 Task: Look for space in Shiraoka, Japan from 15th June, 2023 to 21st June, 2023 for 5 adults in price range Rs.14000 to Rs.25000. Place can be entire place with 3 bedrooms having 3 beds and 3 bathrooms. Property type can be house, flat, guest house. Booking option can be shelf check-in. Required host language is English.
Action: Mouse moved to (541, 106)
Screenshot: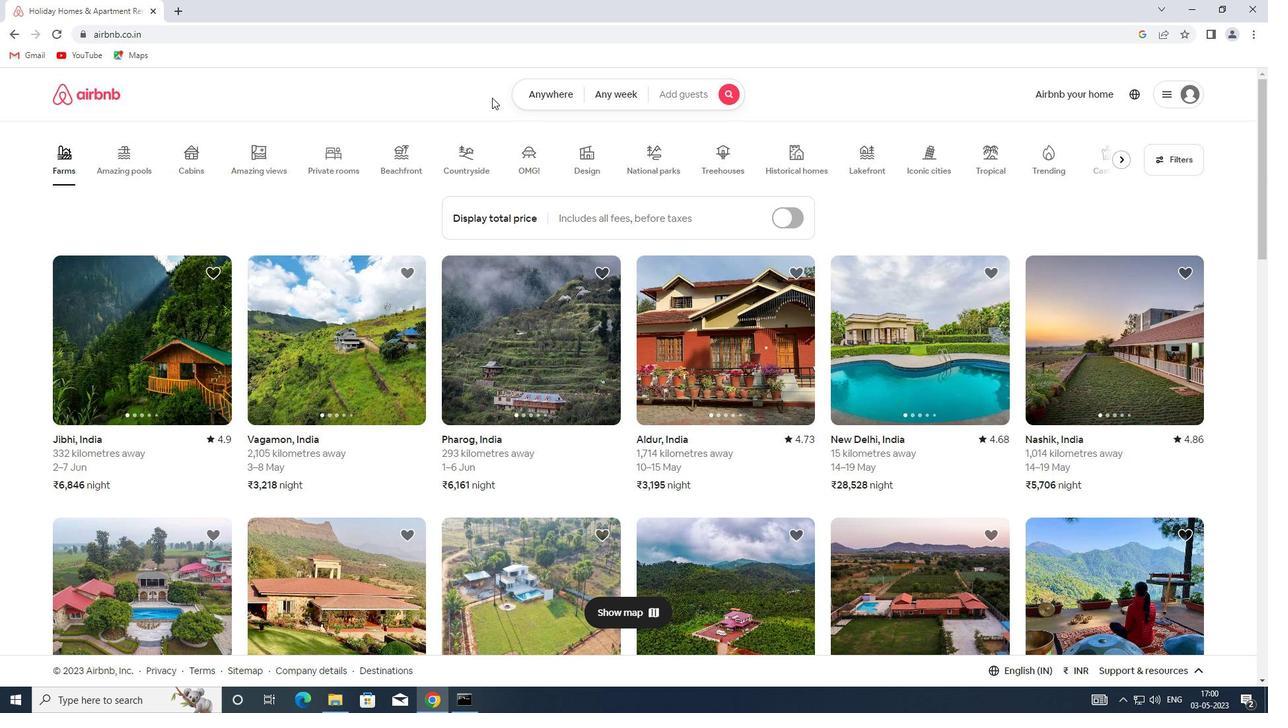 
Action: Mouse pressed left at (541, 106)
Screenshot: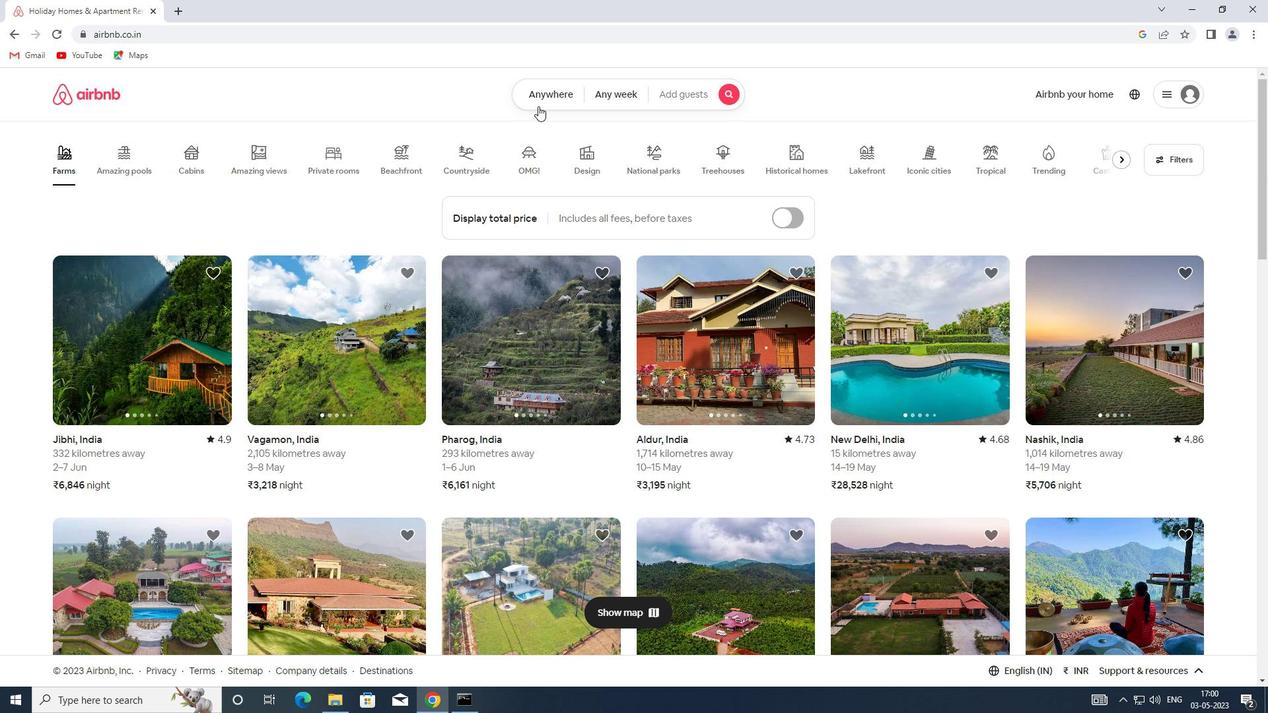 
Action: Mouse moved to (486, 146)
Screenshot: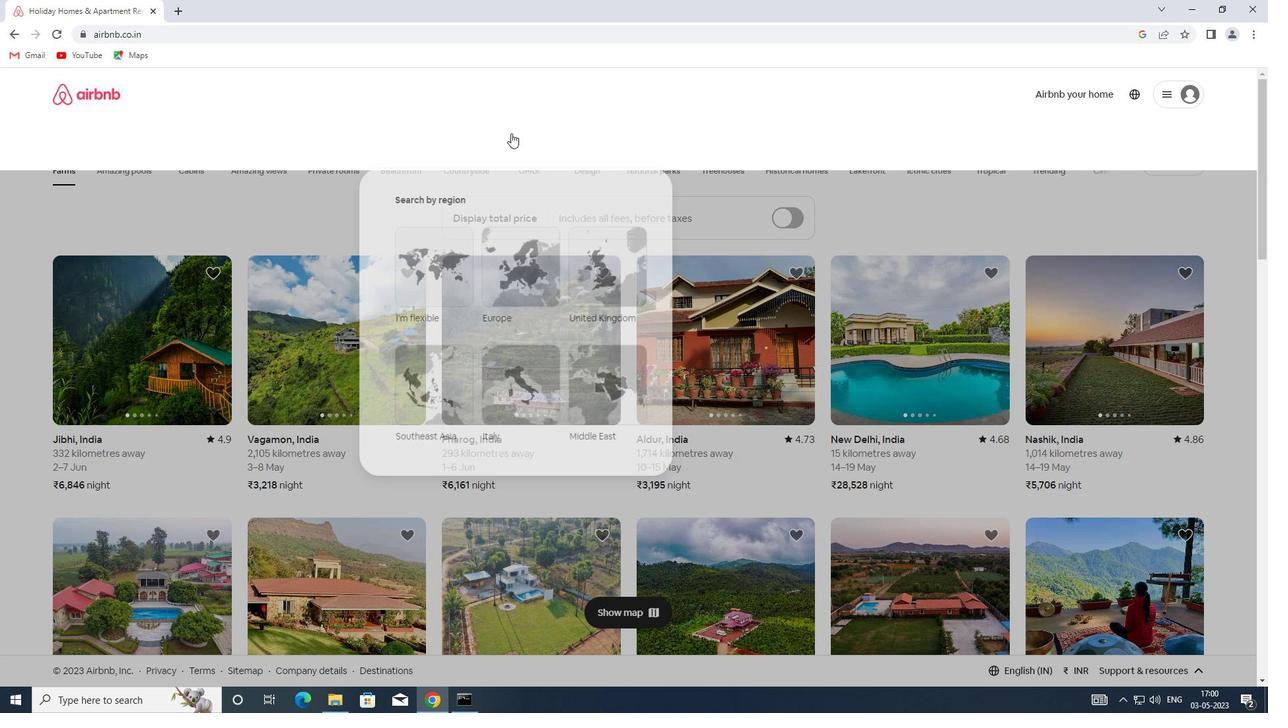 
Action: Mouse pressed left at (486, 146)
Screenshot: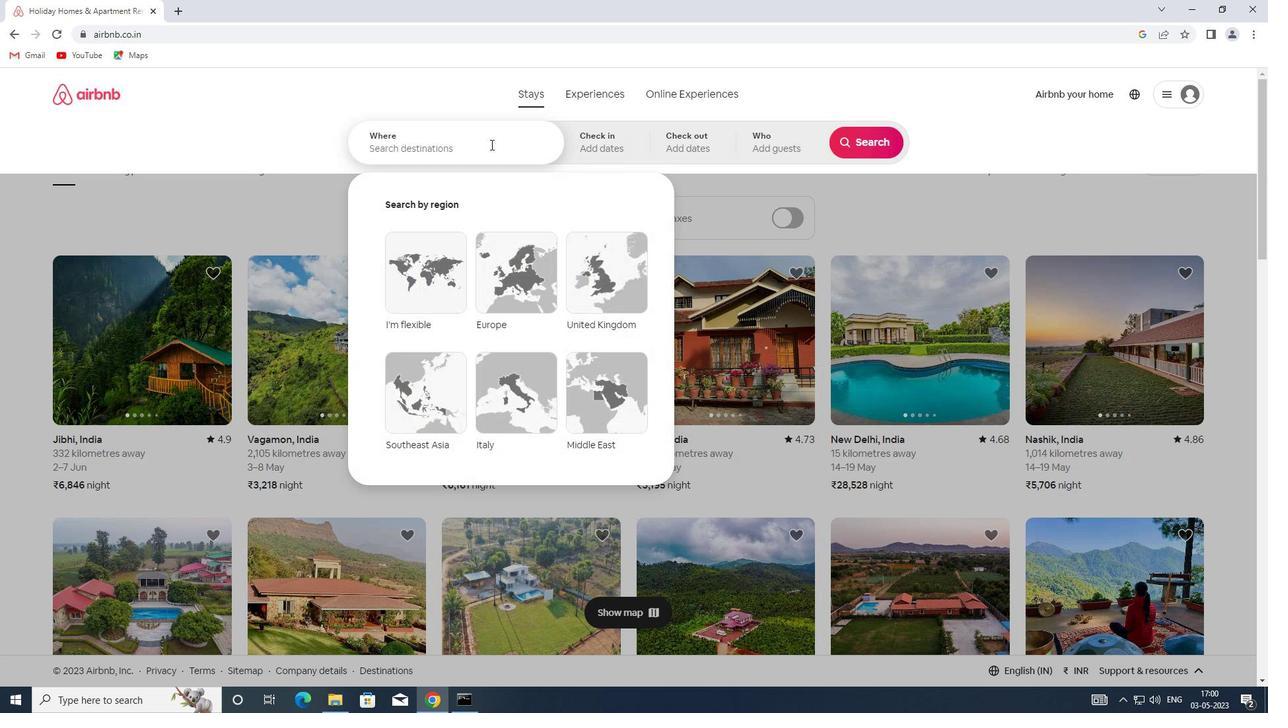 
Action: Key pressed <Key.shift>SHIRAOKA,<Key.shift>JAPAN
Screenshot: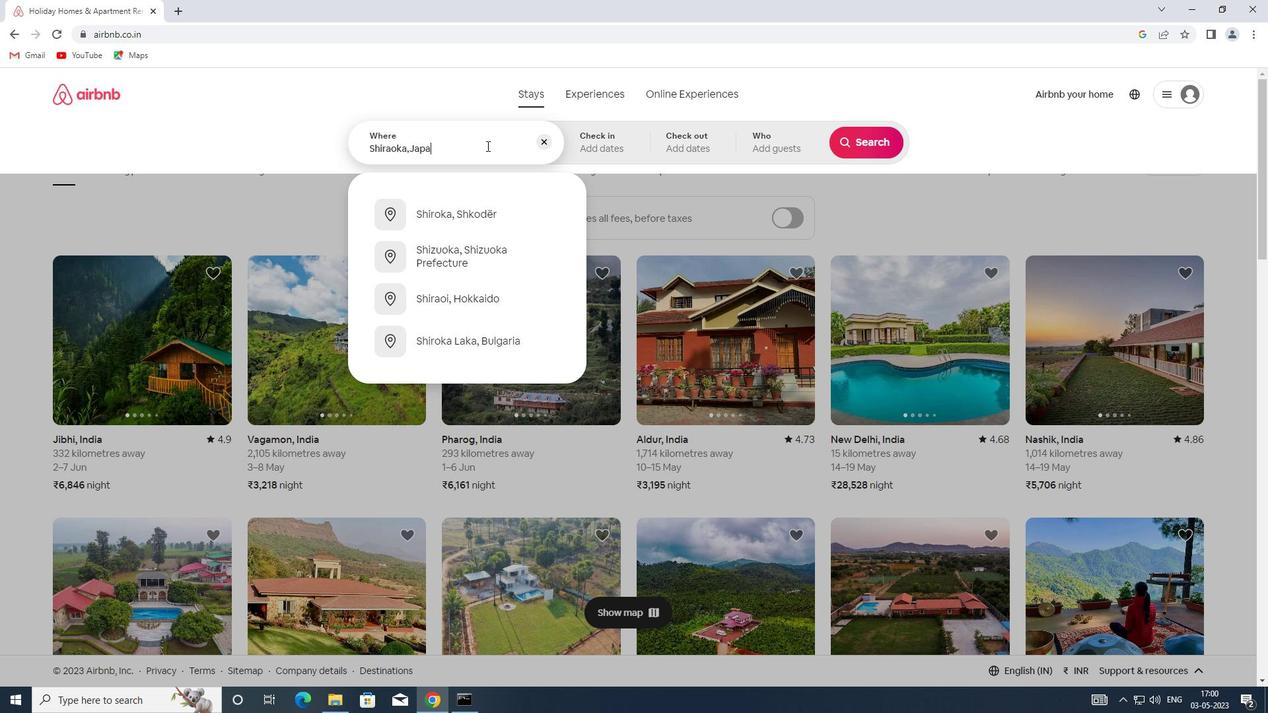 
Action: Mouse moved to (599, 142)
Screenshot: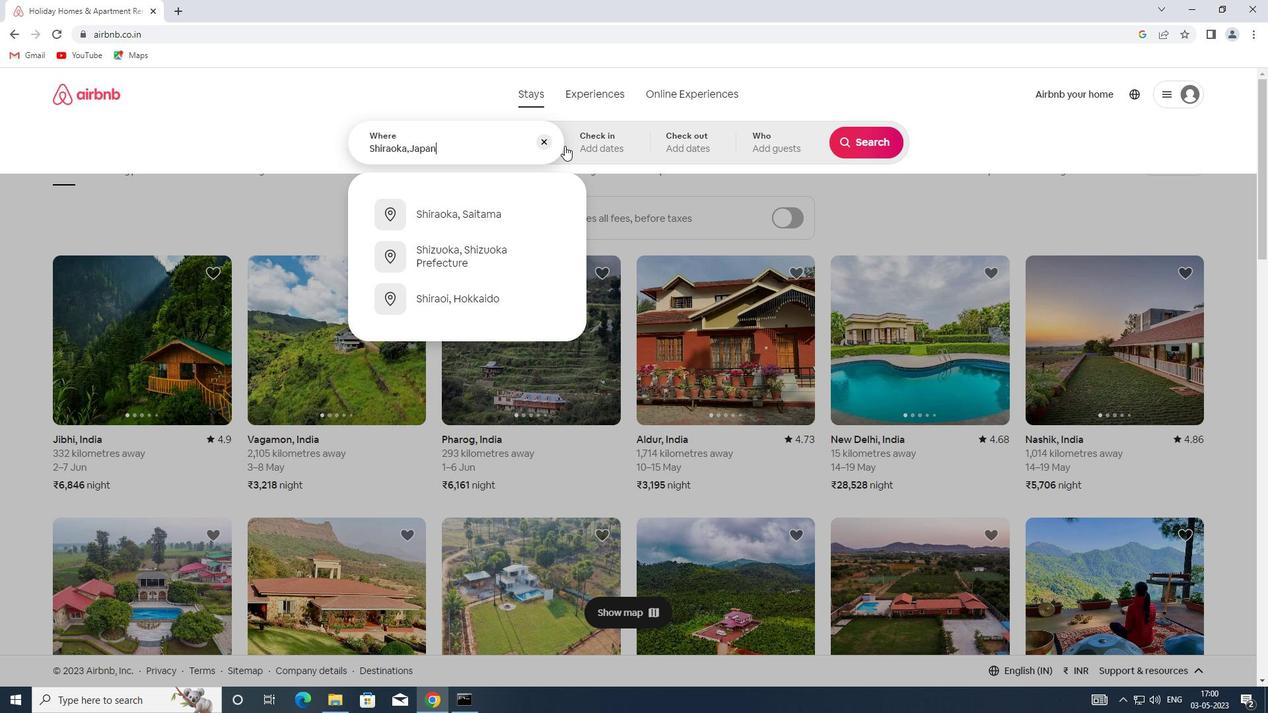 
Action: Mouse pressed left at (599, 142)
Screenshot: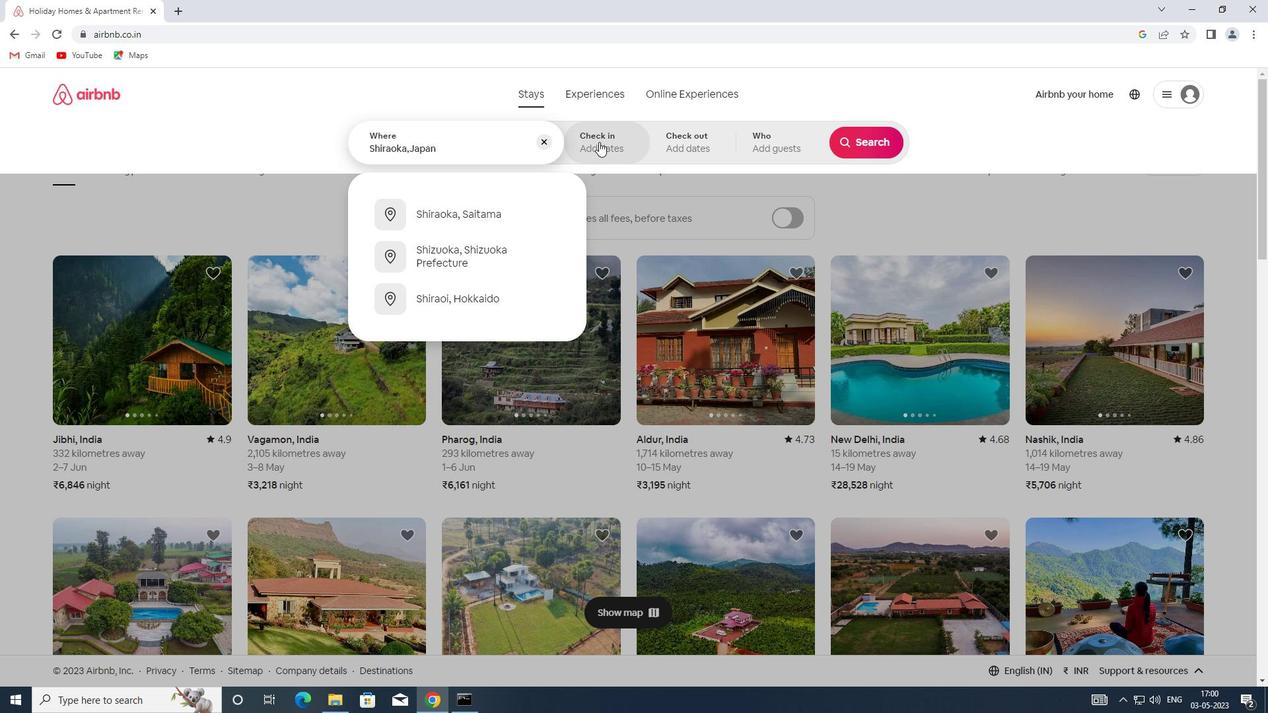 
Action: Mouse moved to (787, 356)
Screenshot: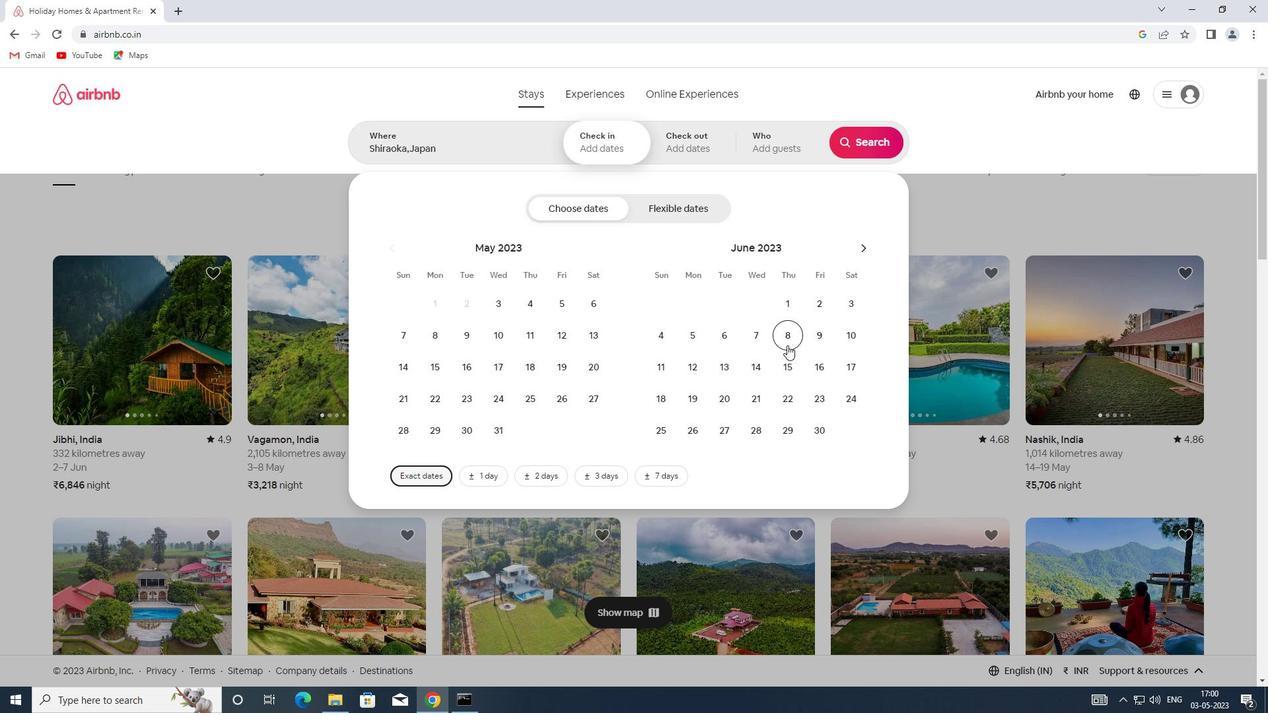 
Action: Mouse pressed left at (787, 356)
Screenshot: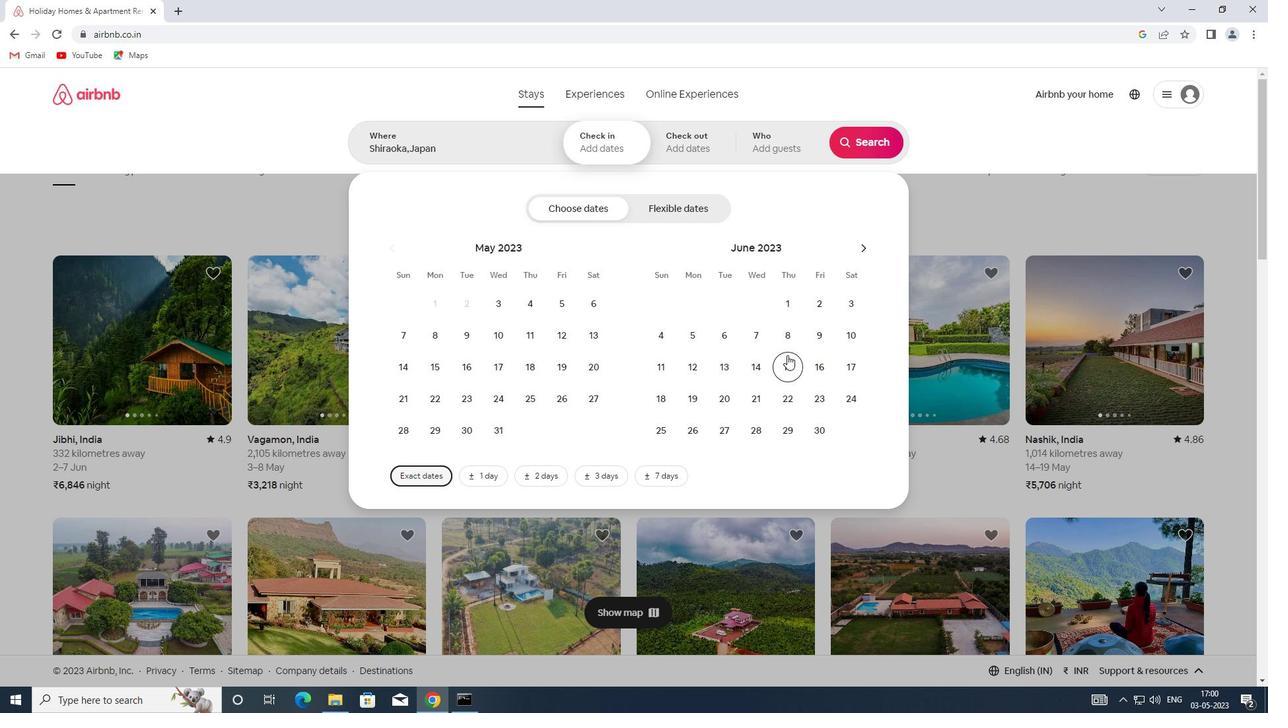 
Action: Mouse moved to (756, 397)
Screenshot: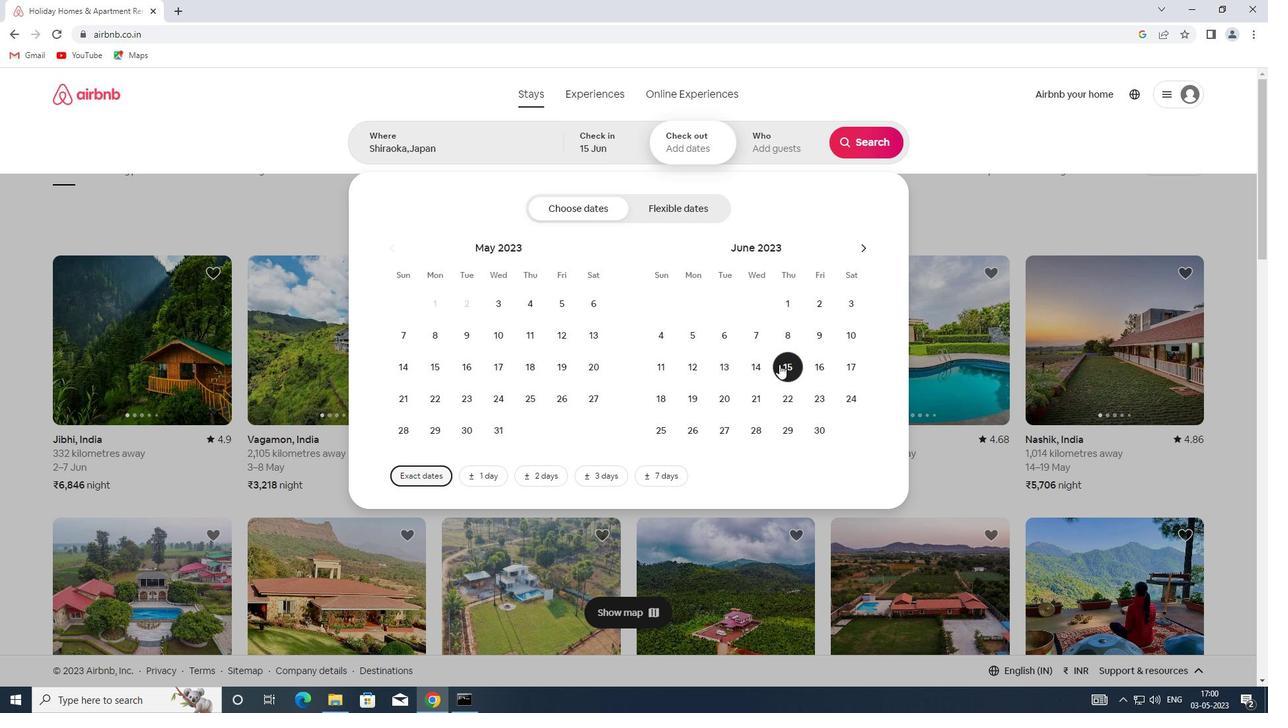 
Action: Mouse pressed left at (756, 397)
Screenshot: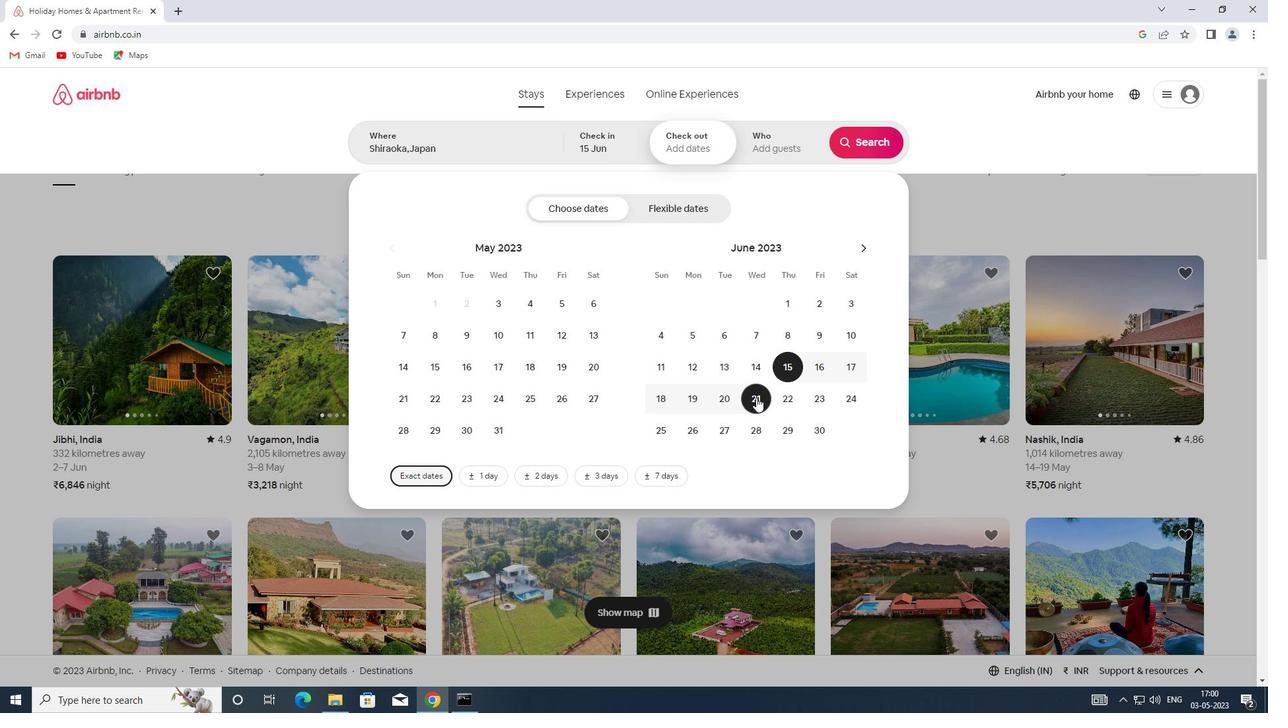 
Action: Mouse moved to (771, 147)
Screenshot: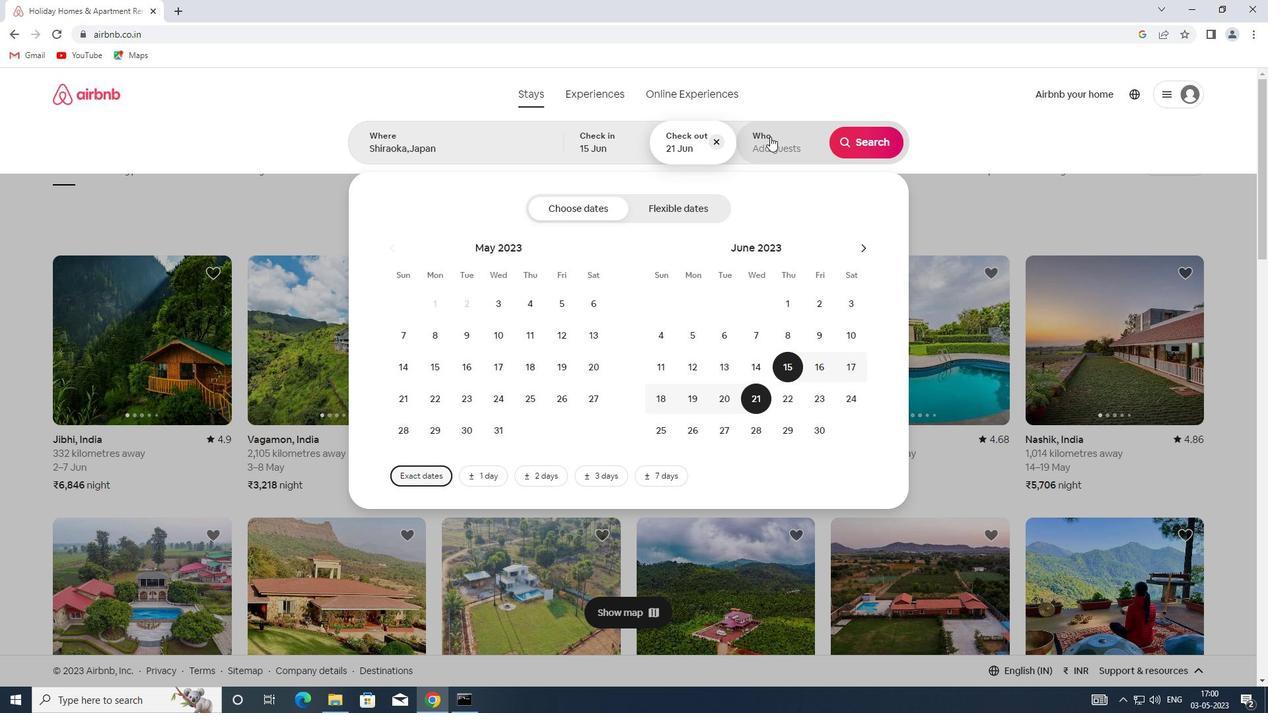 
Action: Mouse pressed left at (771, 147)
Screenshot: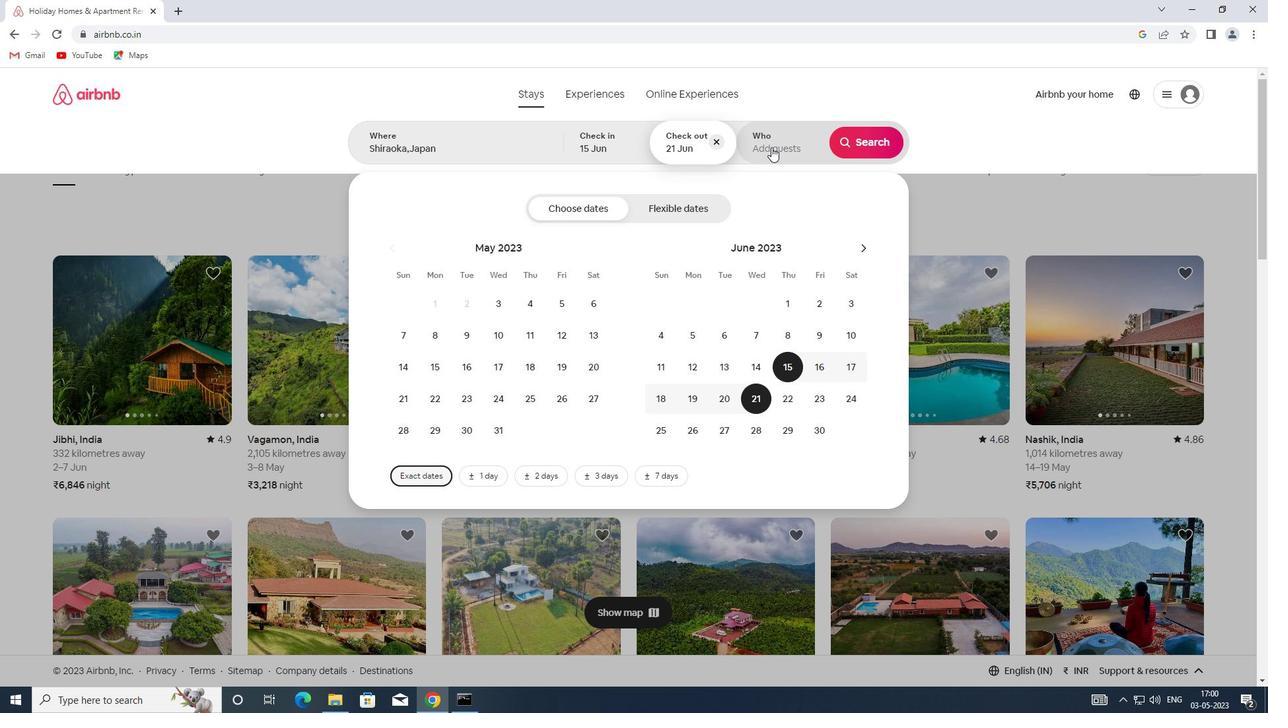 
Action: Mouse moved to (863, 216)
Screenshot: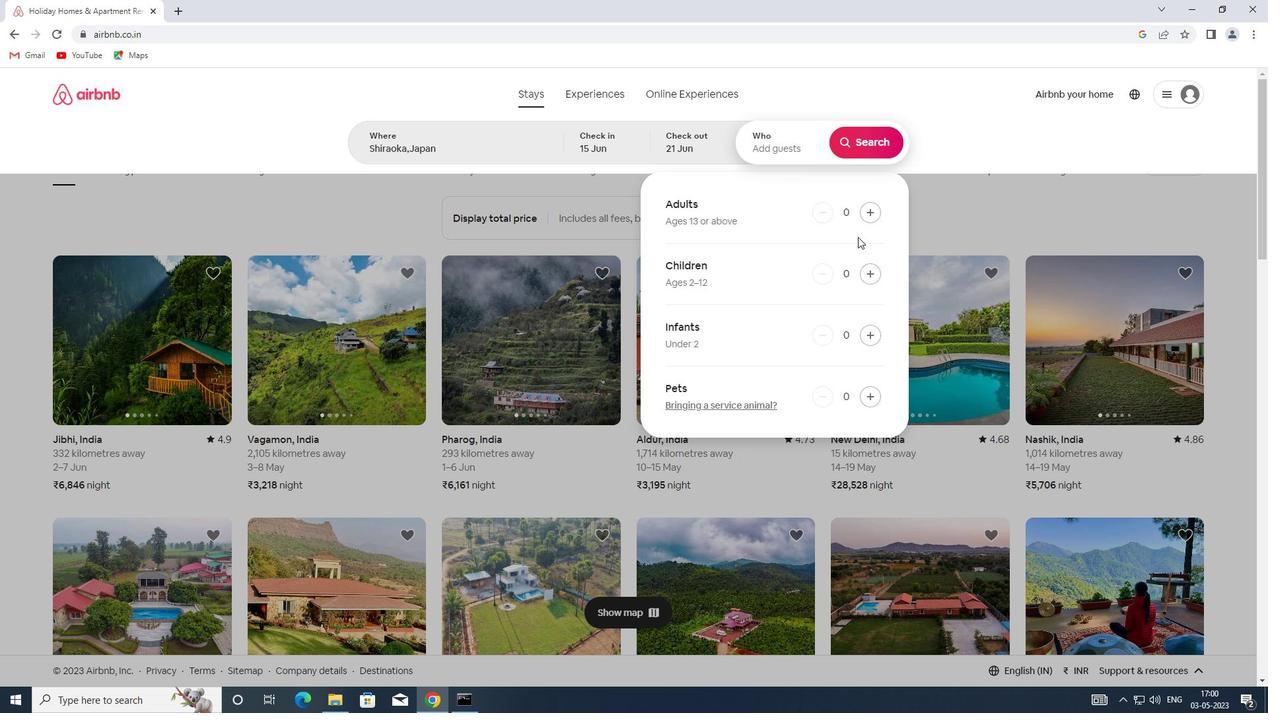 
Action: Mouse pressed left at (863, 216)
Screenshot: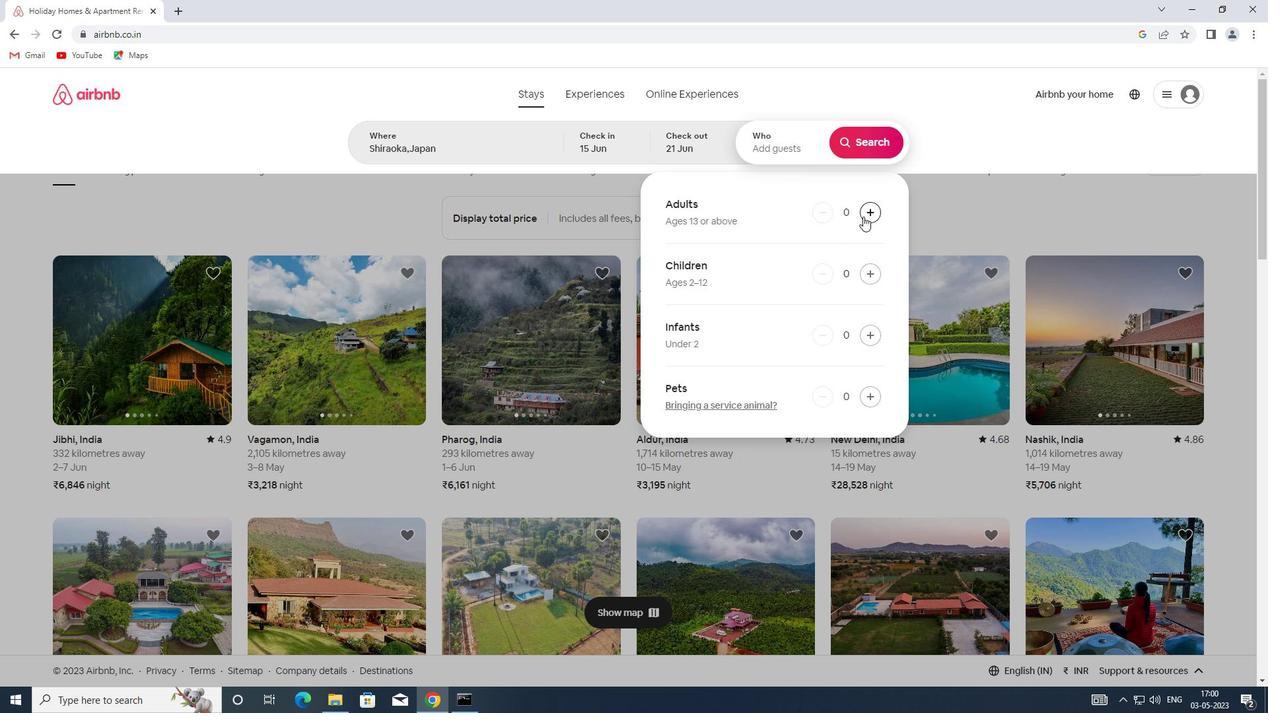 
Action: Mouse pressed left at (863, 216)
Screenshot: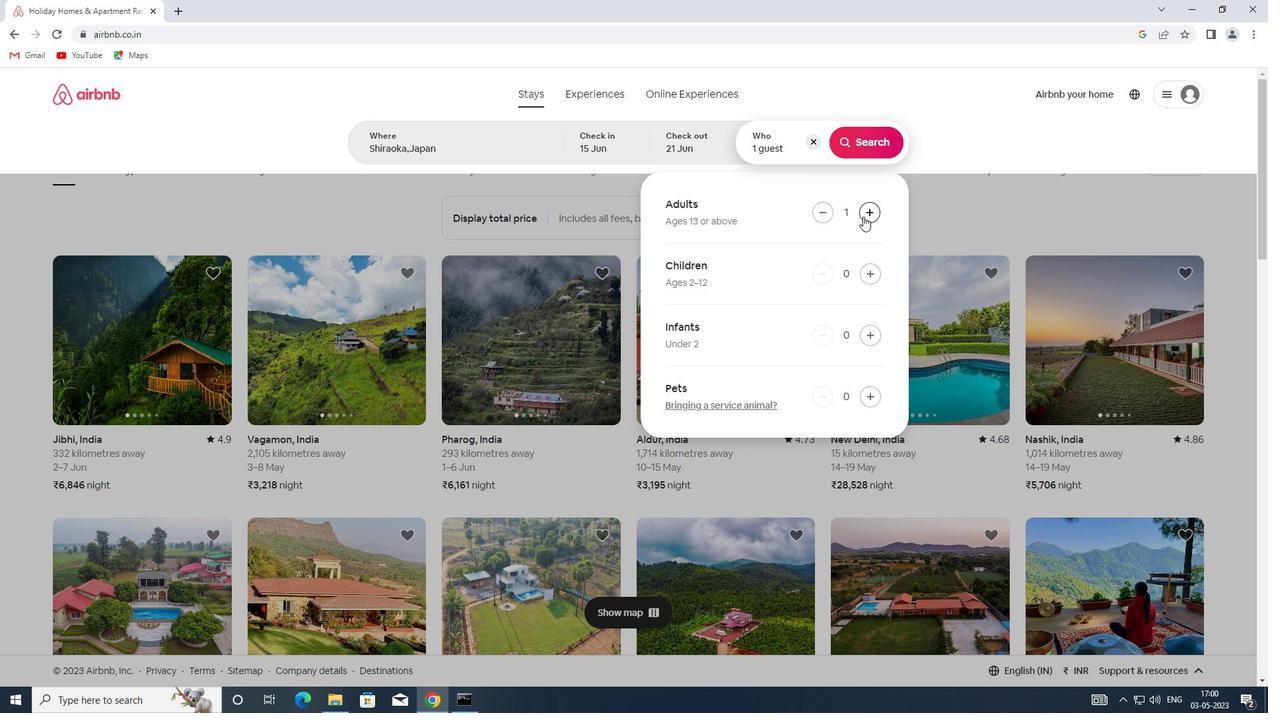 
Action: Mouse pressed left at (863, 216)
Screenshot: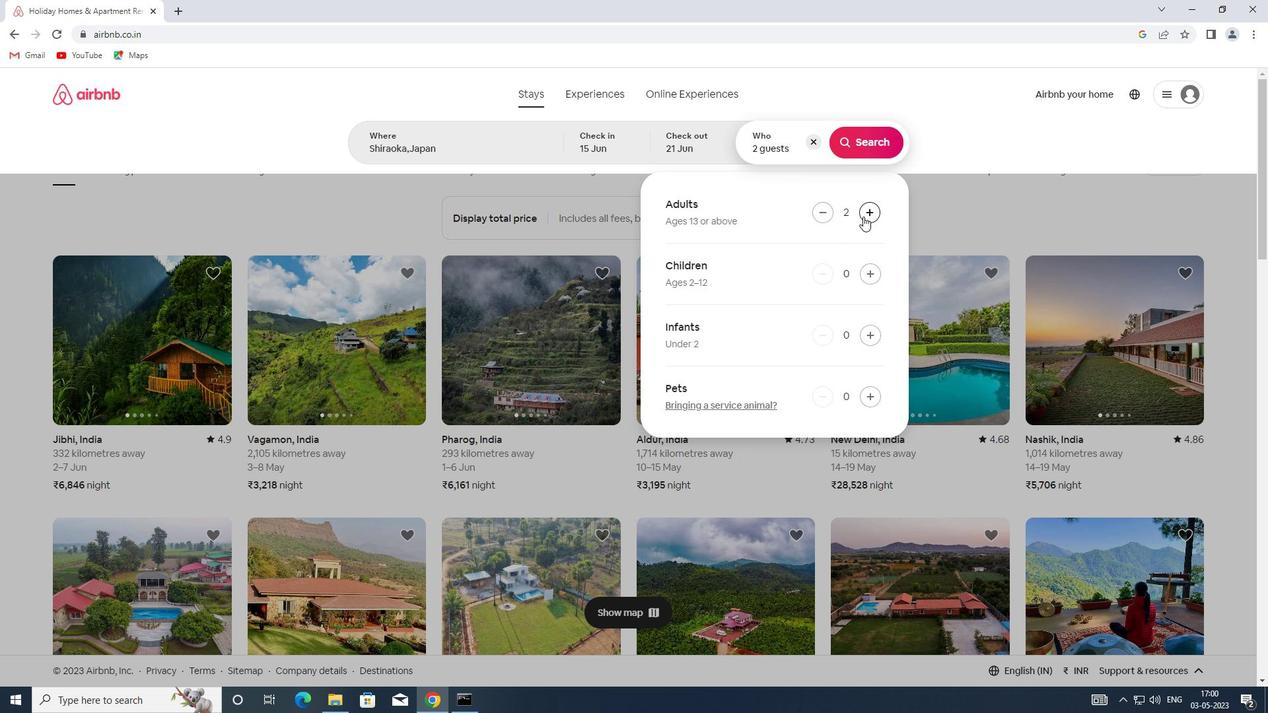 
Action: Mouse pressed left at (863, 216)
Screenshot: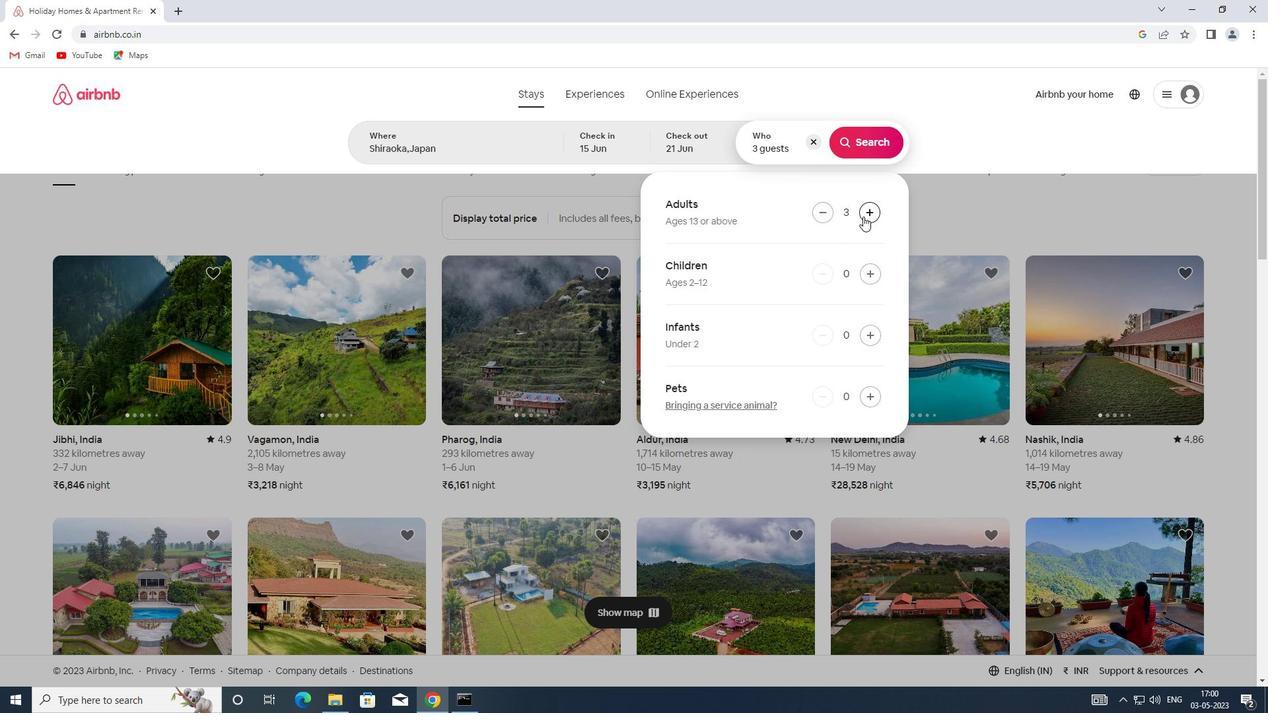 
Action: Mouse pressed left at (863, 216)
Screenshot: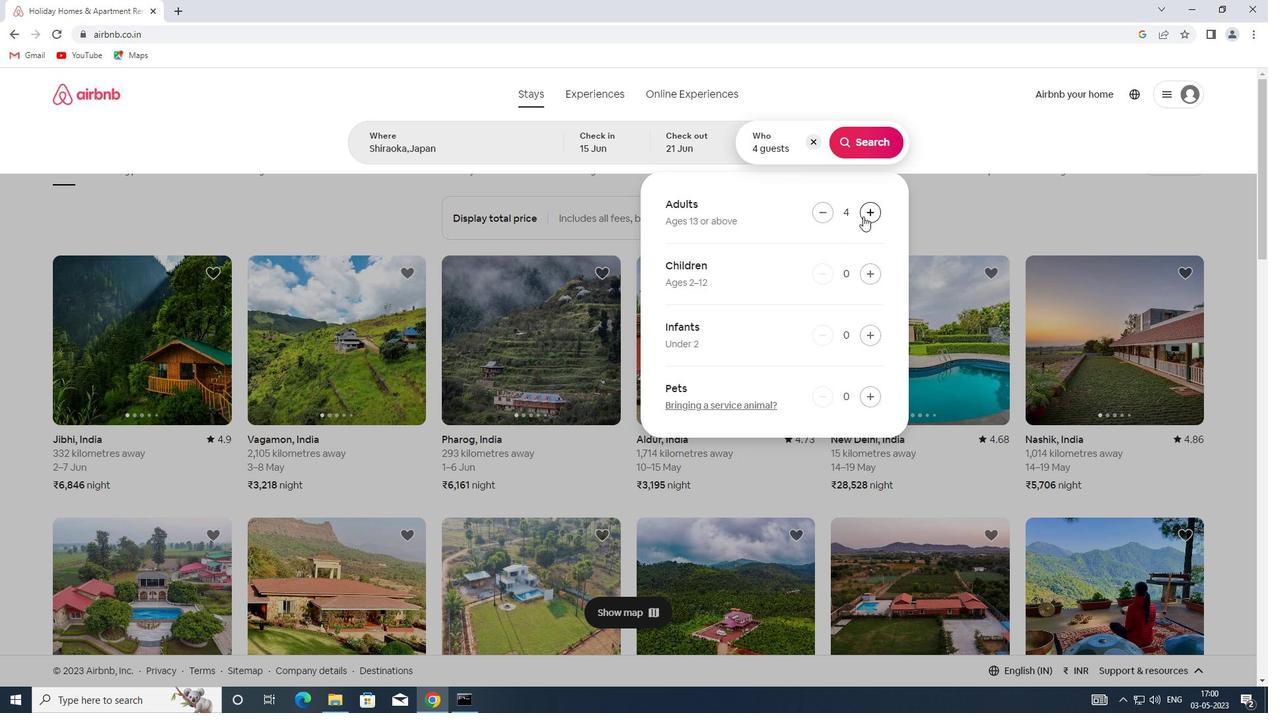 
Action: Mouse moved to (859, 149)
Screenshot: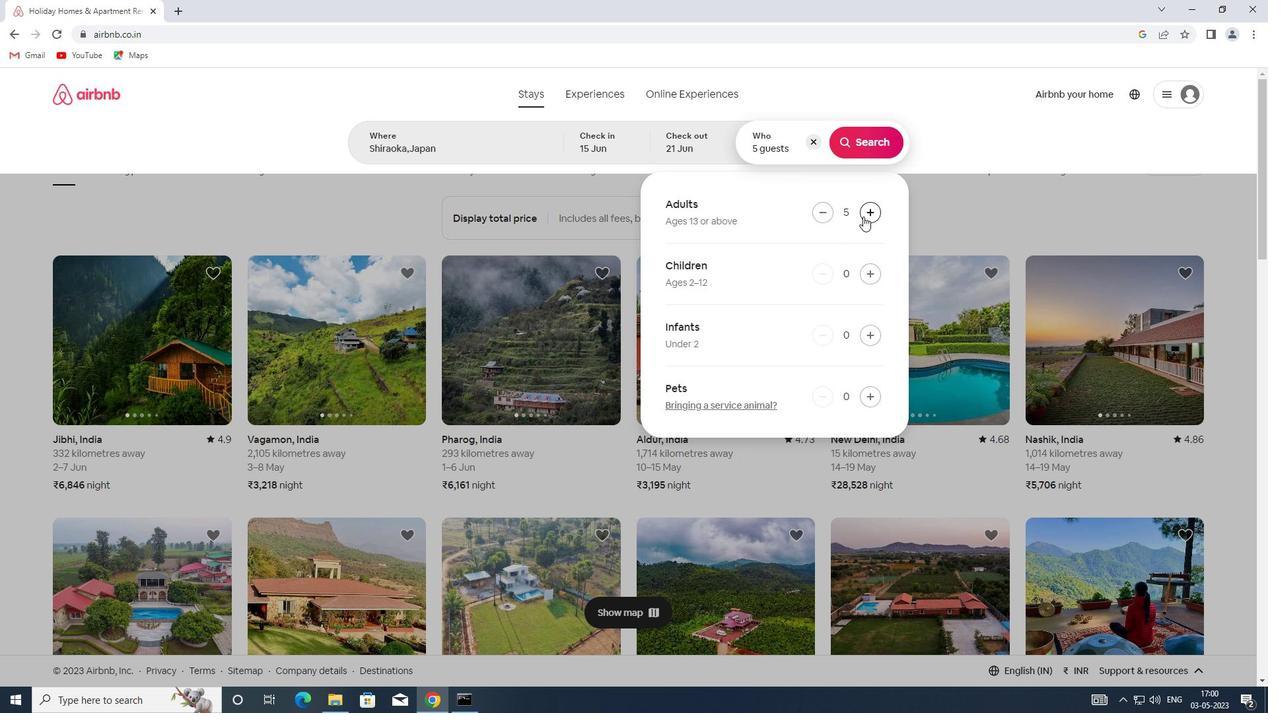 
Action: Mouse pressed left at (859, 149)
Screenshot: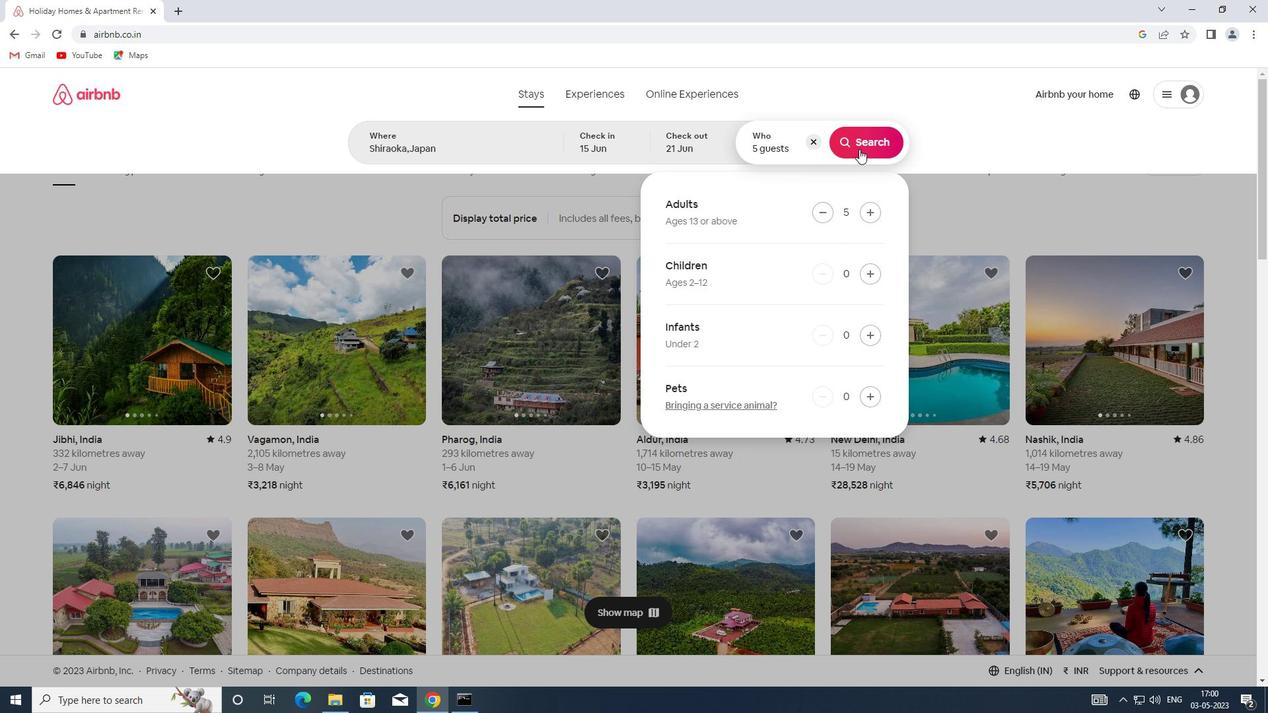 
Action: Mouse moved to (1202, 146)
Screenshot: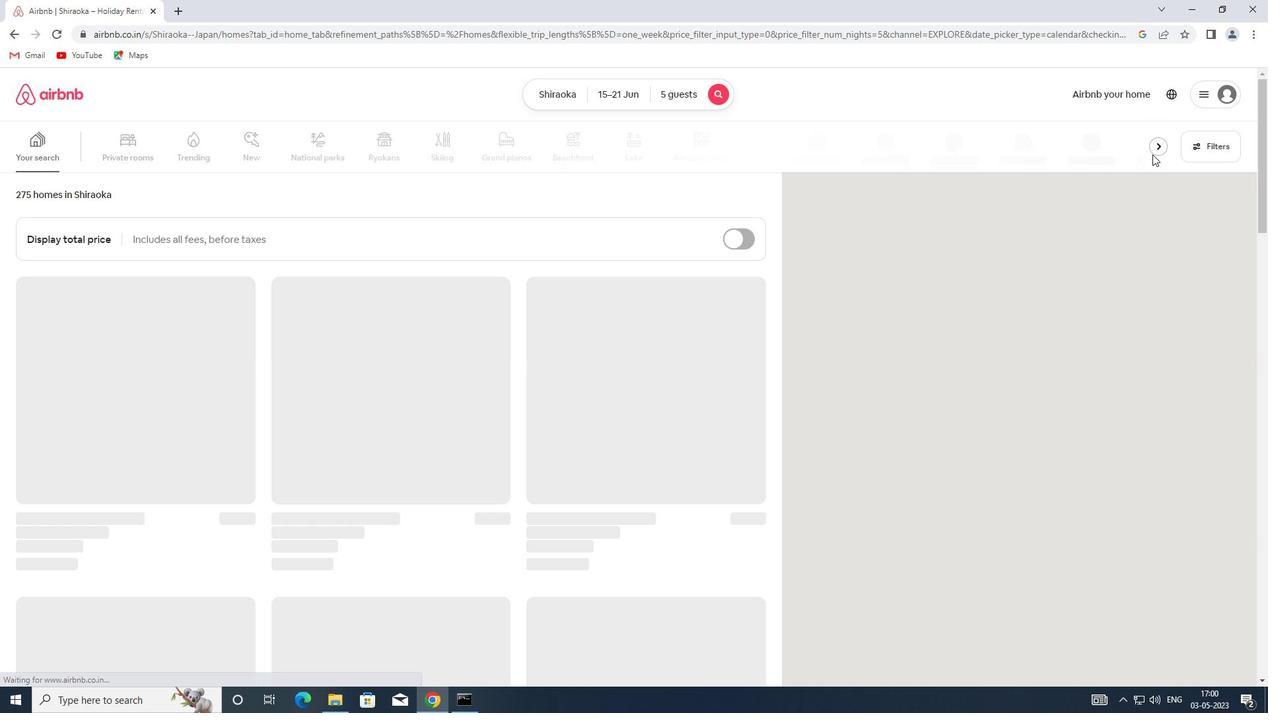 
Action: Mouse pressed left at (1202, 146)
Screenshot: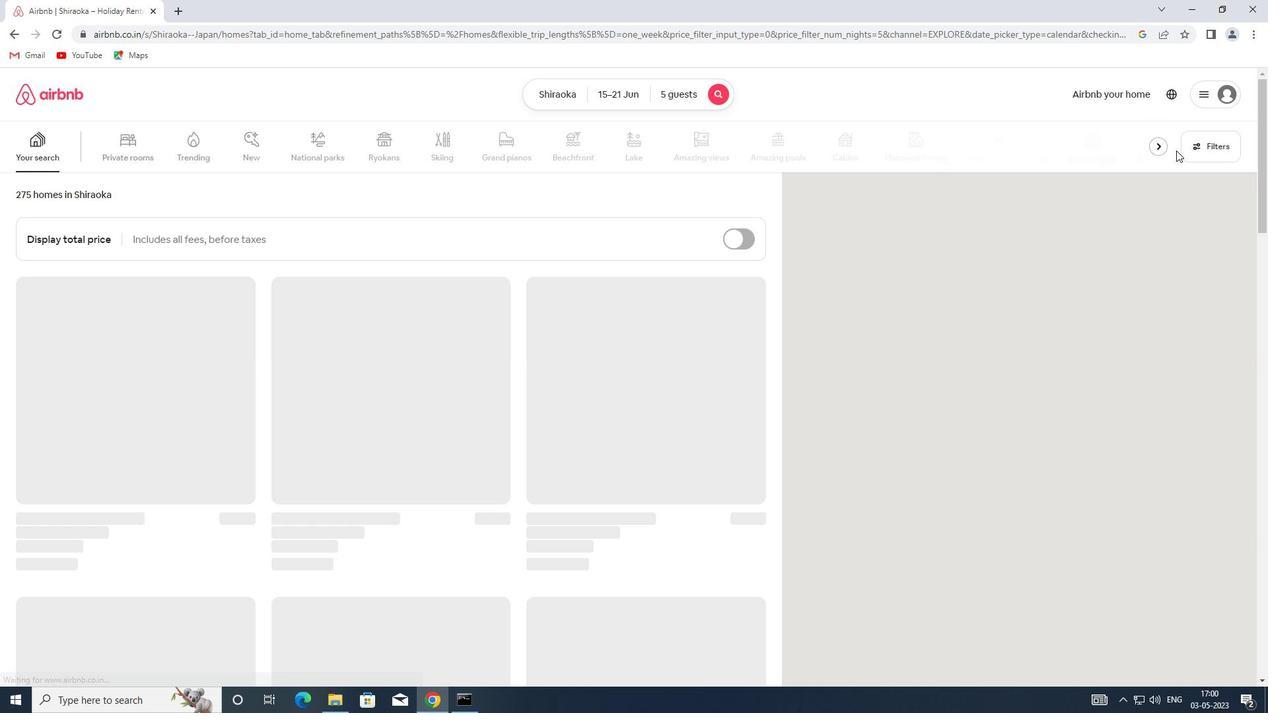 
Action: Mouse moved to (475, 311)
Screenshot: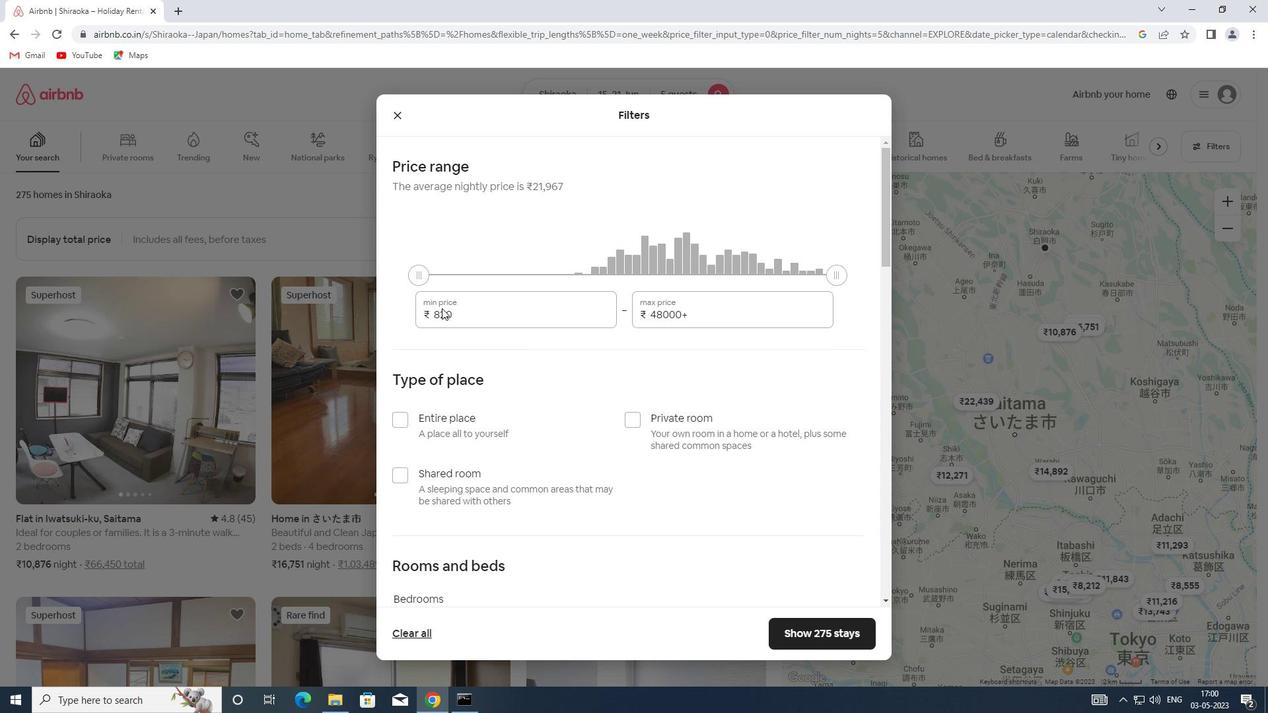
Action: Mouse pressed left at (475, 311)
Screenshot: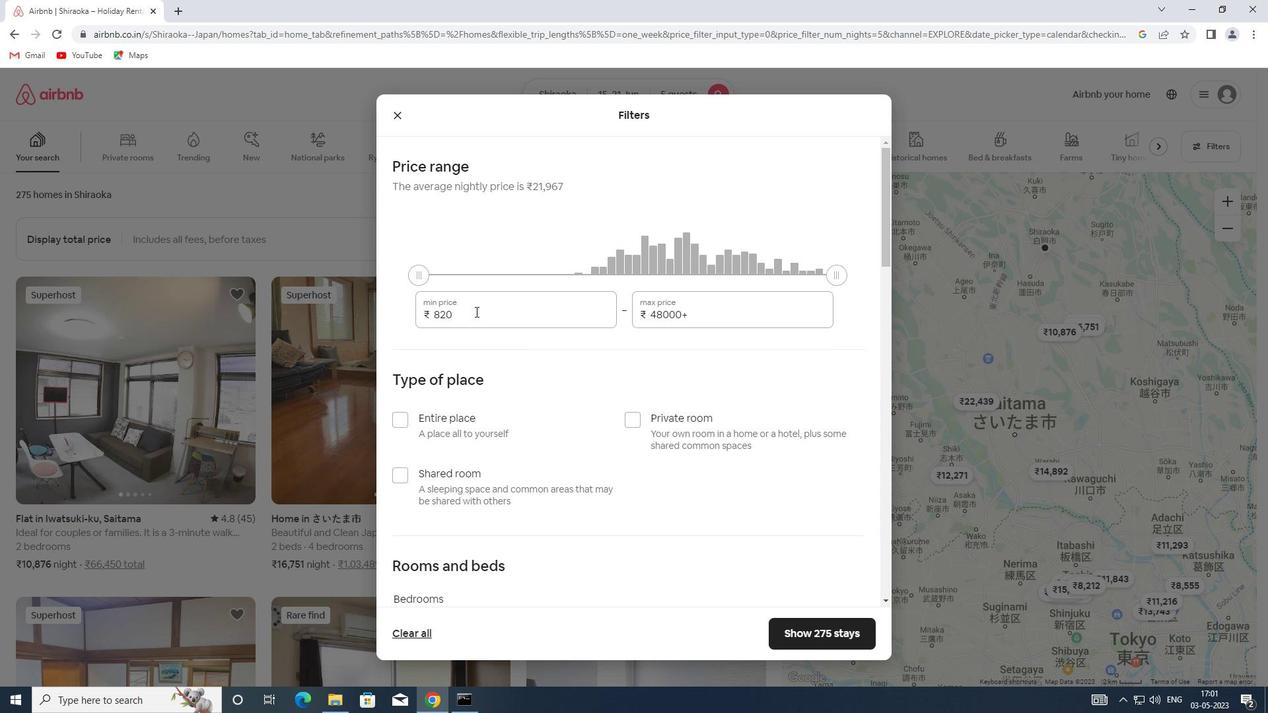
Action: Mouse moved to (417, 311)
Screenshot: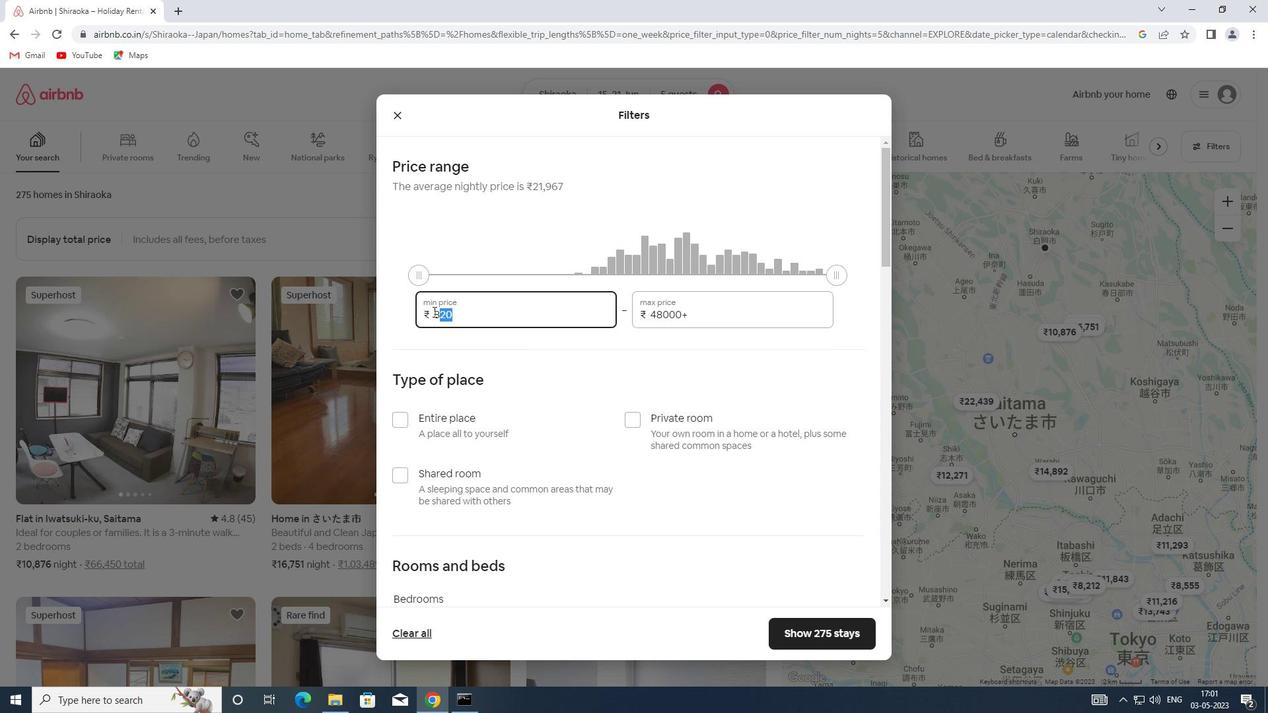 
Action: Key pressed 14000
Screenshot: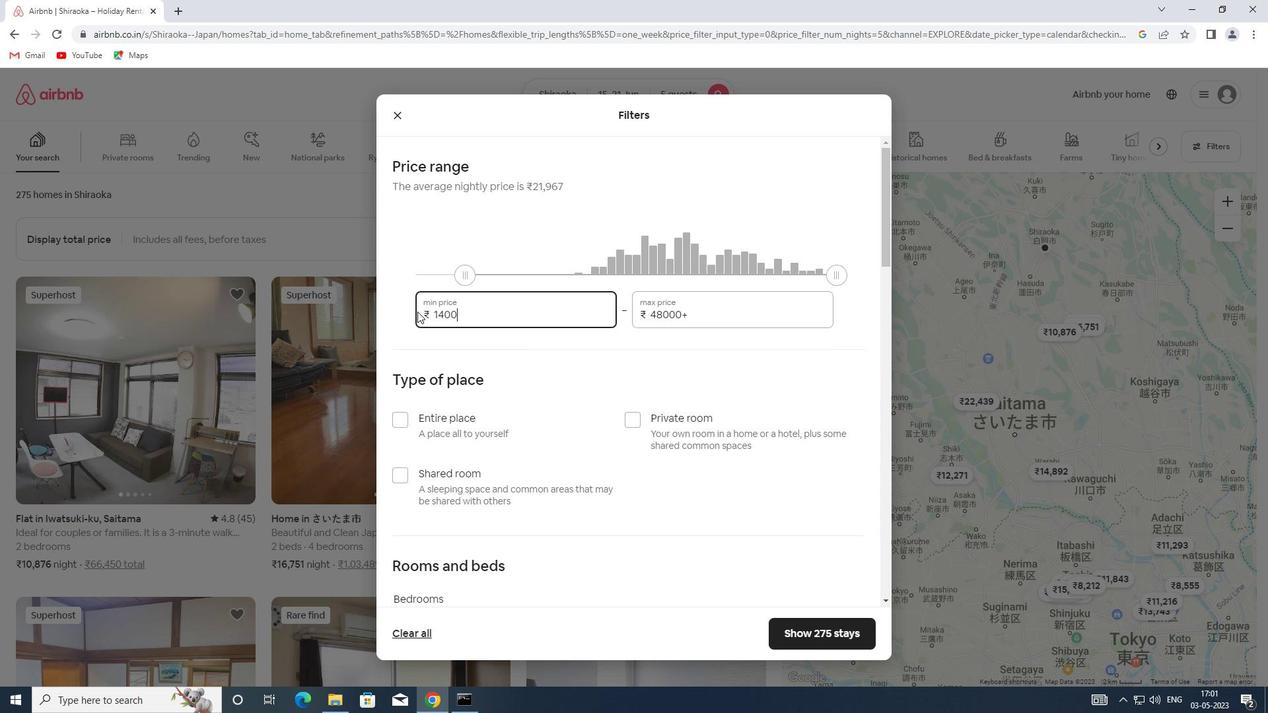 
Action: Mouse moved to (704, 311)
Screenshot: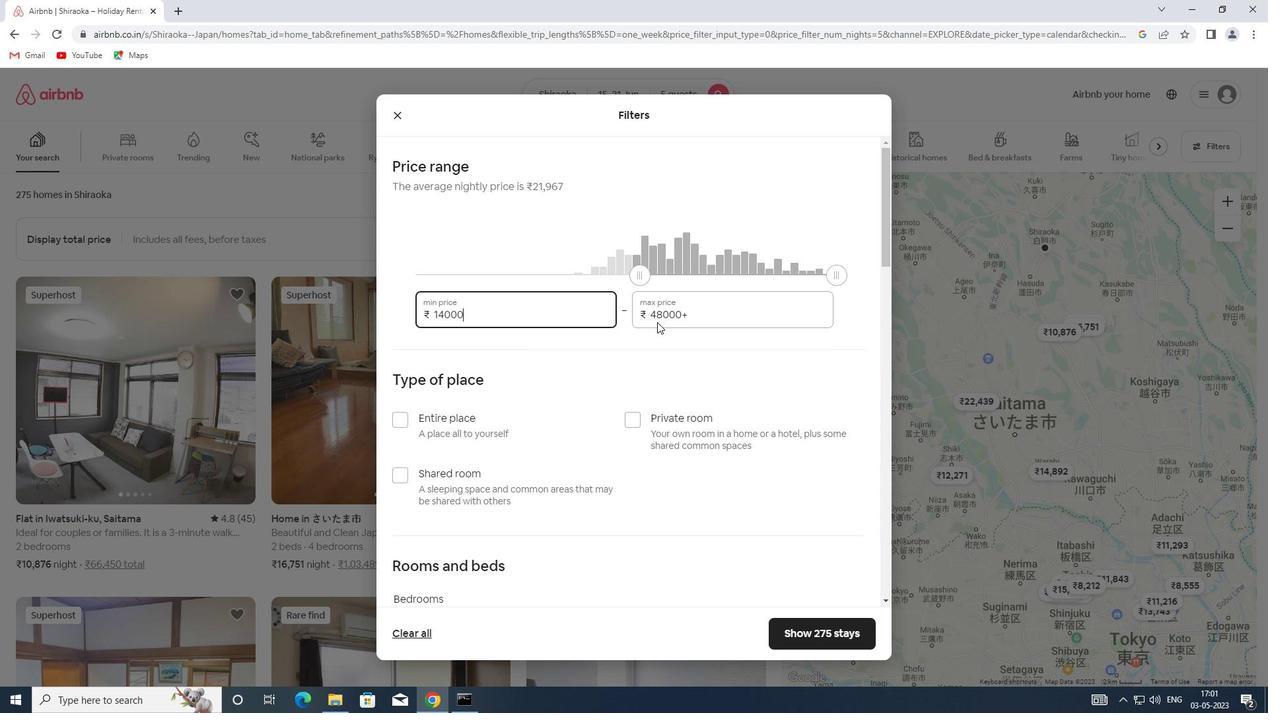
Action: Mouse pressed left at (704, 311)
Screenshot: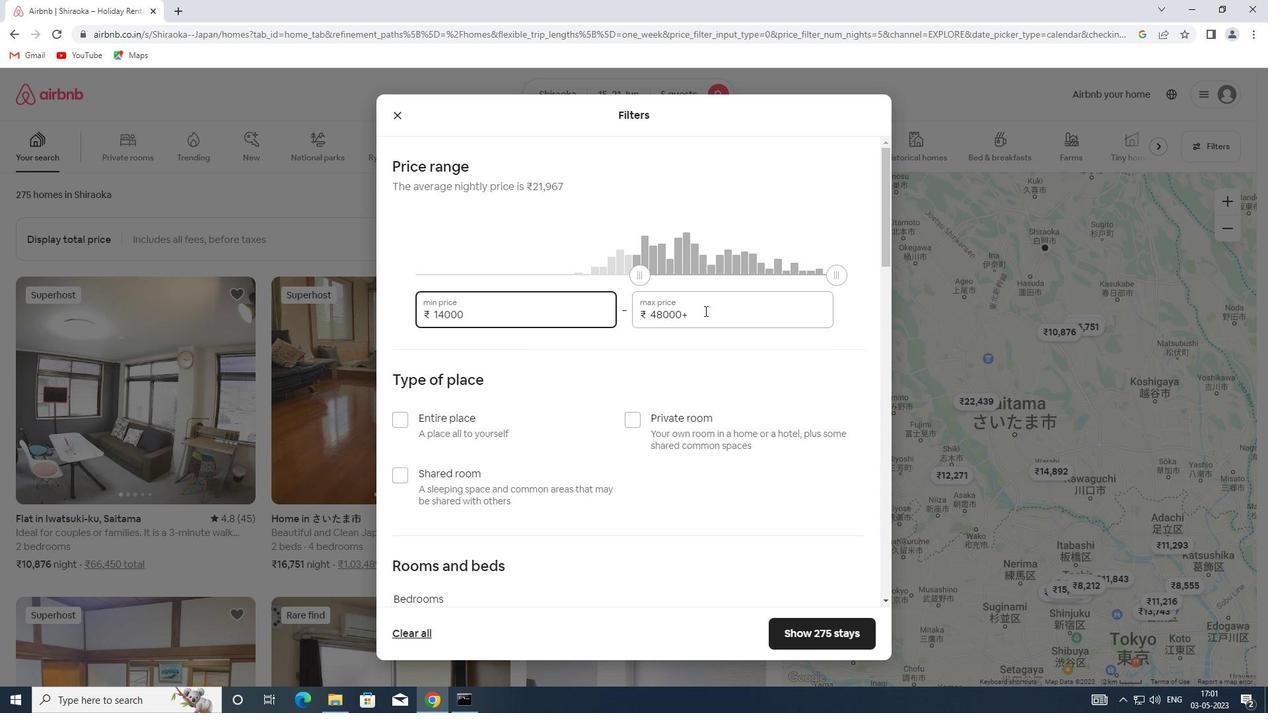 
Action: Mouse moved to (611, 311)
Screenshot: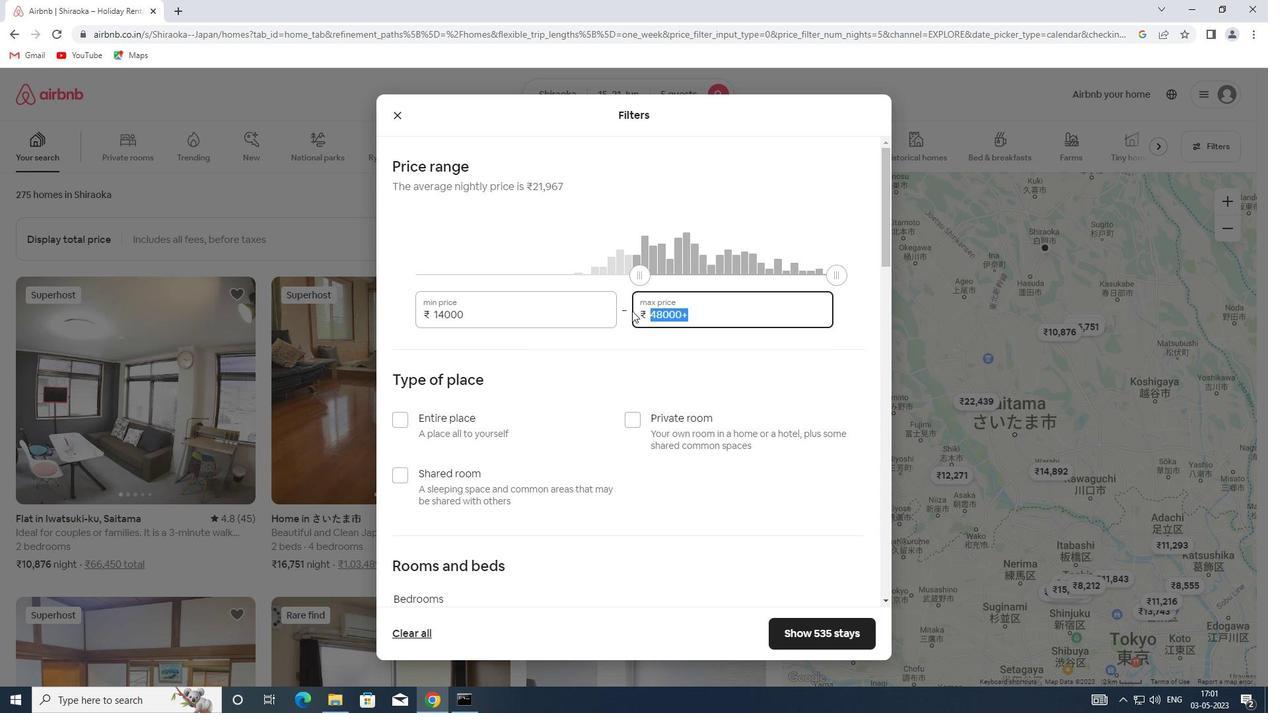 
Action: Key pressed 25
Screenshot: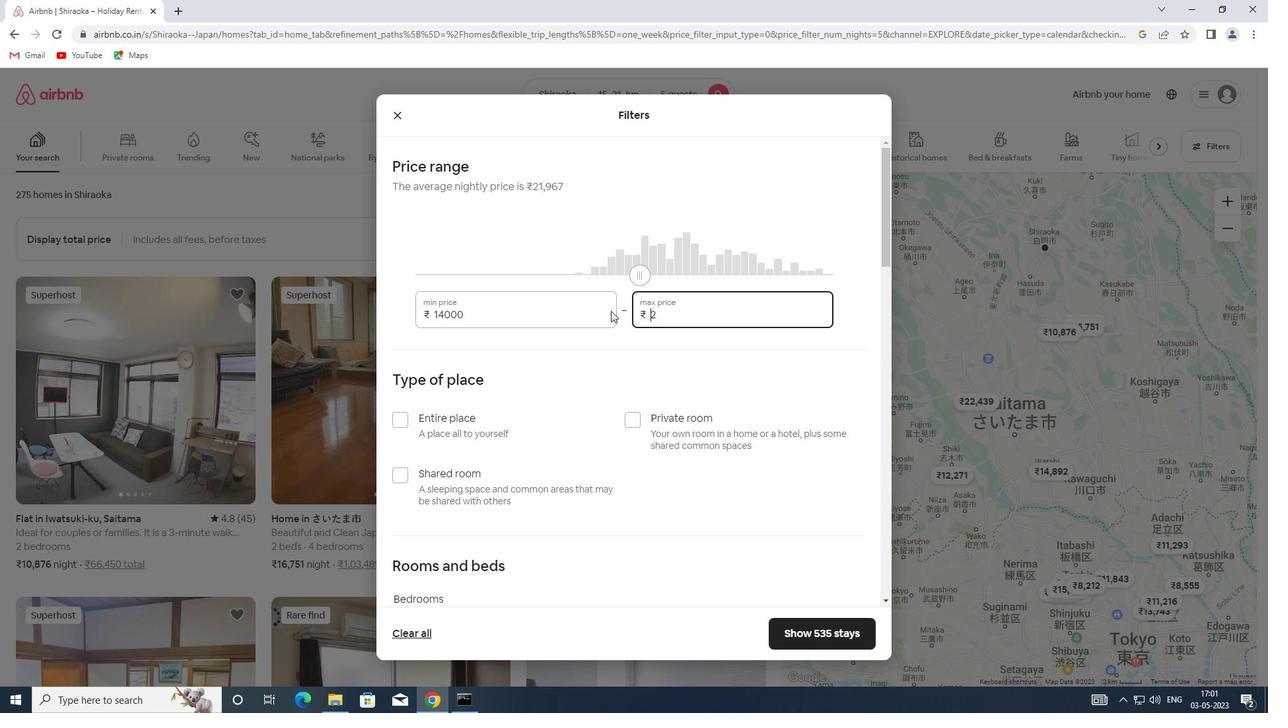 
Action: Mouse moved to (669, 310)
Screenshot: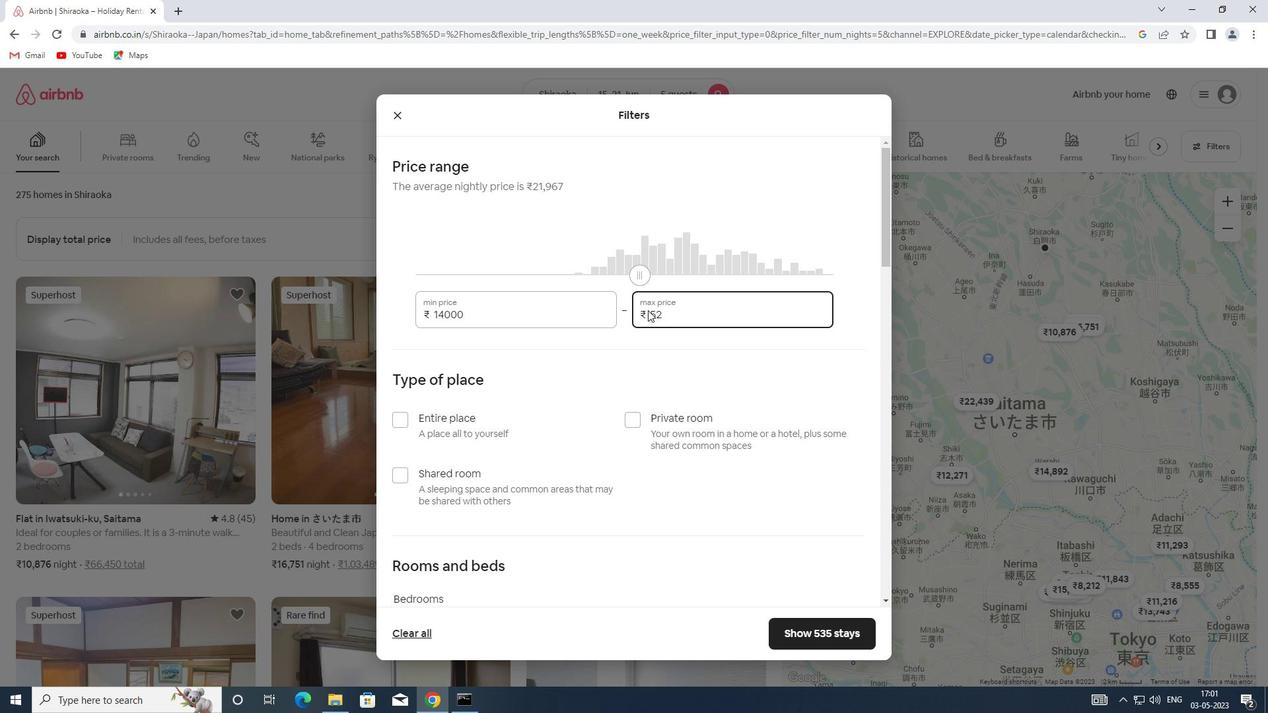 
Action: Mouse pressed left at (669, 310)
Screenshot: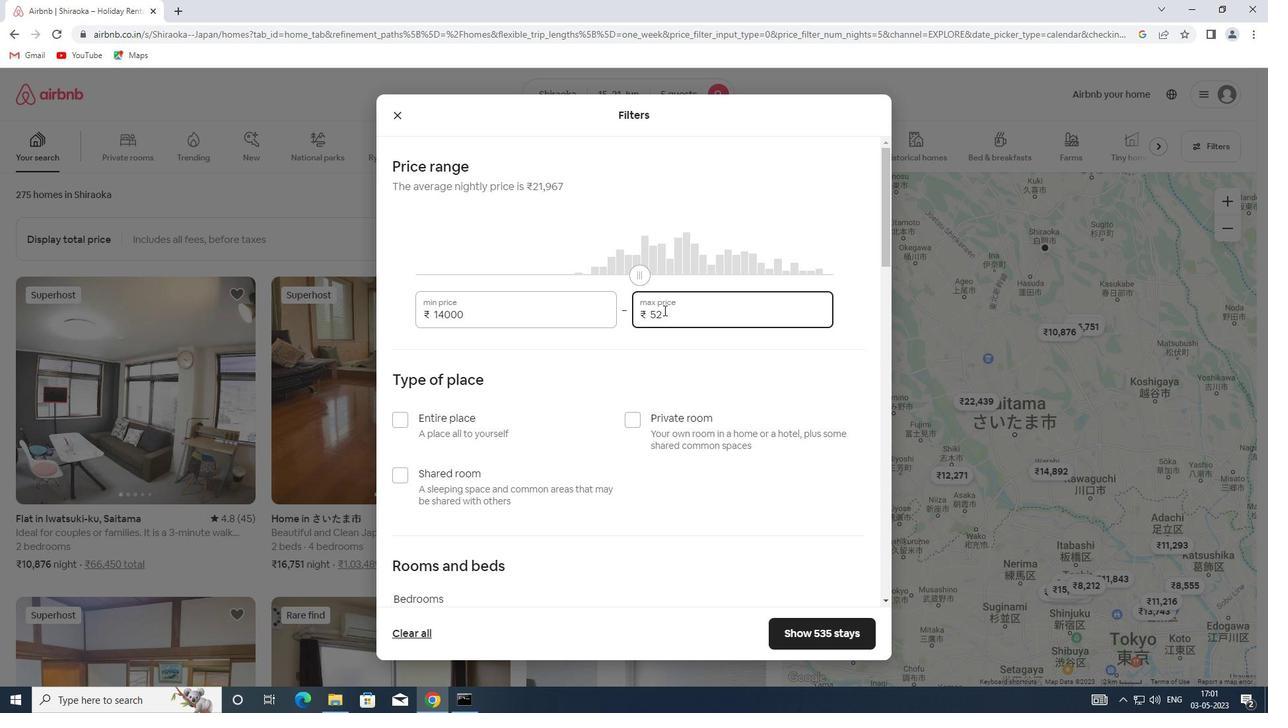 
Action: Mouse moved to (629, 312)
Screenshot: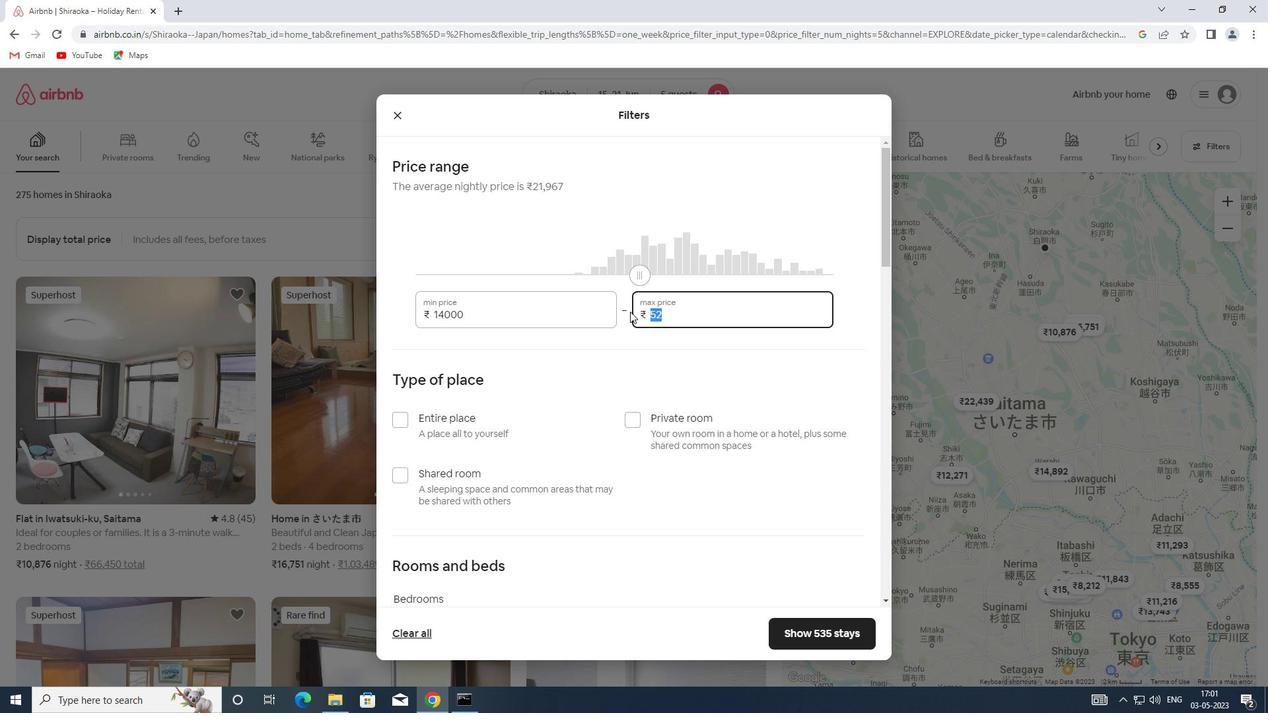 
Action: Key pressed 25000
Screenshot: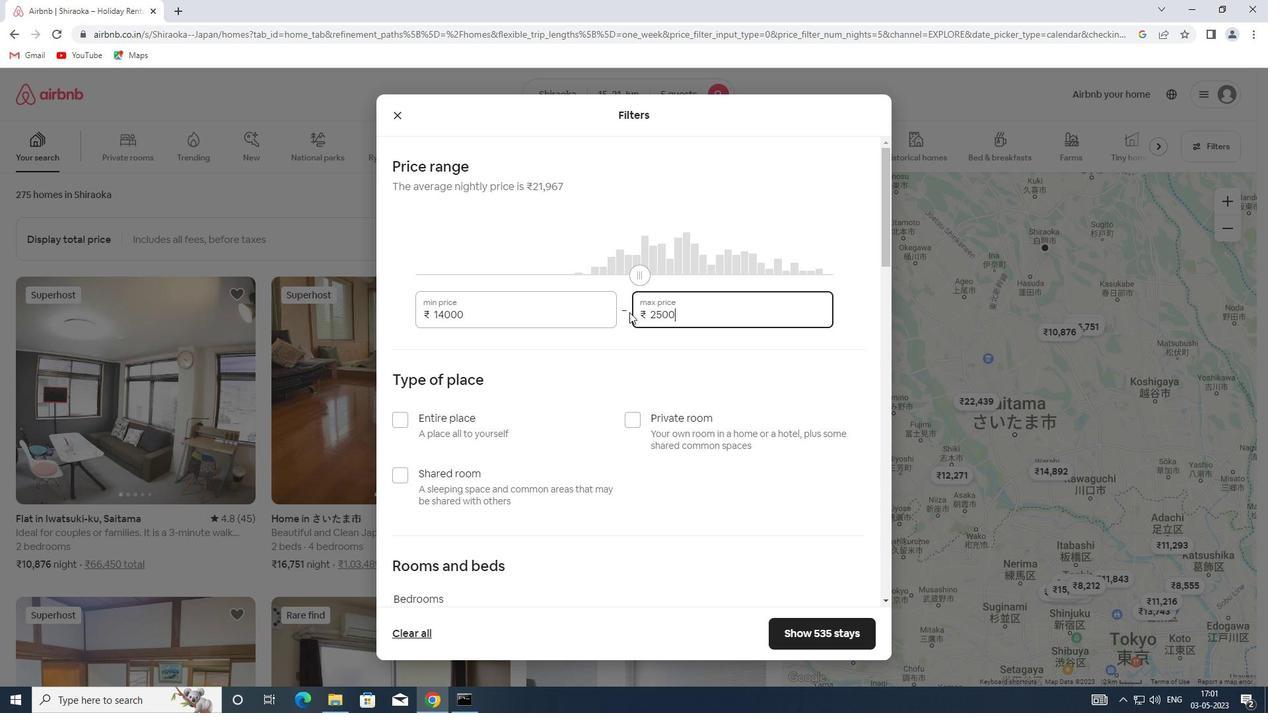 
Action: Mouse moved to (467, 421)
Screenshot: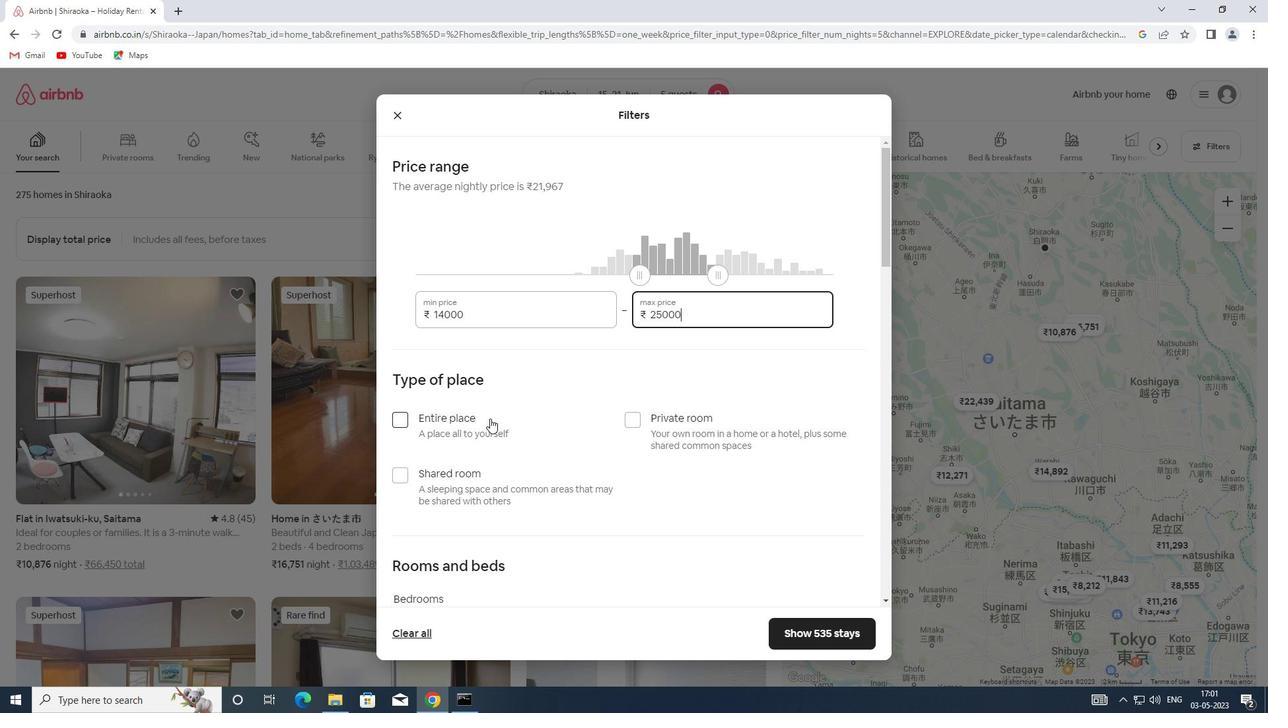 
Action: Mouse pressed left at (467, 421)
Screenshot: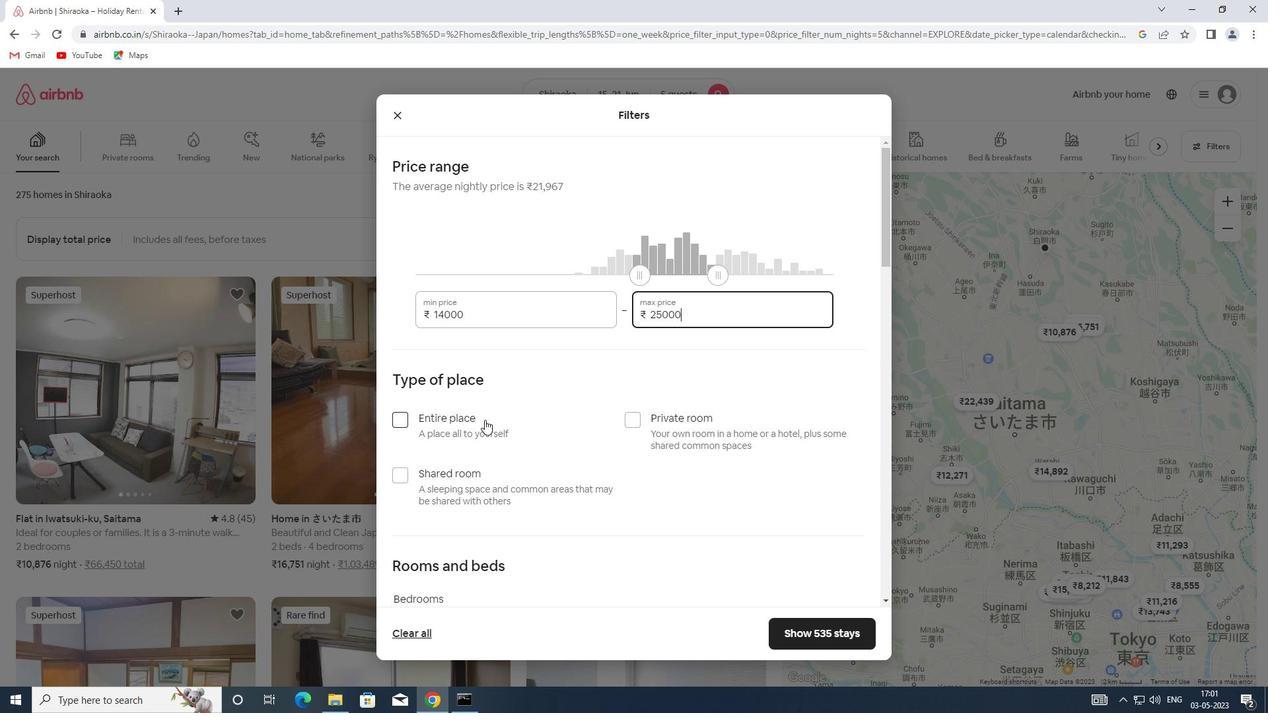 
Action: Mouse scrolled (467, 420) with delta (0, 0)
Screenshot: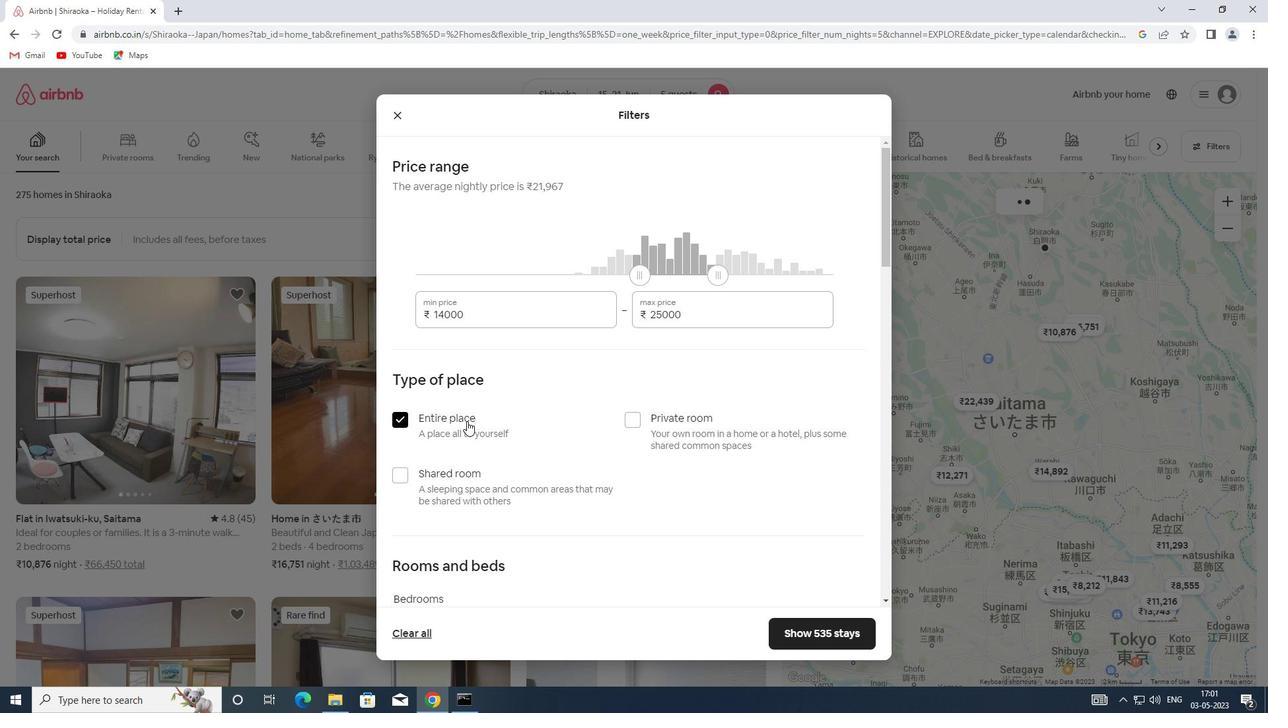 
Action: Mouse scrolled (467, 420) with delta (0, 0)
Screenshot: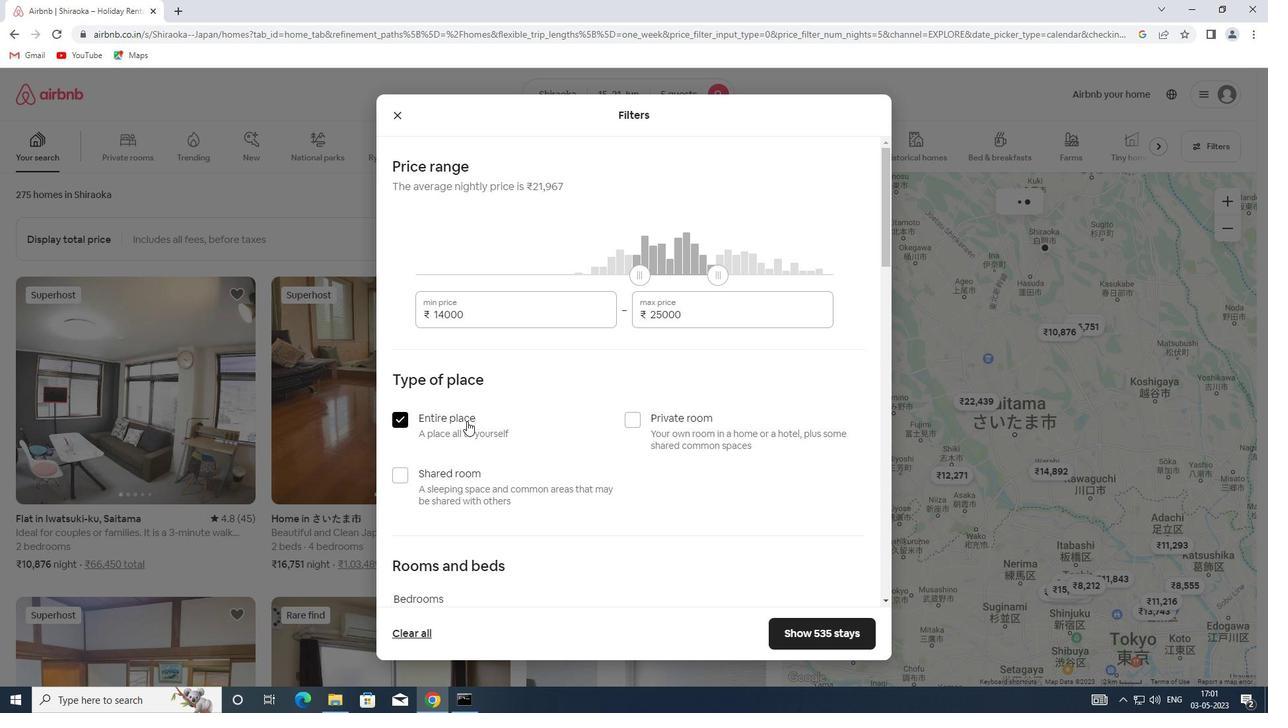 
Action: Mouse scrolled (467, 420) with delta (0, 0)
Screenshot: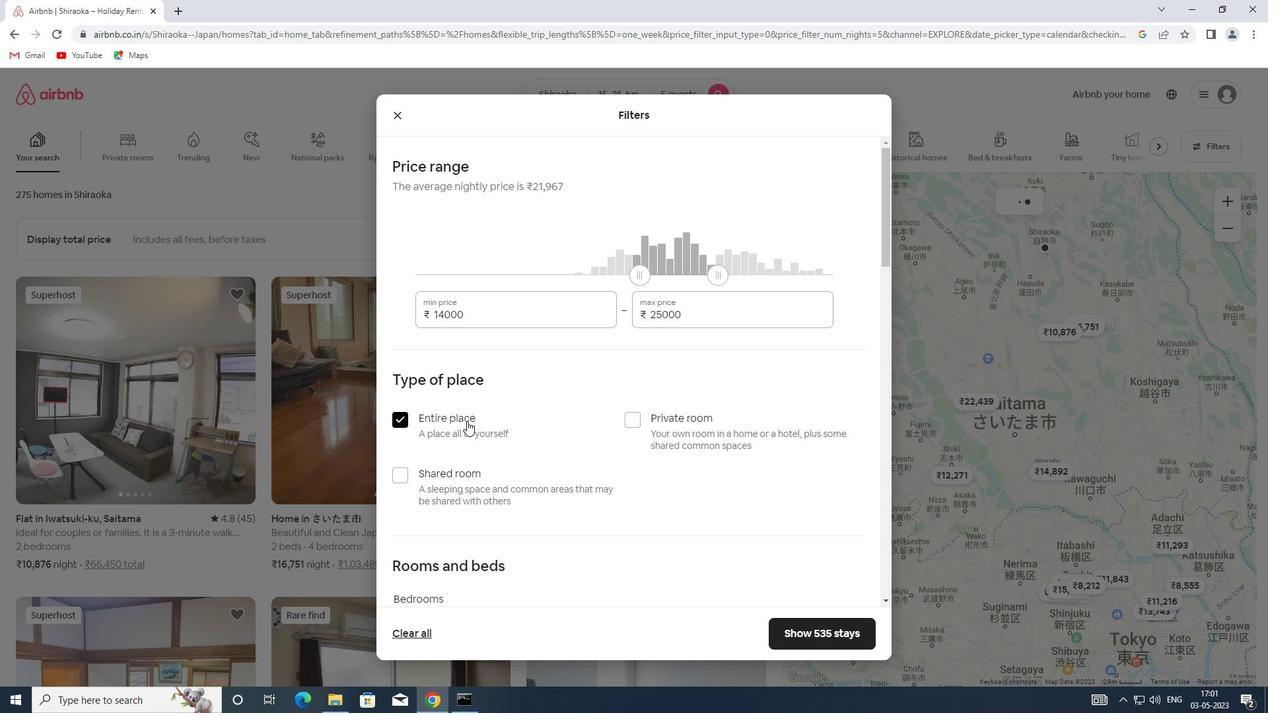 
Action: Mouse moved to (568, 432)
Screenshot: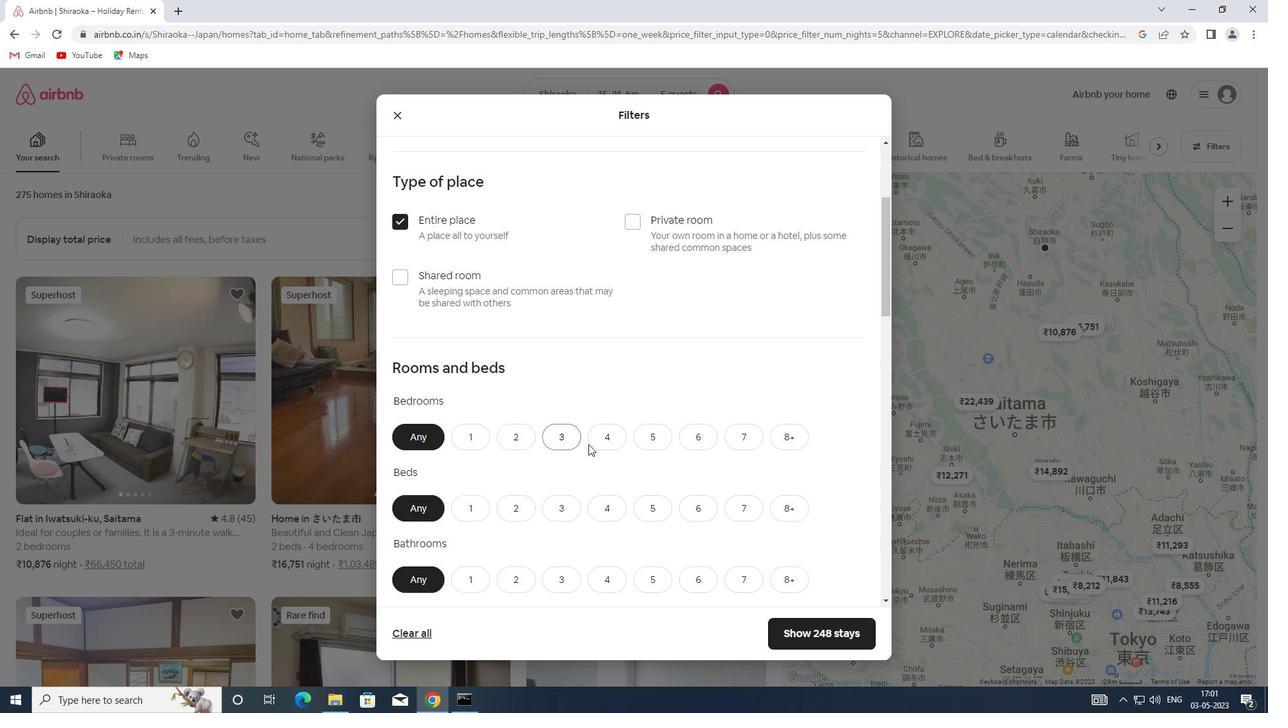 
Action: Mouse pressed left at (568, 432)
Screenshot: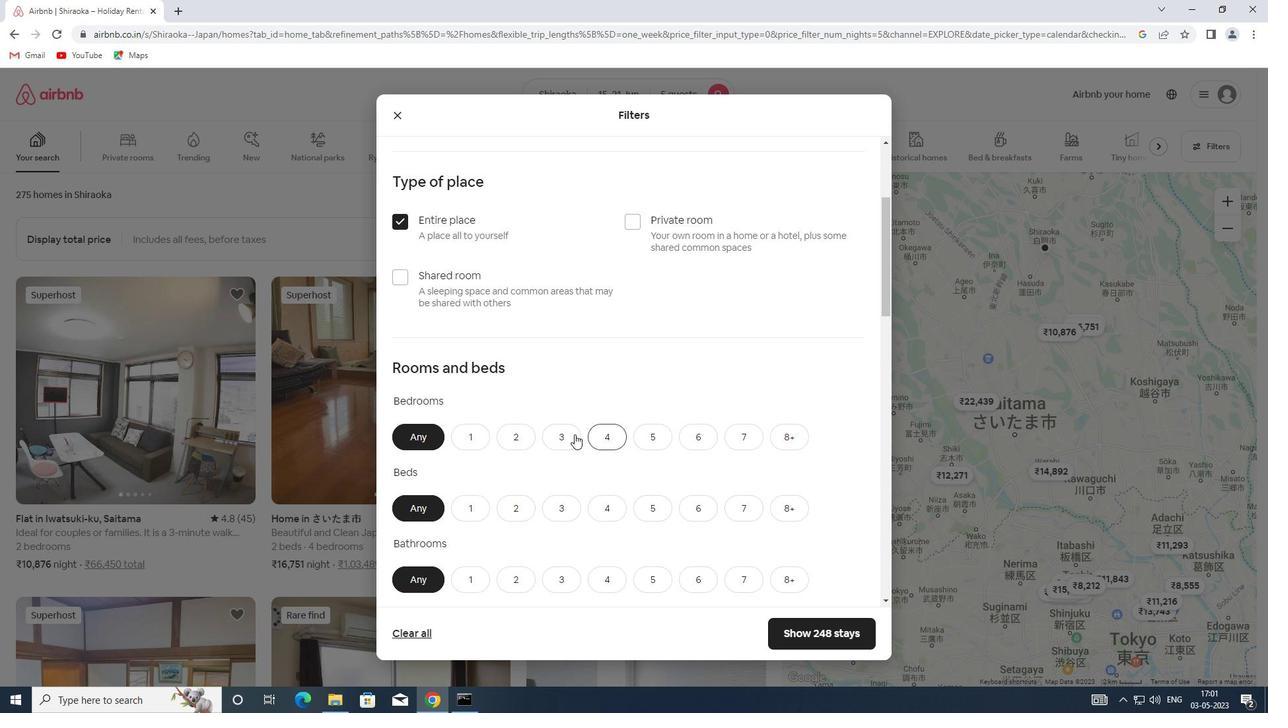 
Action: Mouse moved to (573, 512)
Screenshot: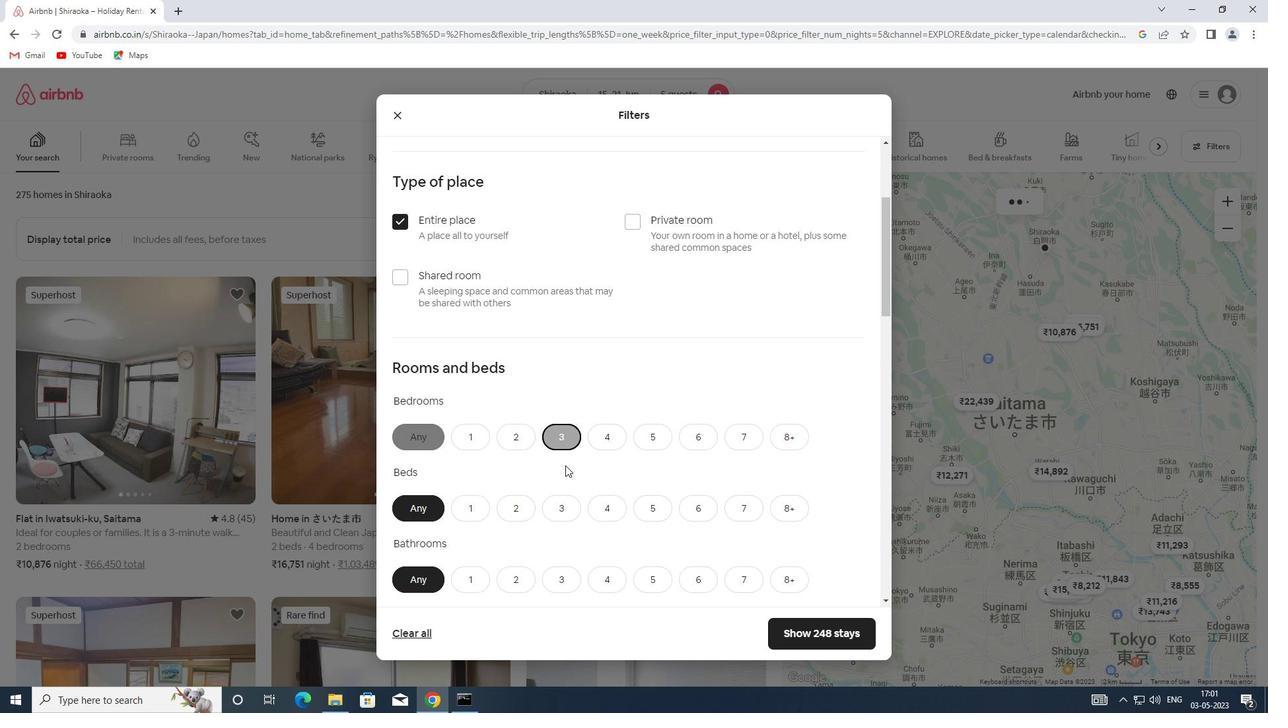 
Action: Mouse pressed left at (573, 512)
Screenshot: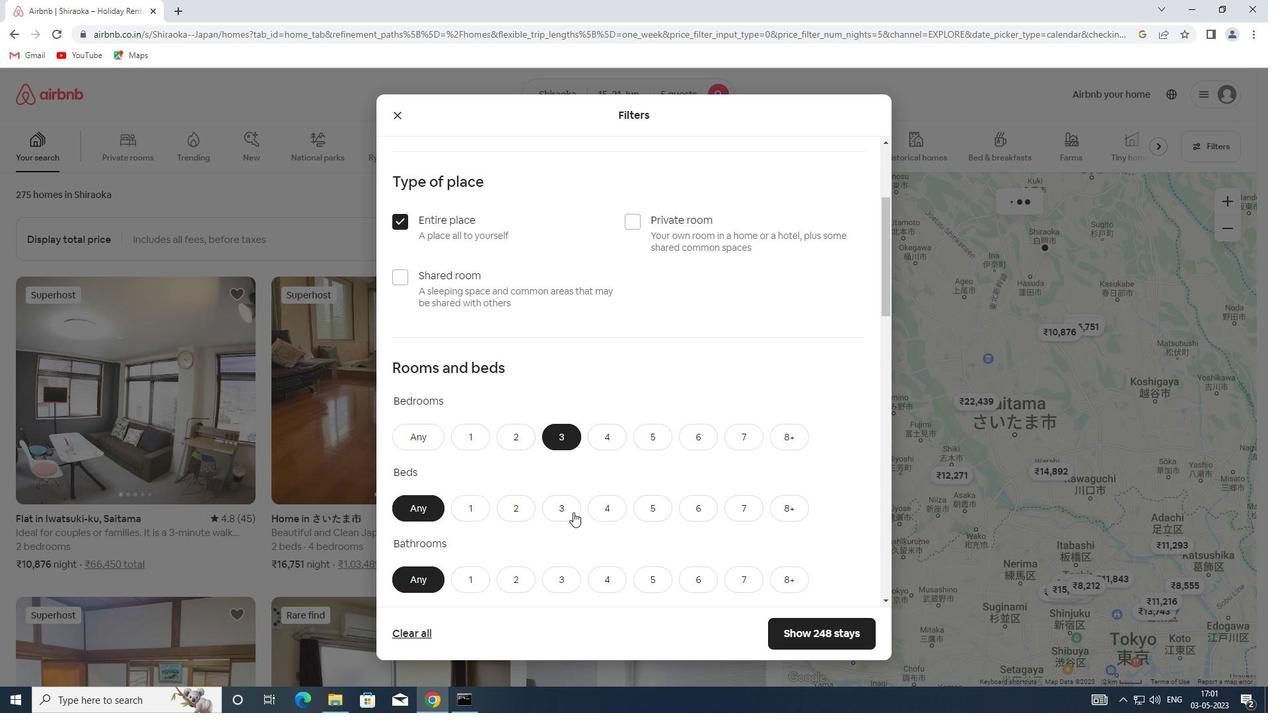 
Action: Mouse moved to (573, 510)
Screenshot: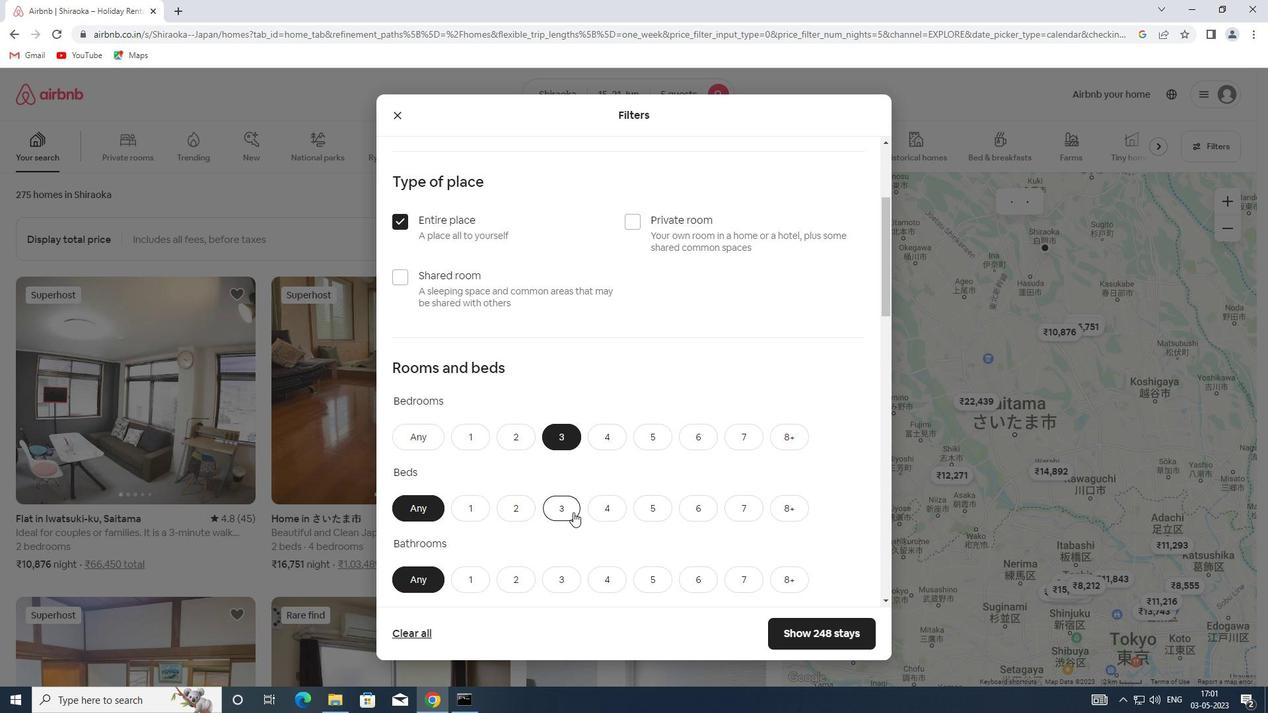 
Action: Mouse scrolled (573, 510) with delta (0, 0)
Screenshot: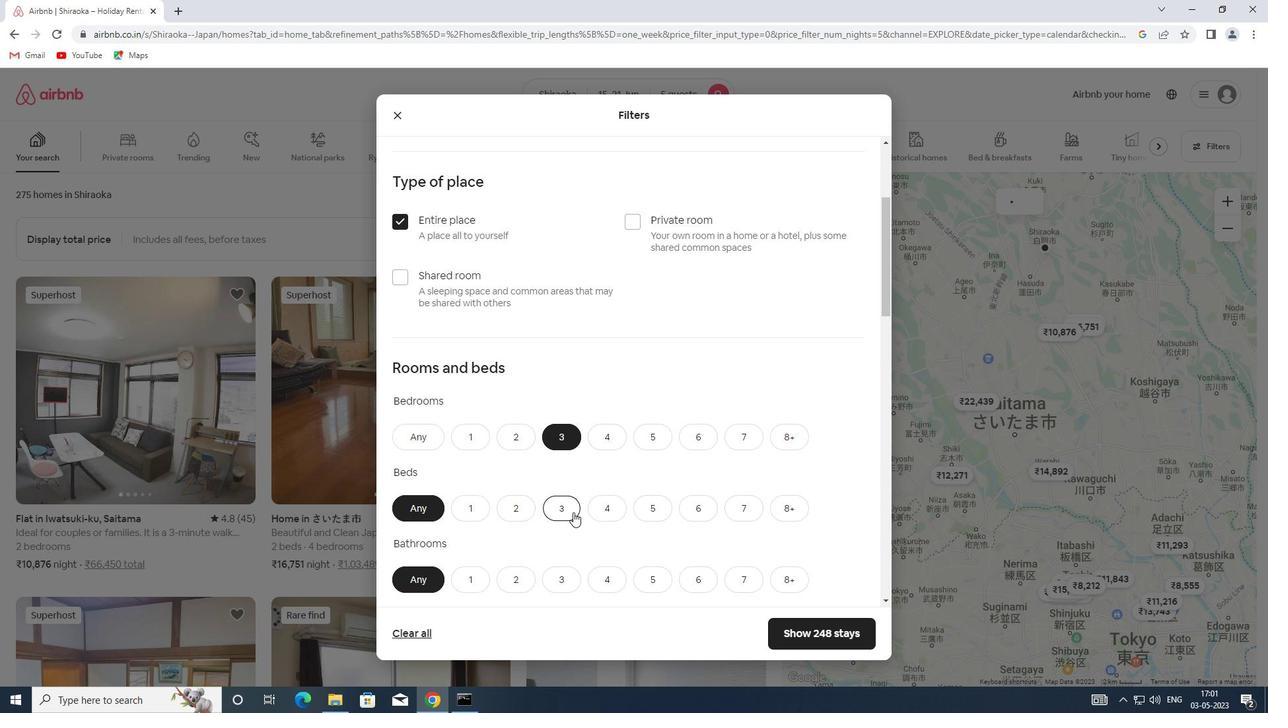 
Action: Mouse scrolled (573, 510) with delta (0, 0)
Screenshot: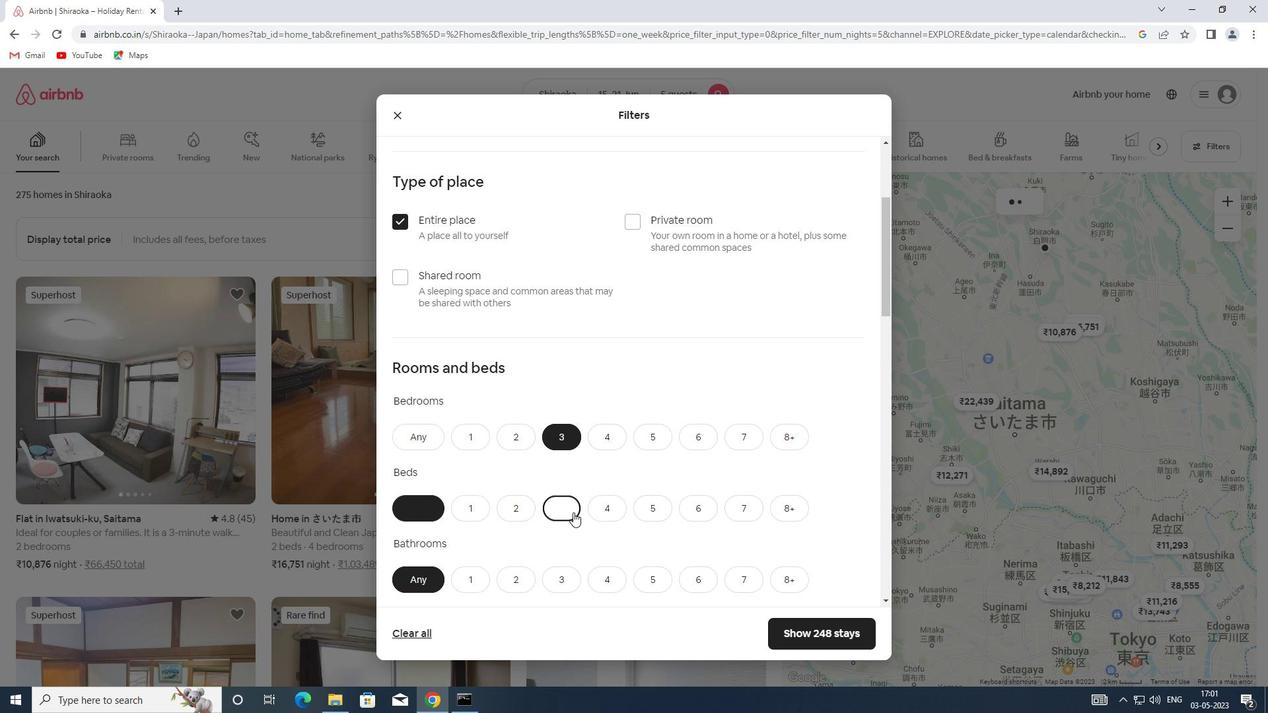 
Action: Mouse moved to (564, 446)
Screenshot: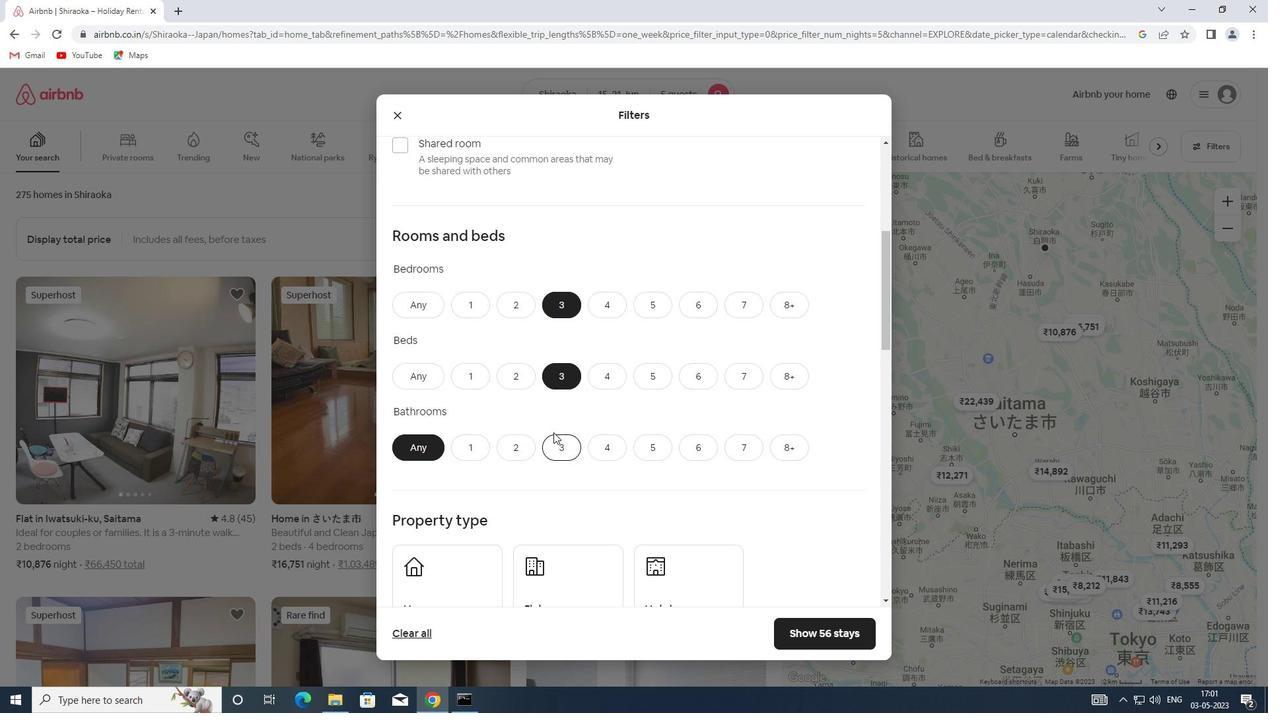 
Action: Mouse pressed left at (564, 446)
Screenshot: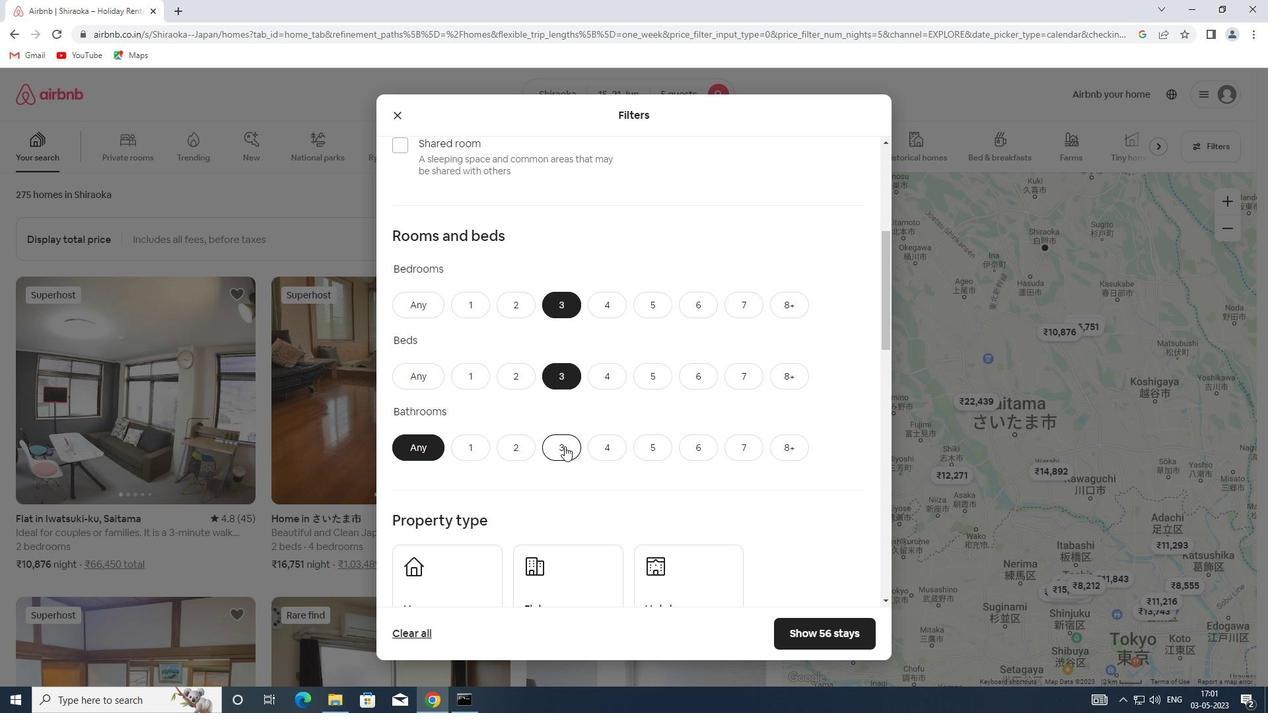 
Action: Mouse scrolled (564, 445) with delta (0, 0)
Screenshot: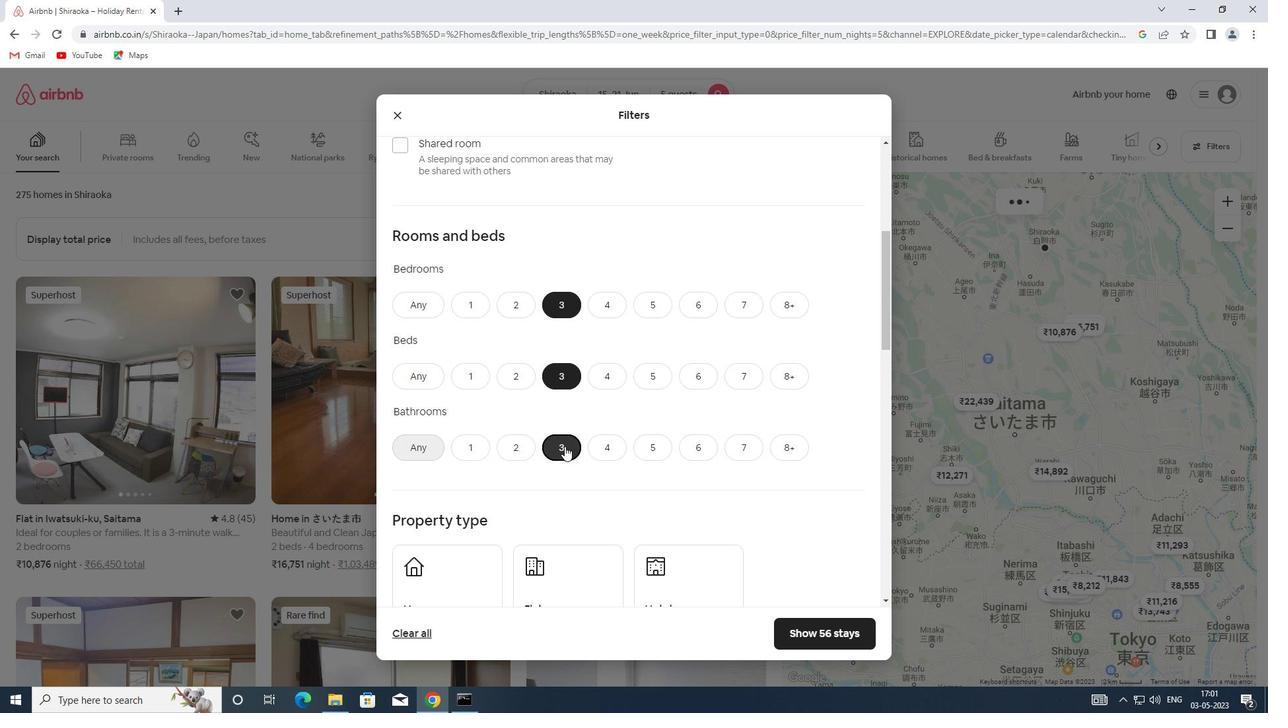 
Action: Mouse scrolled (564, 445) with delta (0, 0)
Screenshot: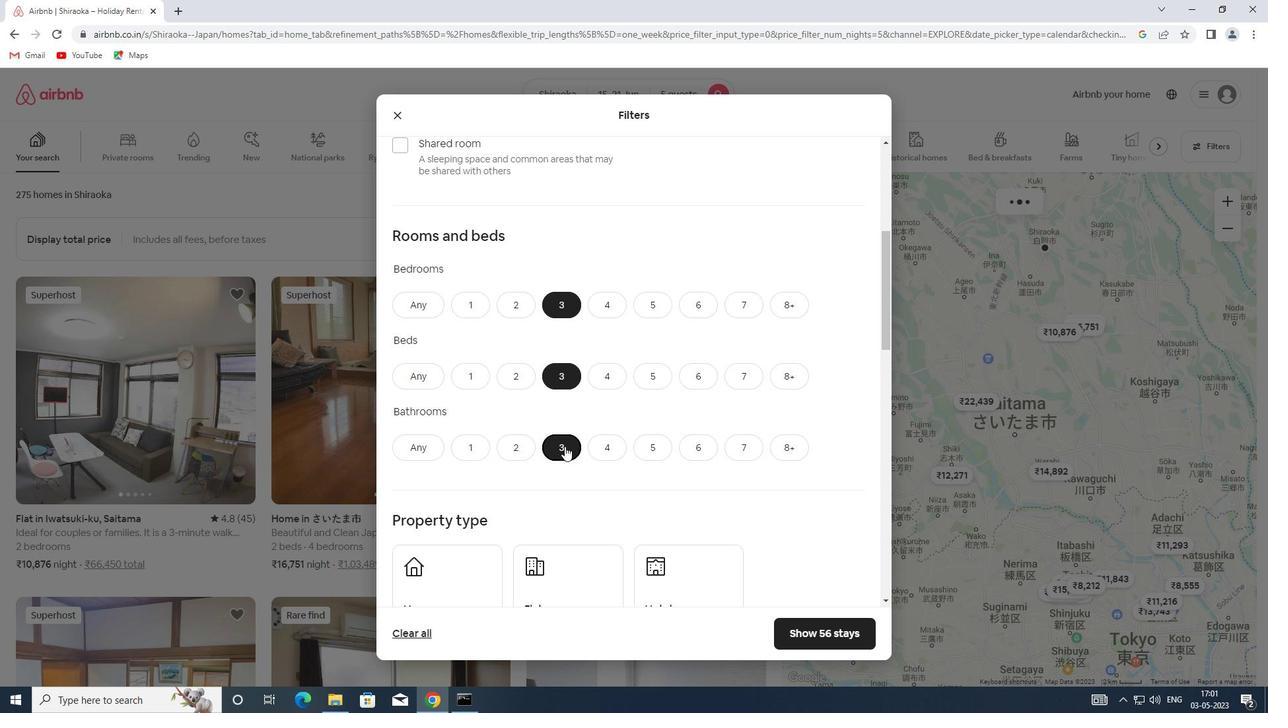 
Action: Mouse scrolled (564, 445) with delta (0, 0)
Screenshot: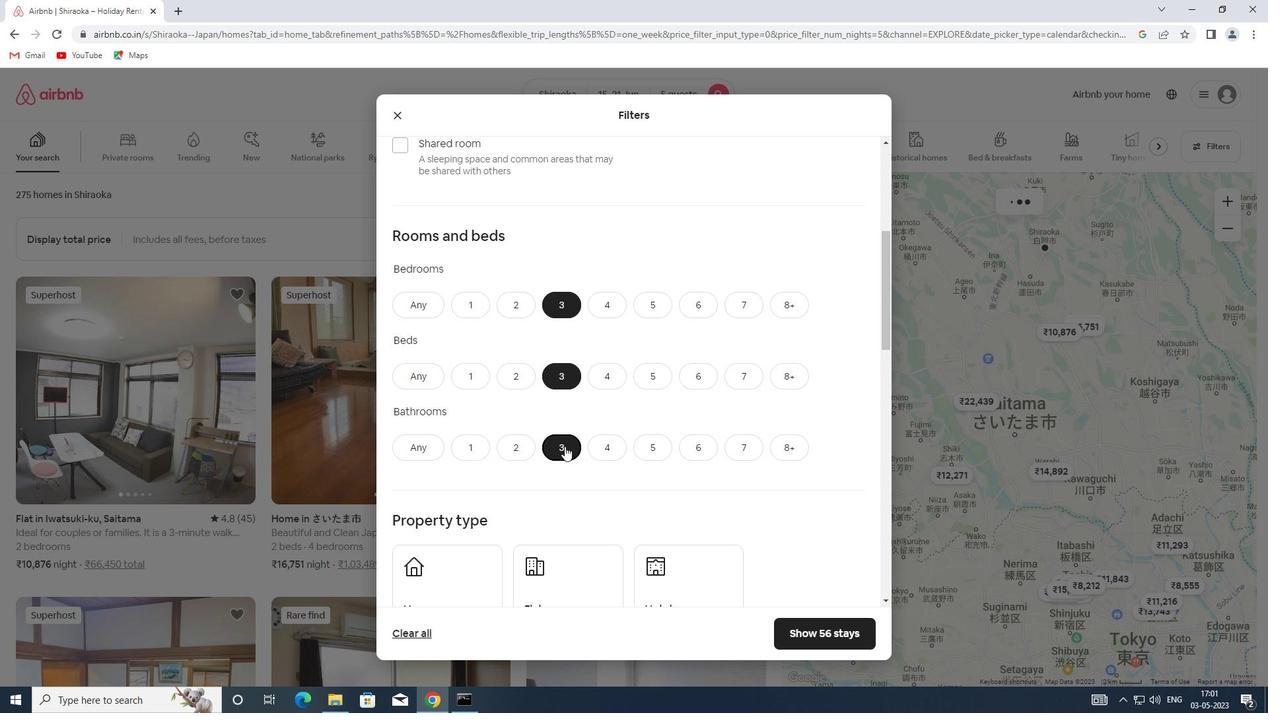 
Action: Mouse moved to (461, 410)
Screenshot: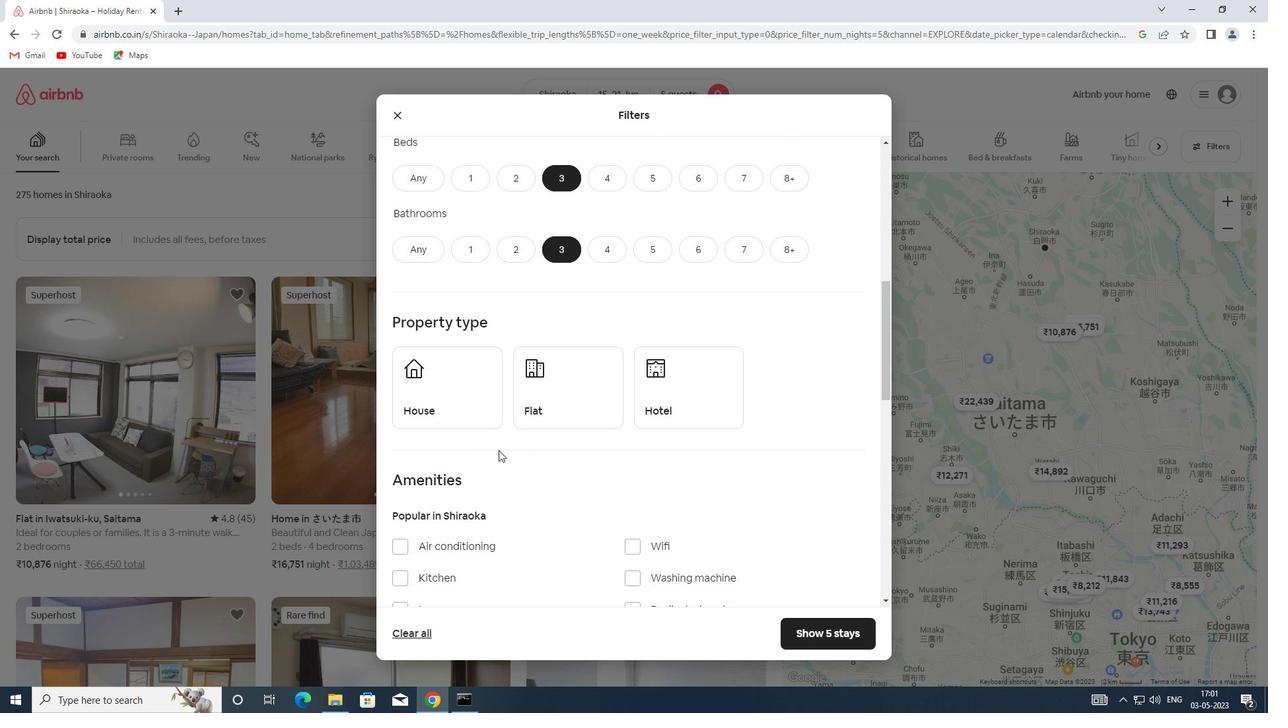 
Action: Mouse pressed left at (461, 410)
Screenshot: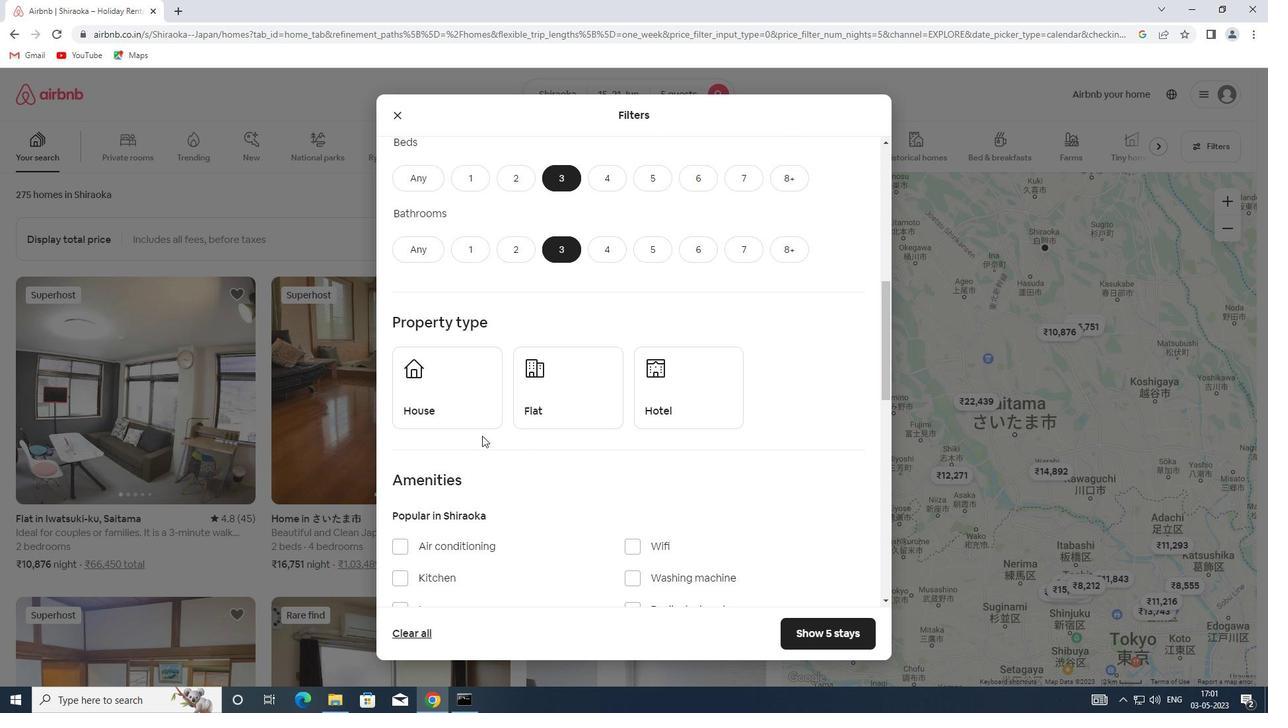 
Action: Mouse moved to (534, 407)
Screenshot: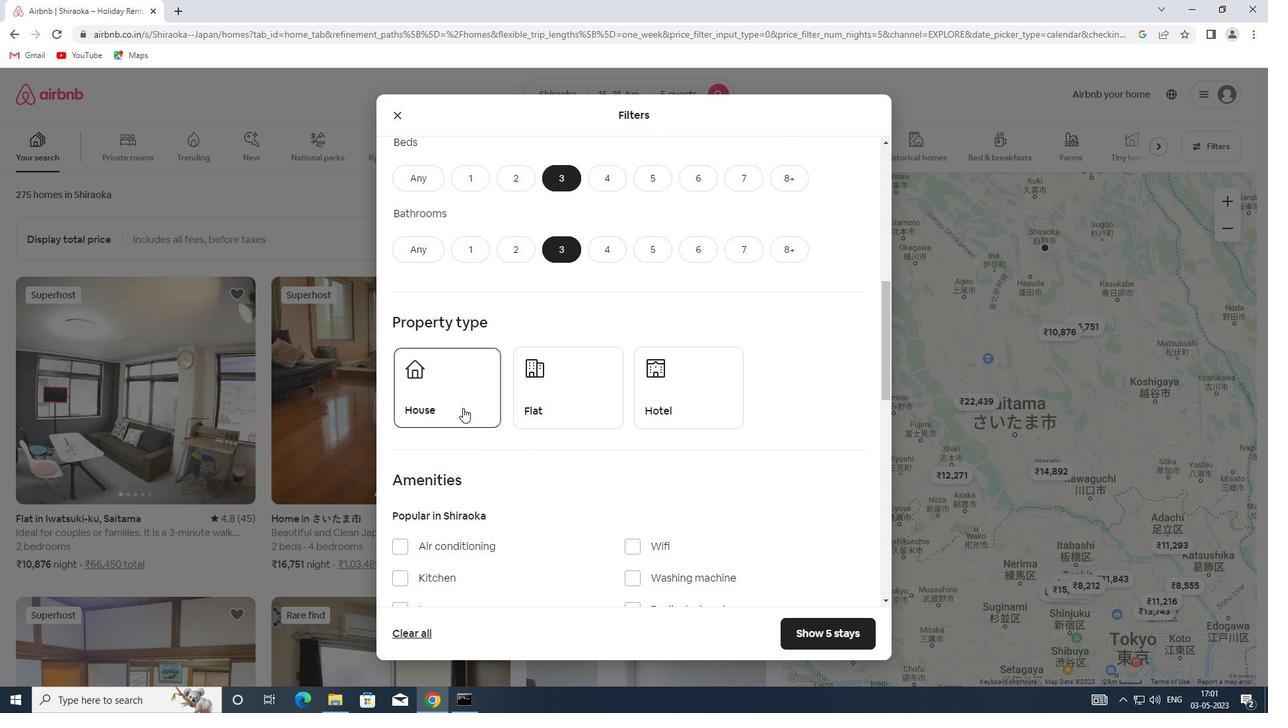 
Action: Mouse pressed left at (534, 407)
Screenshot: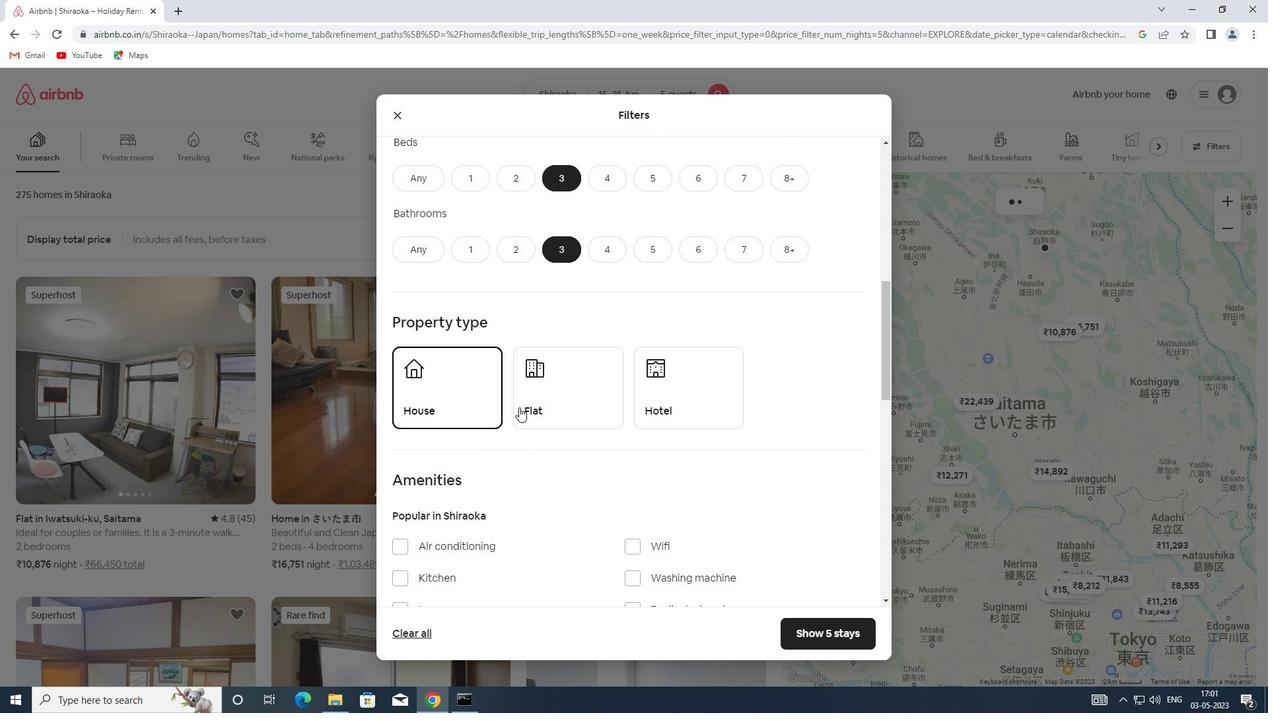 
Action: Mouse scrolled (534, 406) with delta (0, 0)
Screenshot: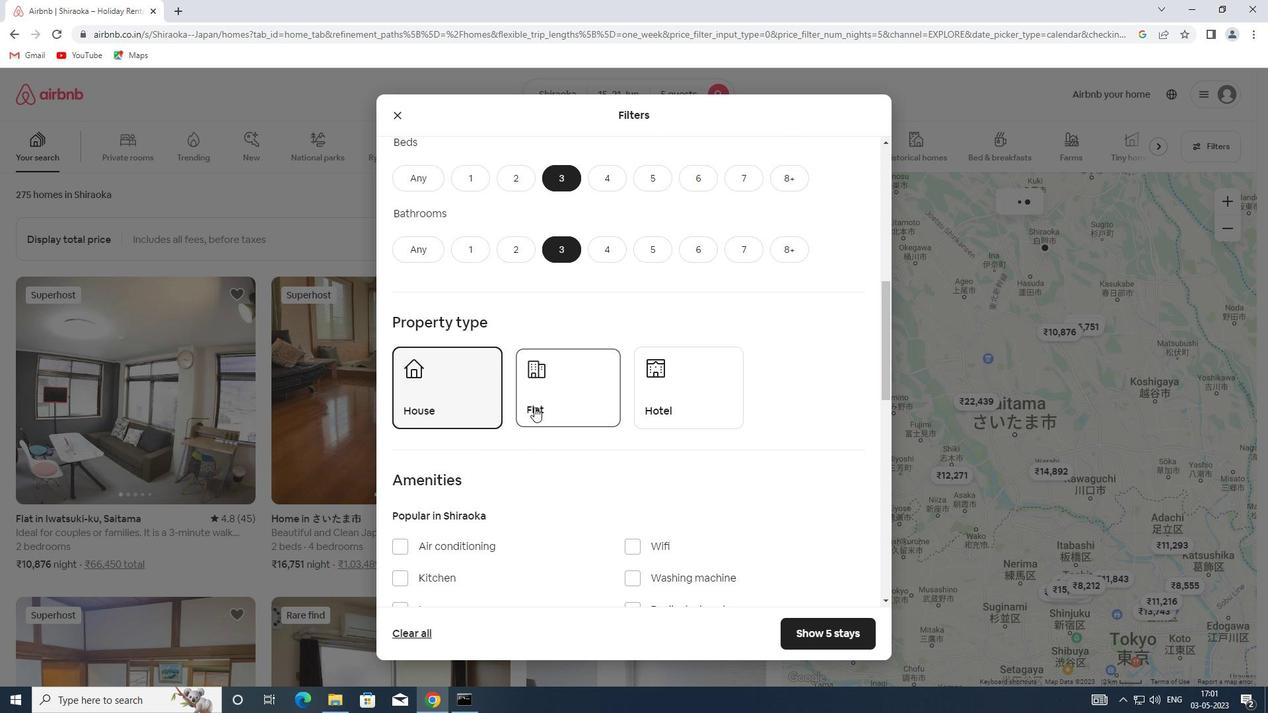 
Action: Mouse scrolled (534, 406) with delta (0, 0)
Screenshot: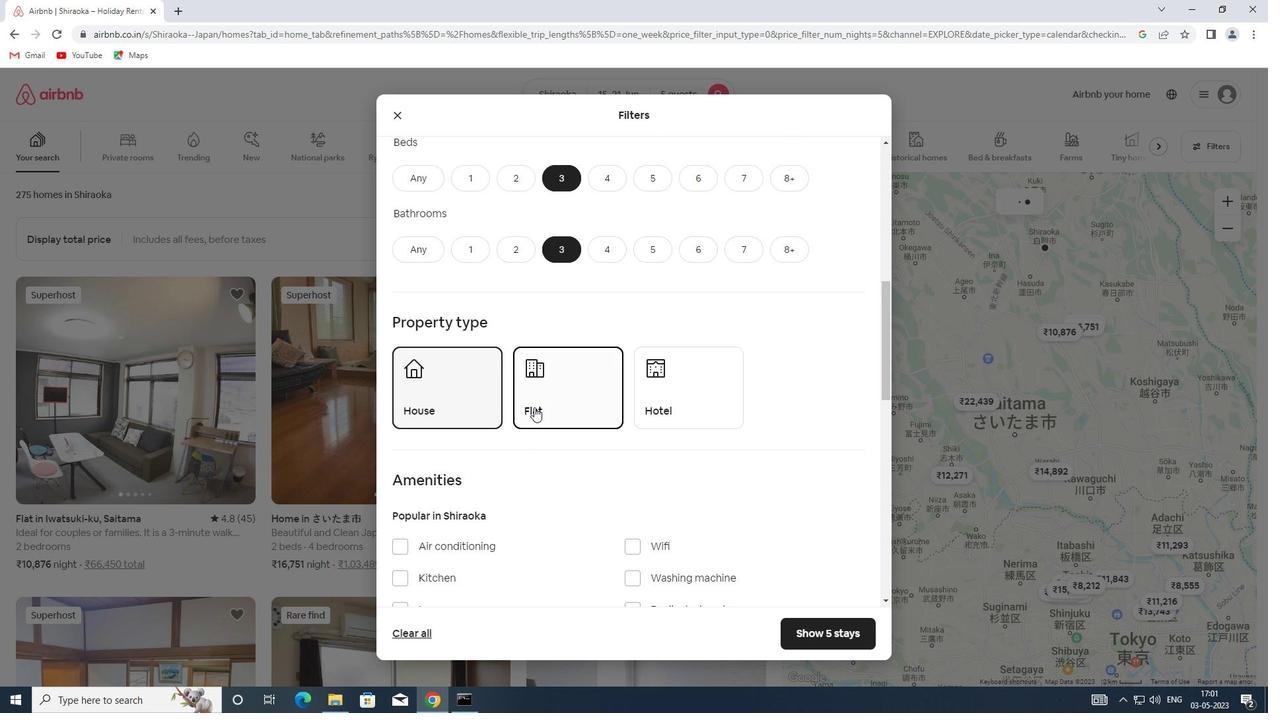 
Action: Mouse scrolled (534, 406) with delta (0, 0)
Screenshot: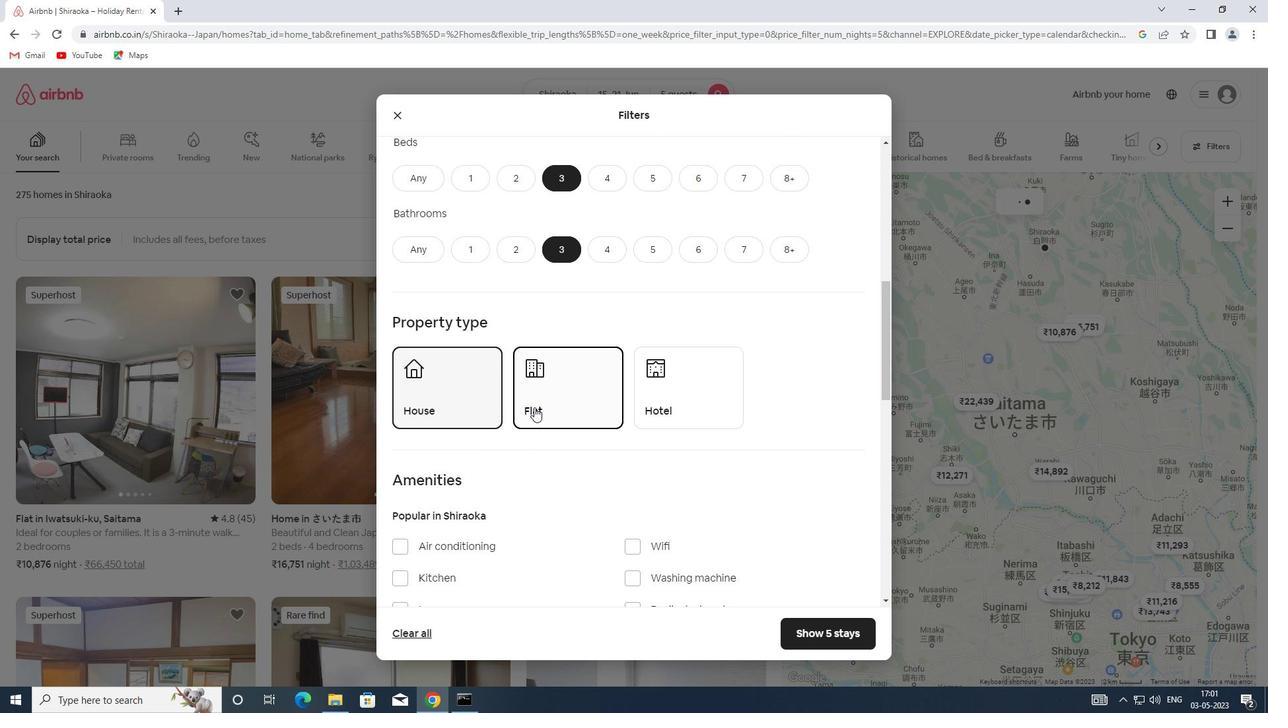 
Action: Mouse moved to (537, 405)
Screenshot: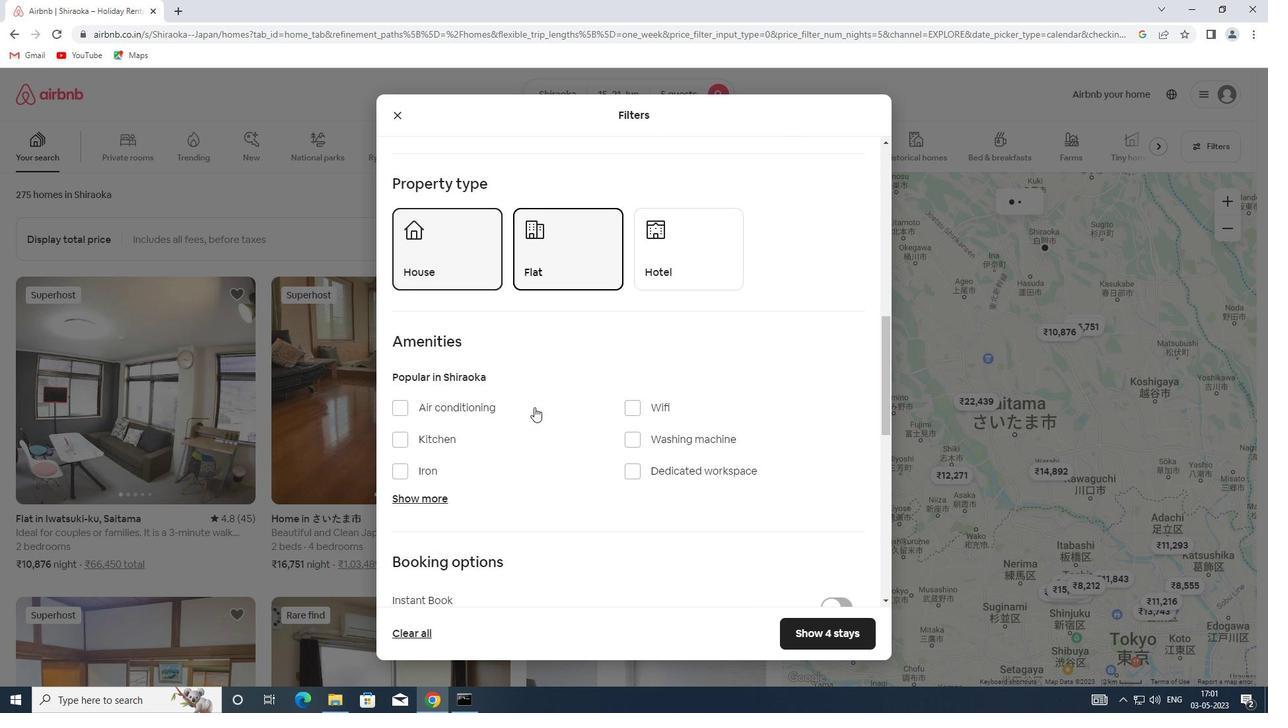 
Action: Mouse scrolled (537, 404) with delta (0, 0)
Screenshot: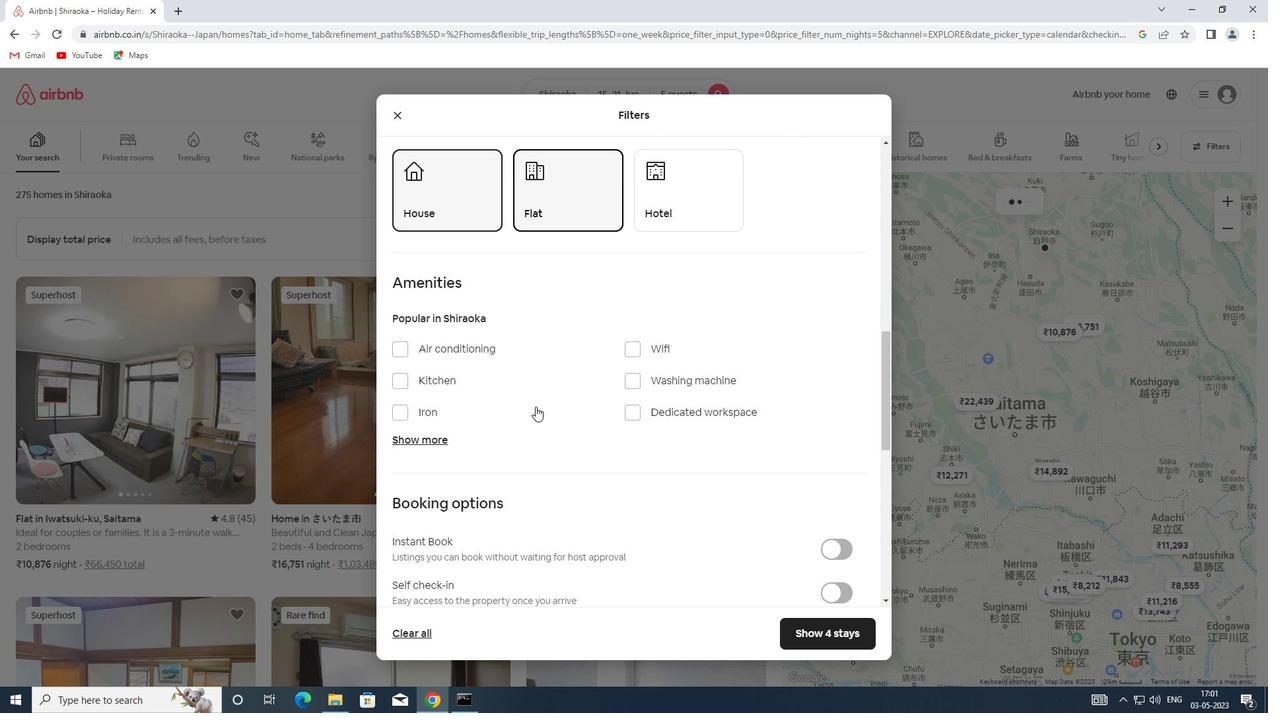 
Action: Mouse scrolled (537, 404) with delta (0, 0)
Screenshot: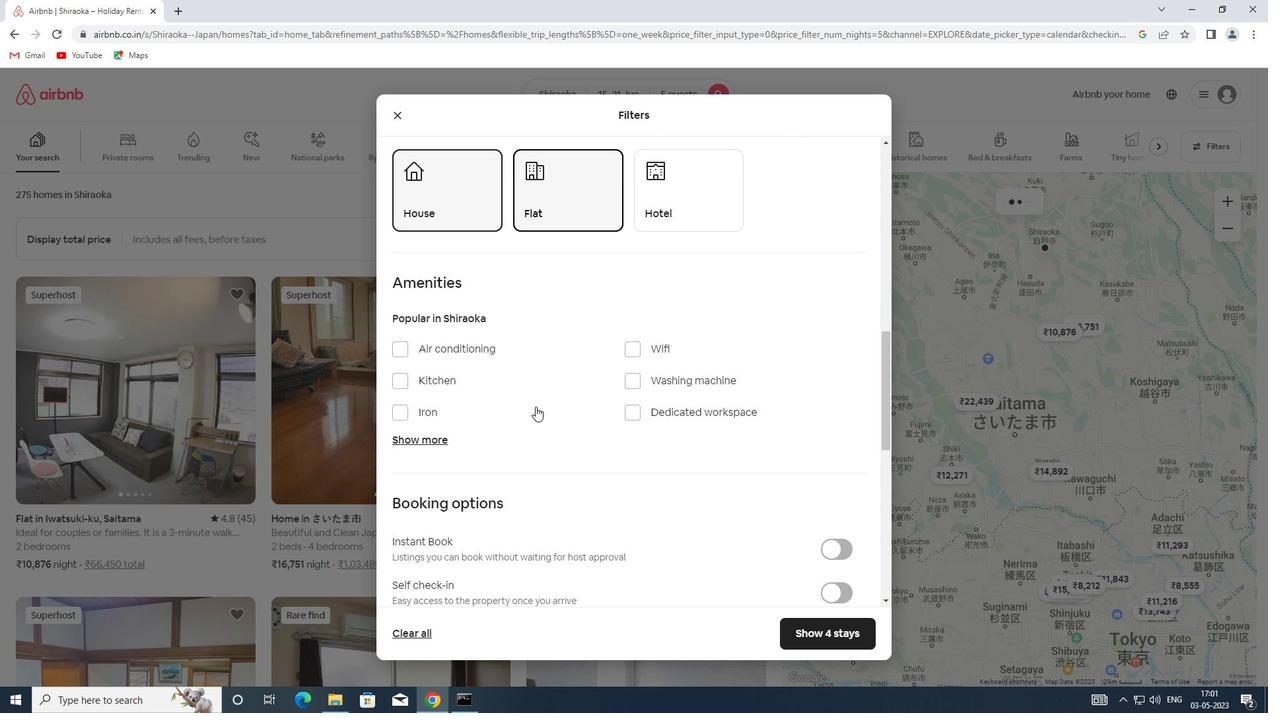 
Action: Mouse scrolled (537, 404) with delta (0, 0)
Screenshot: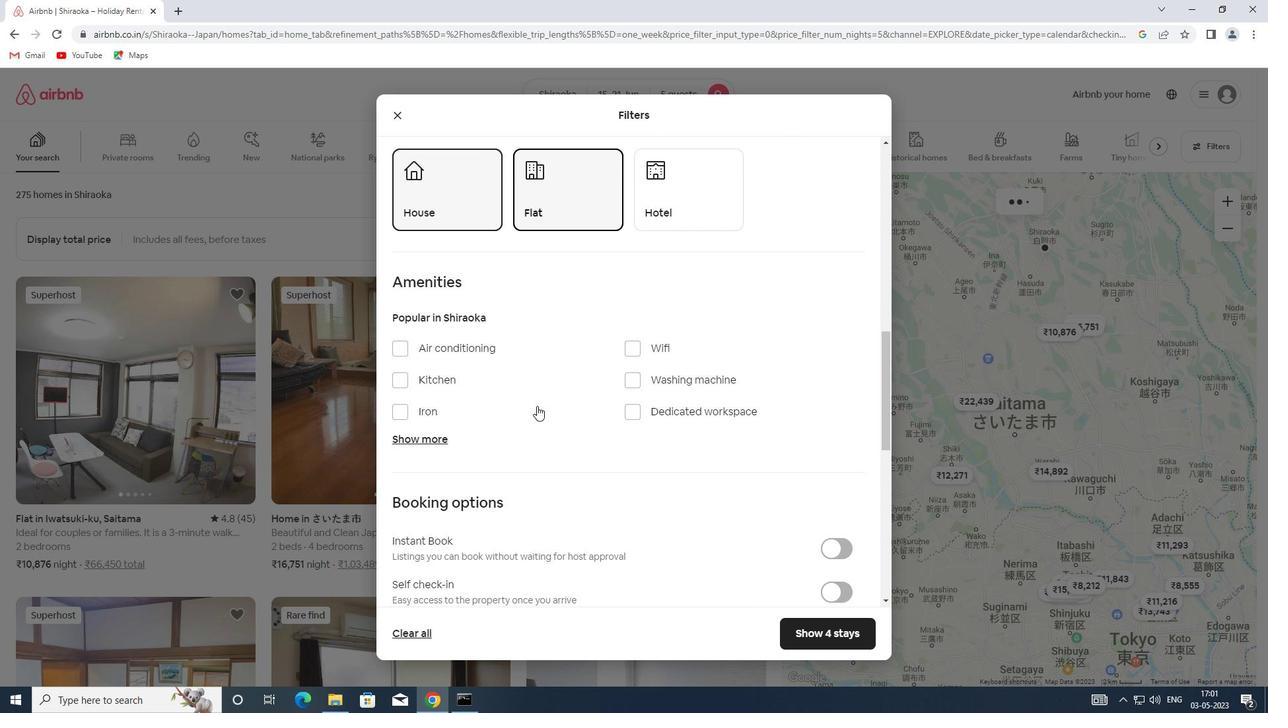 
Action: Mouse scrolled (537, 404) with delta (0, 0)
Screenshot: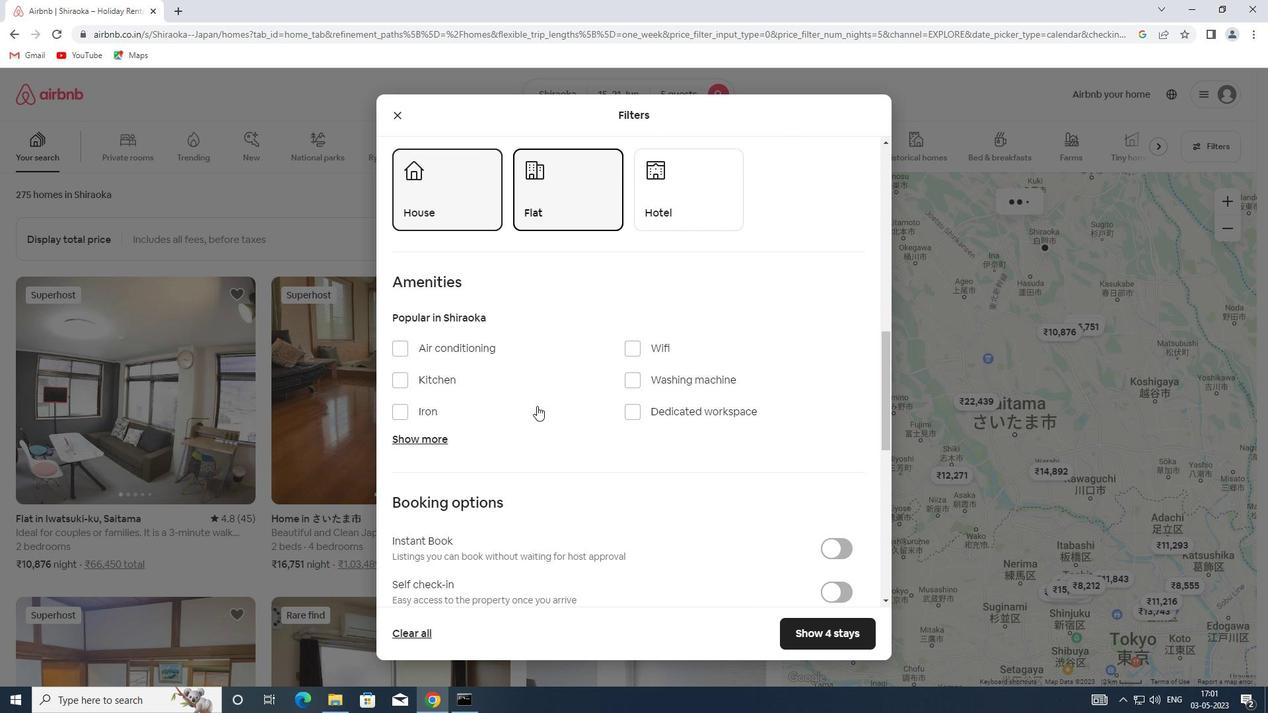 
Action: Mouse moved to (821, 331)
Screenshot: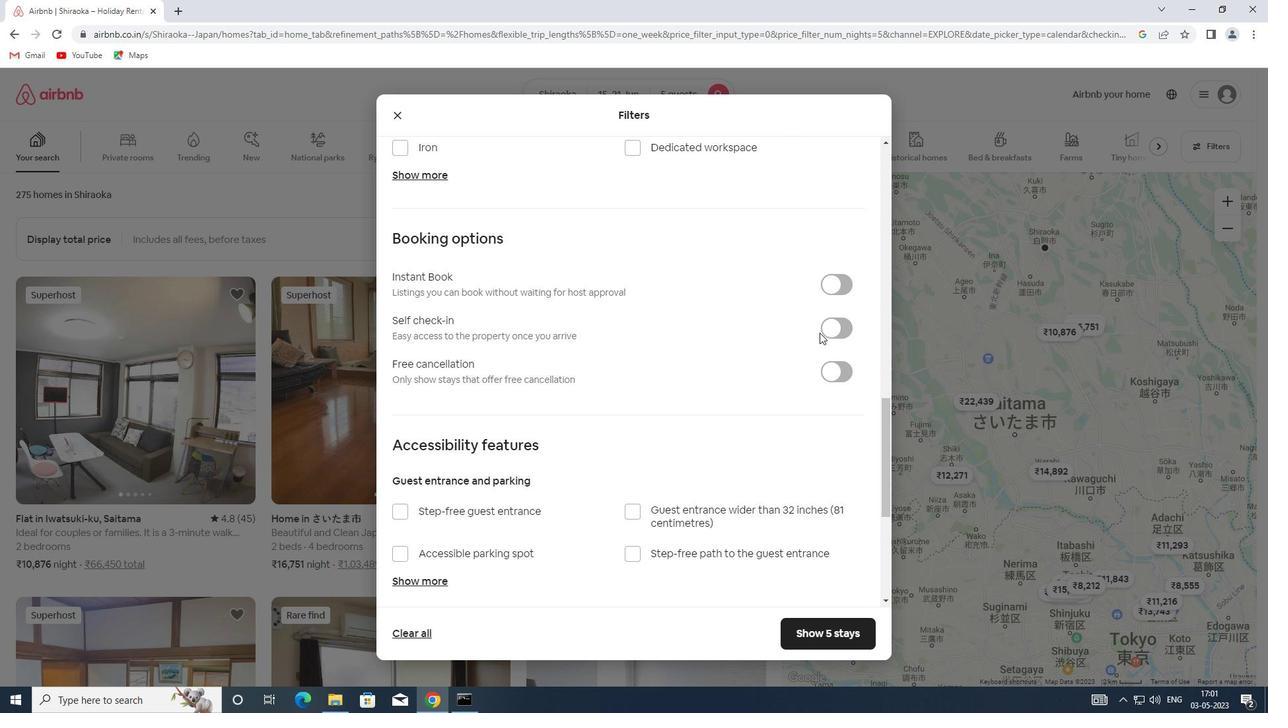 
Action: Mouse pressed left at (821, 331)
Screenshot: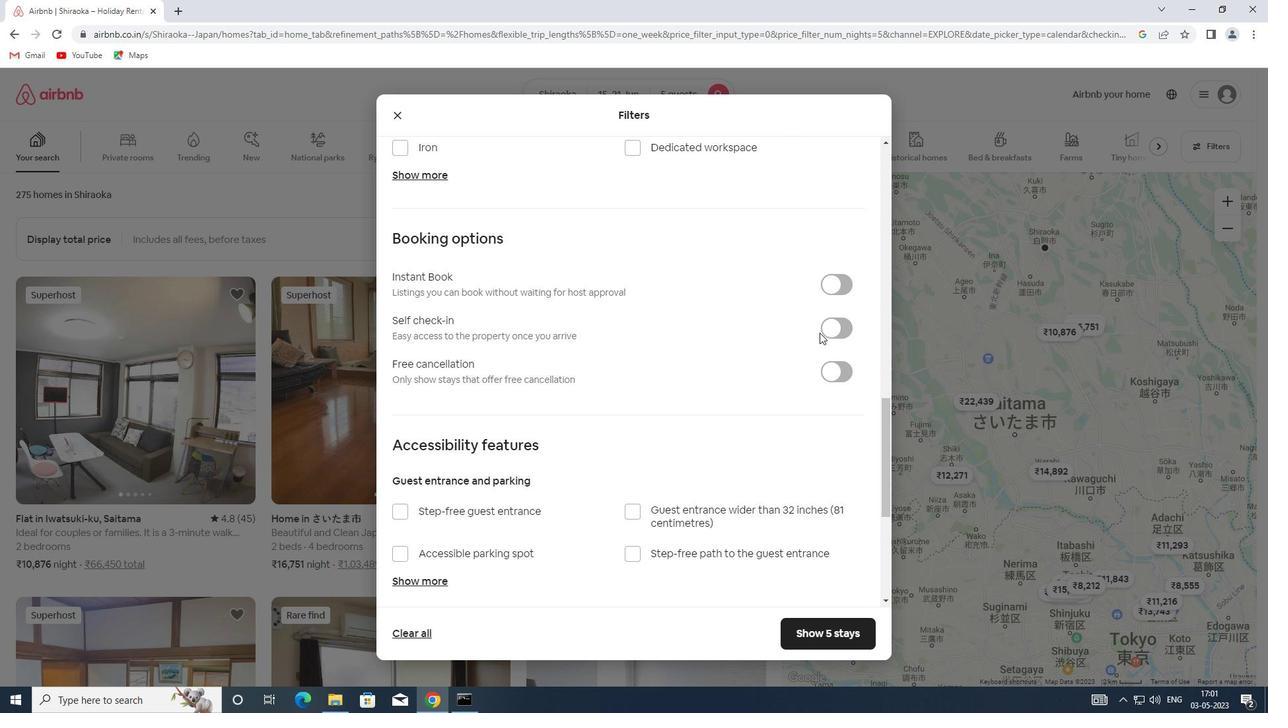 
Action: Mouse moved to (471, 381)
Screenshot: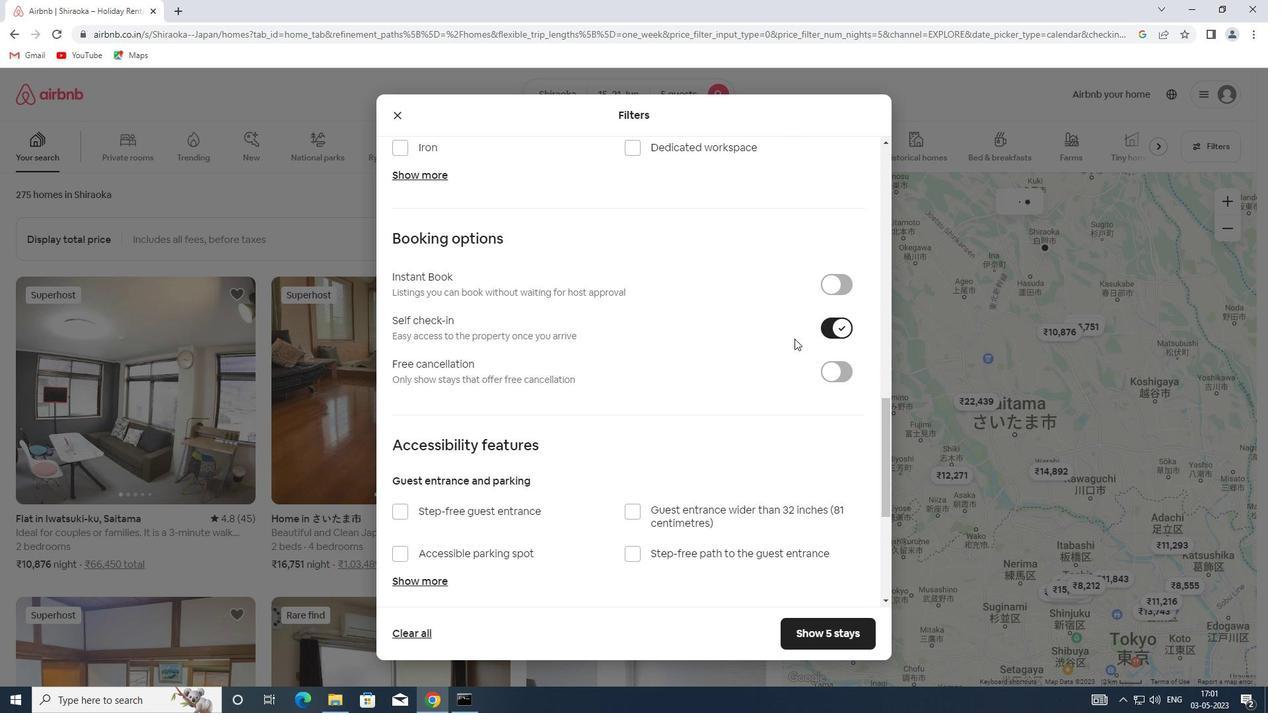 
Action: Mouse scrolled (471, 380) with delta (0, 0)
Screenshot: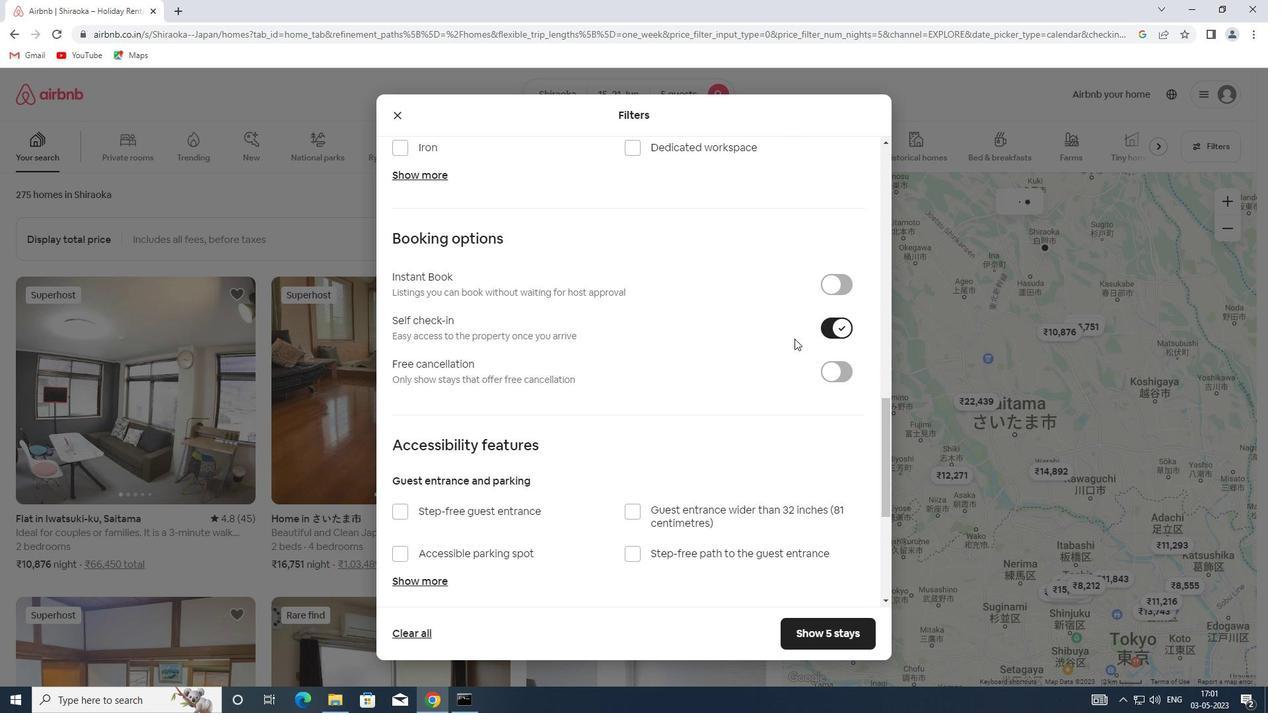 
Action: Mouse scrolled (471, 380) with delta (0, 0)
Screenshot: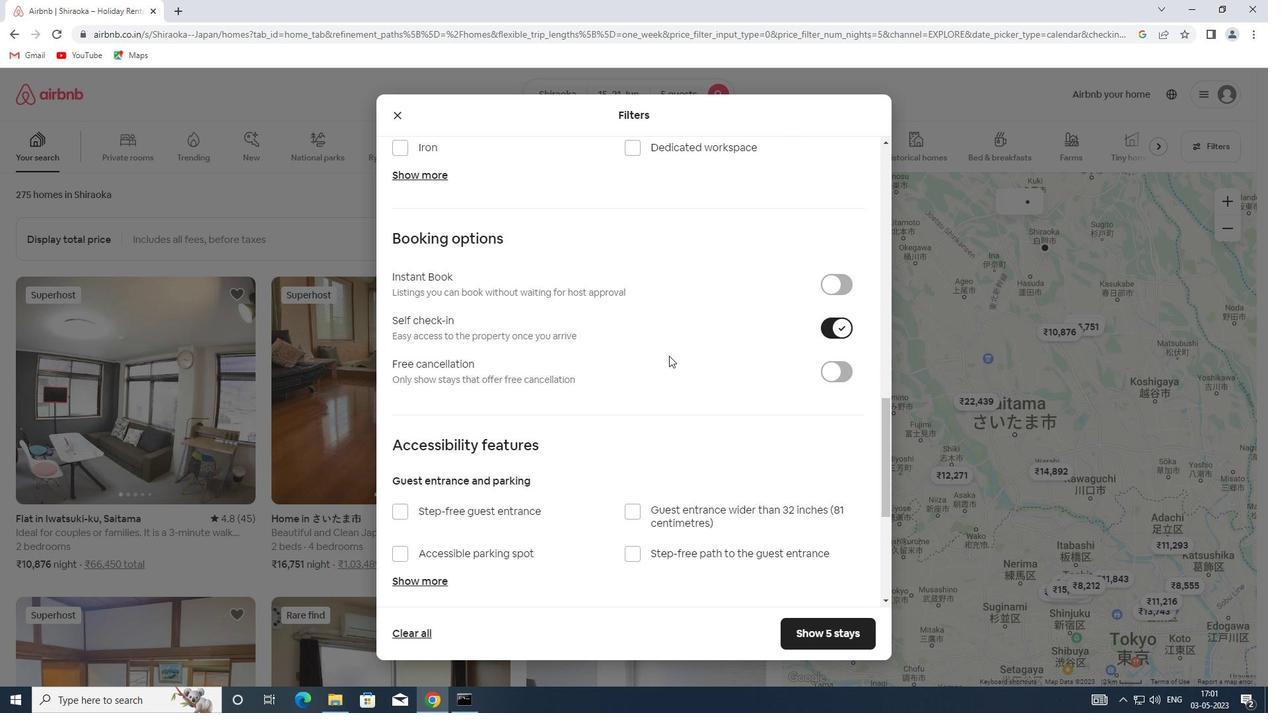 
Action: Mouse scrolled (471, 380) with delta (0, 0)
Screenshot: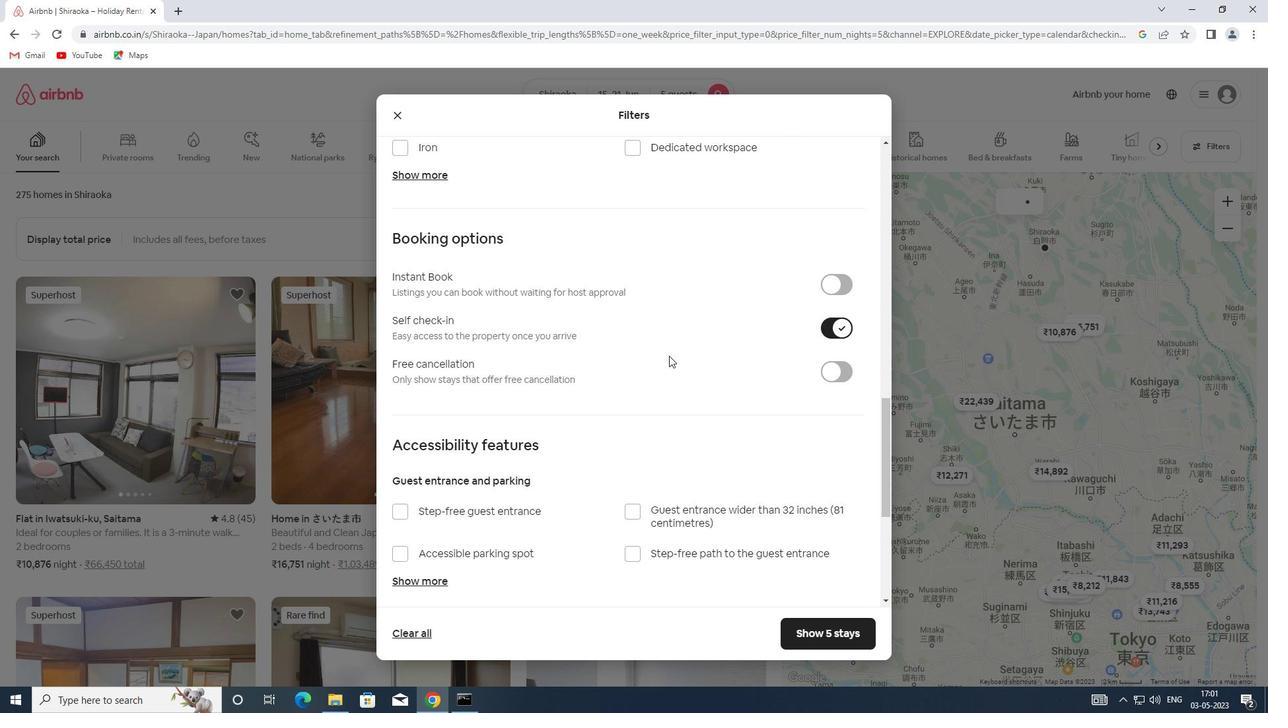 
Action: Mouse scrolled (471, 380) with delta (0, 0)
Screenshot: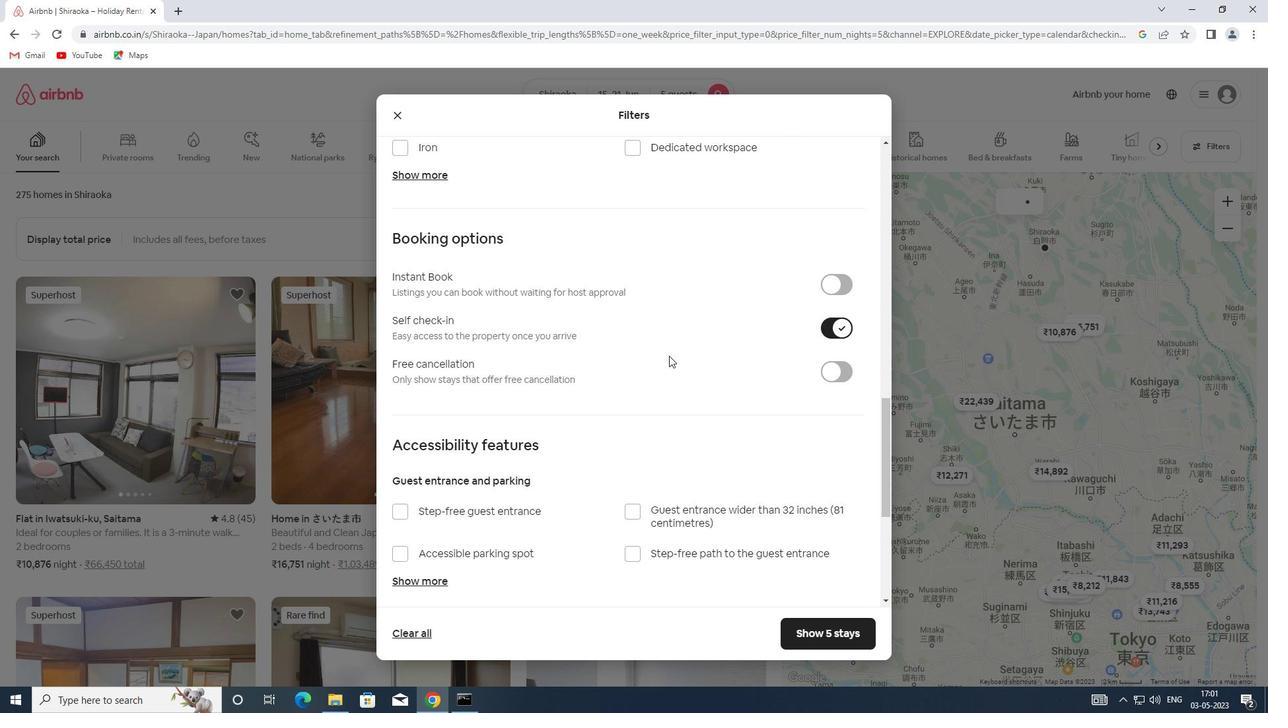 
Action: Mouse moved to (465, 387)
Screenshot: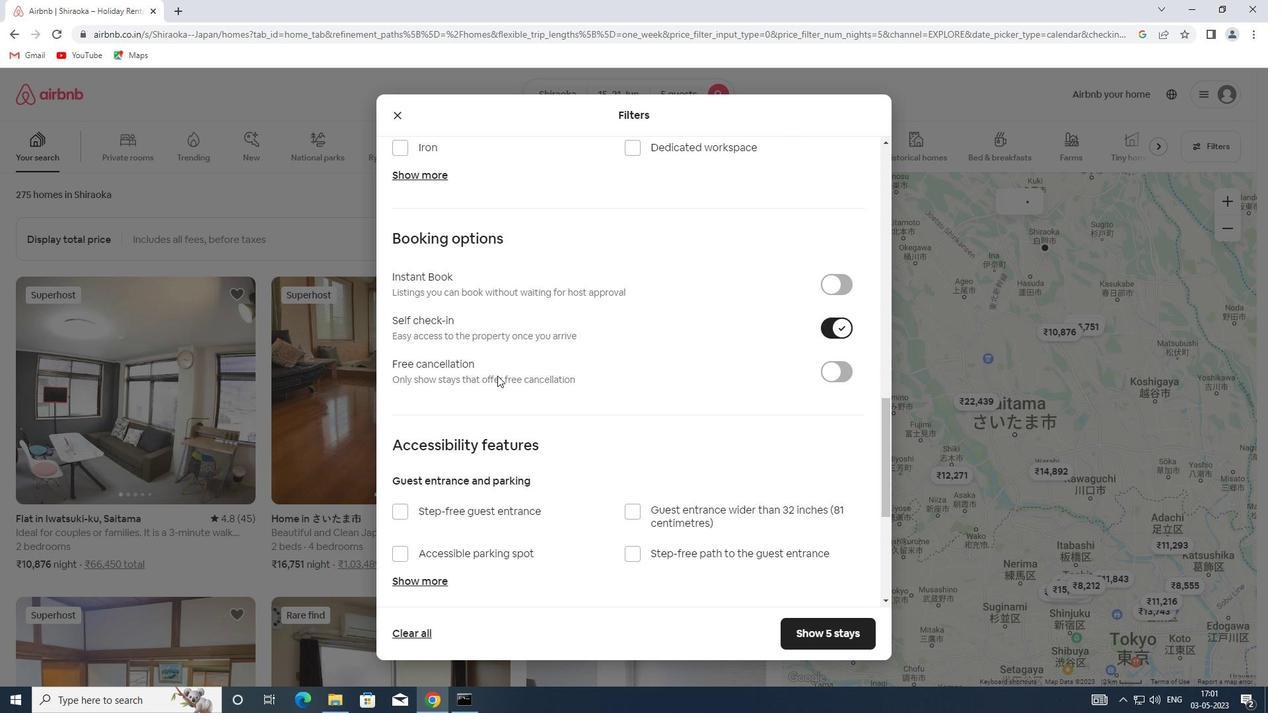 
Action: Mouse scrolled (465, 387) with delta (0, 0)
Screenshot: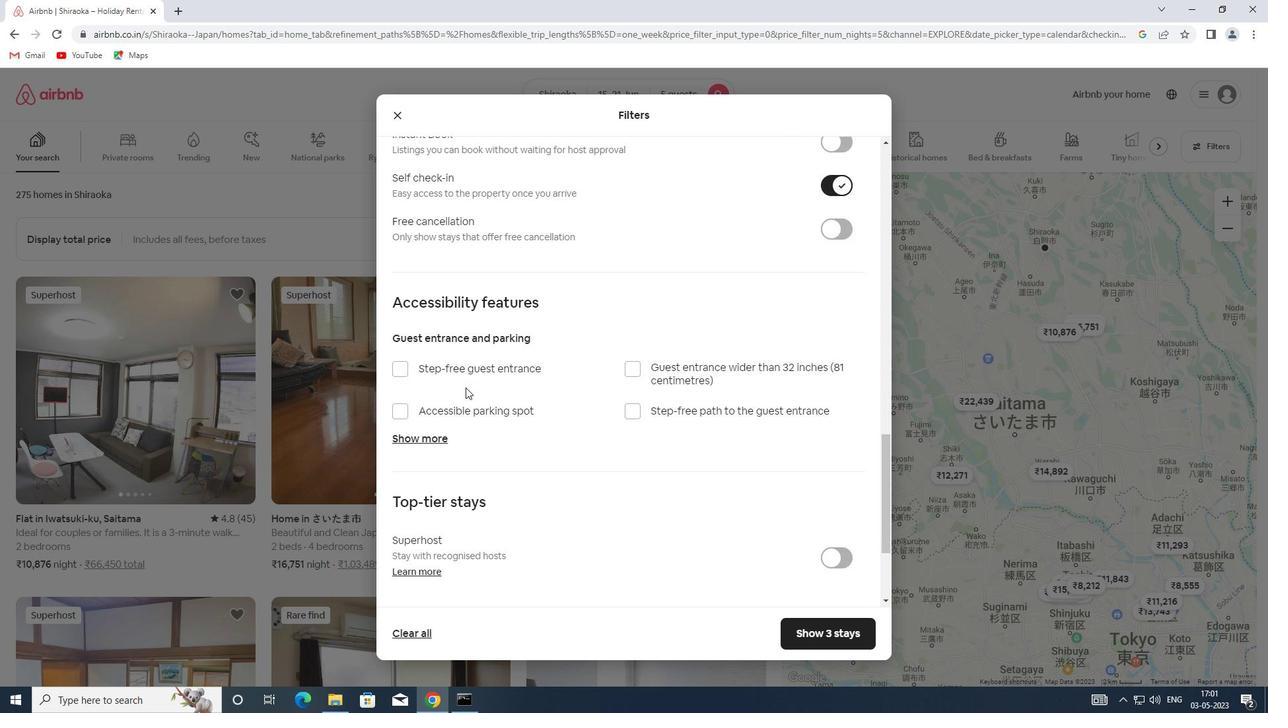 
Action: Mouse scrolled (465, 387) with delta (0, 0)
Screenshot: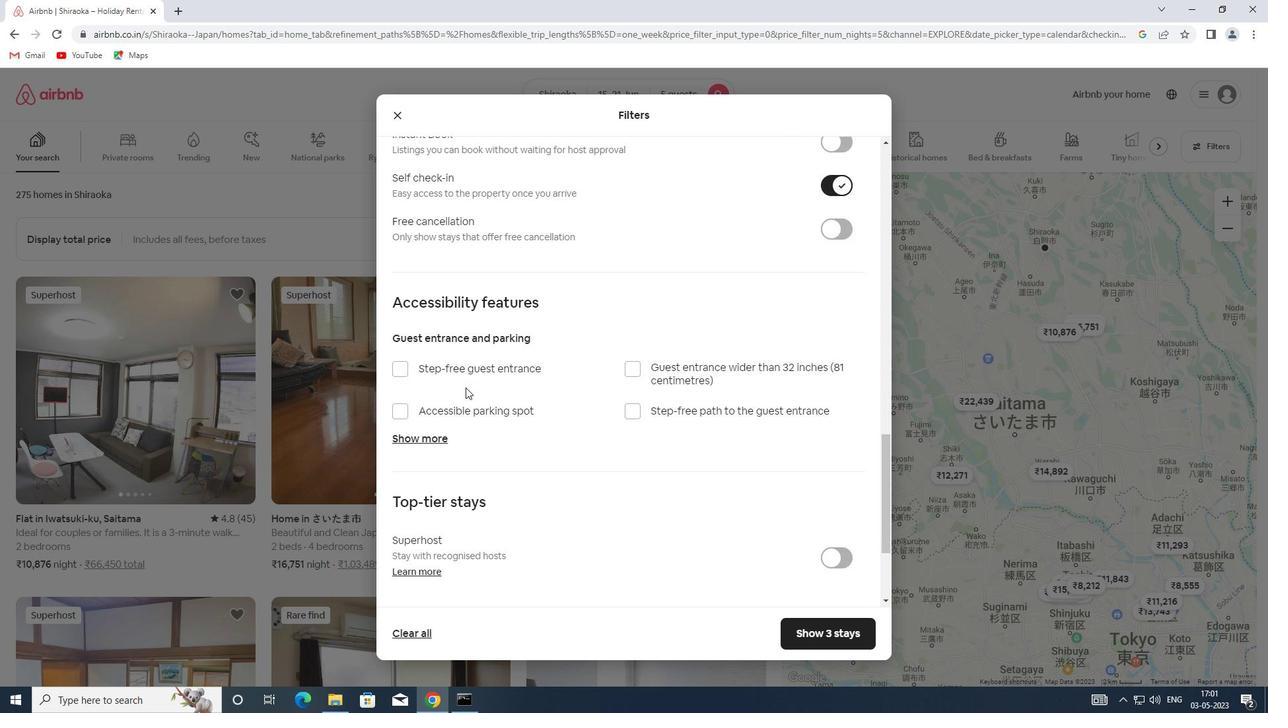 
Action: Mouse scrolled (465, 387) with delta (0, 0)
Screenshot: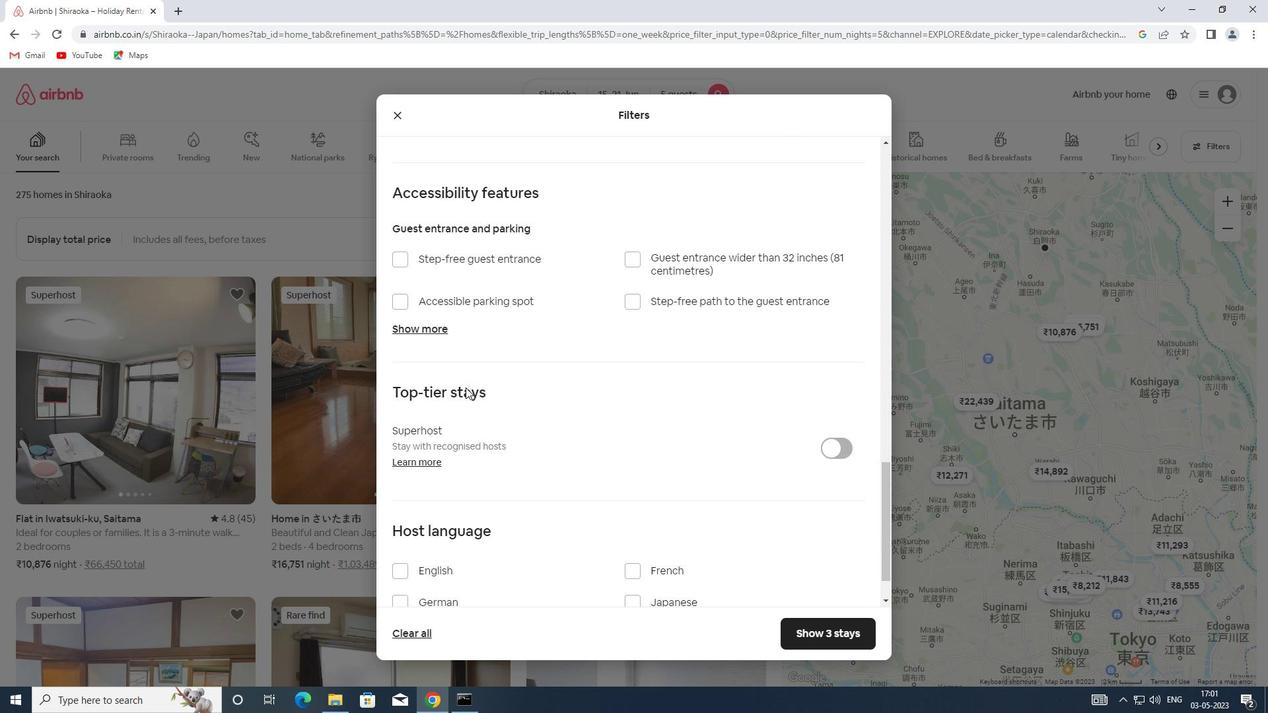 
Action: Mouse scrolled (465, 387) with delta (0, 0)
Screenshot: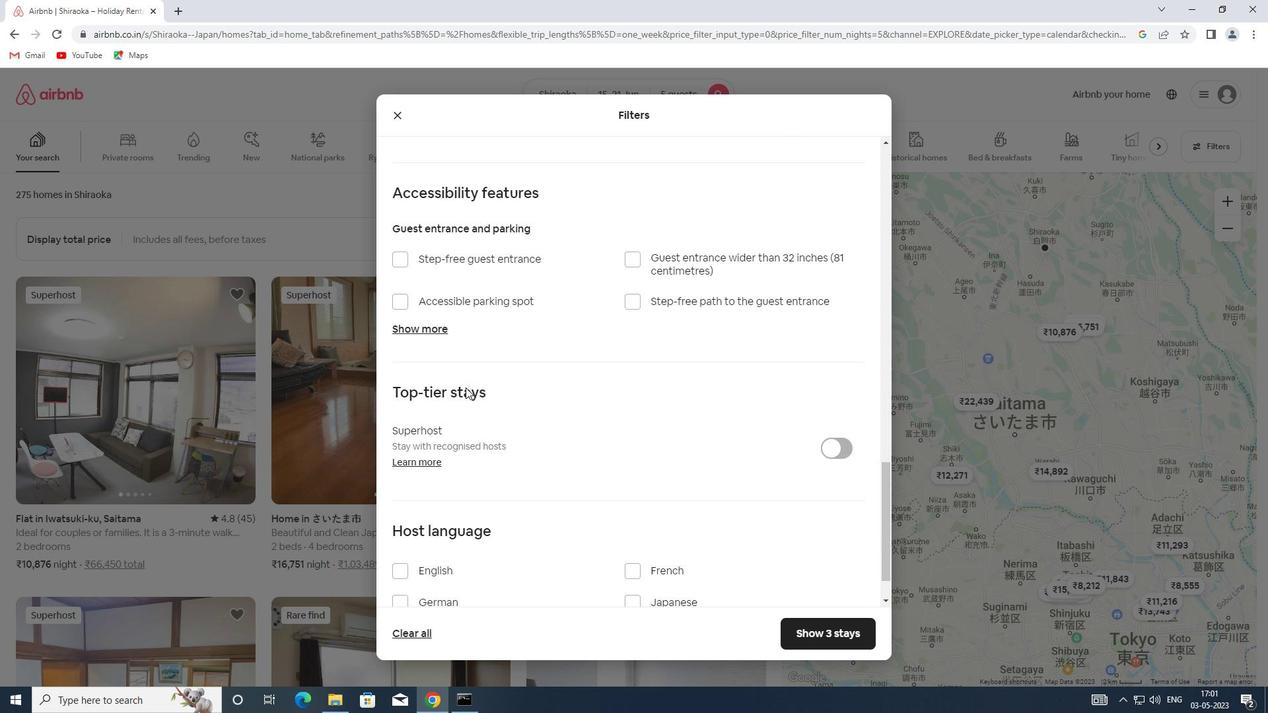 
Action: Mouse moved to (422, 515)
Screenshot: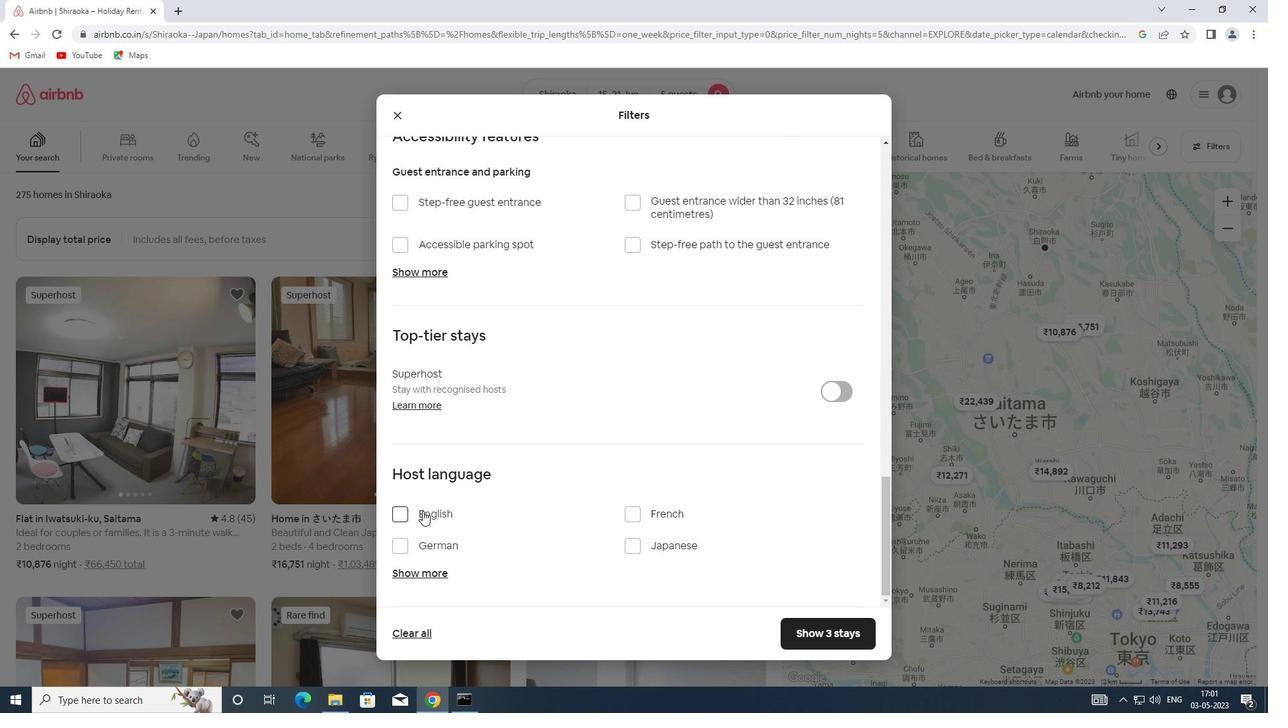 
Action: Mouse pressed left at (422, 515)
Screenshot: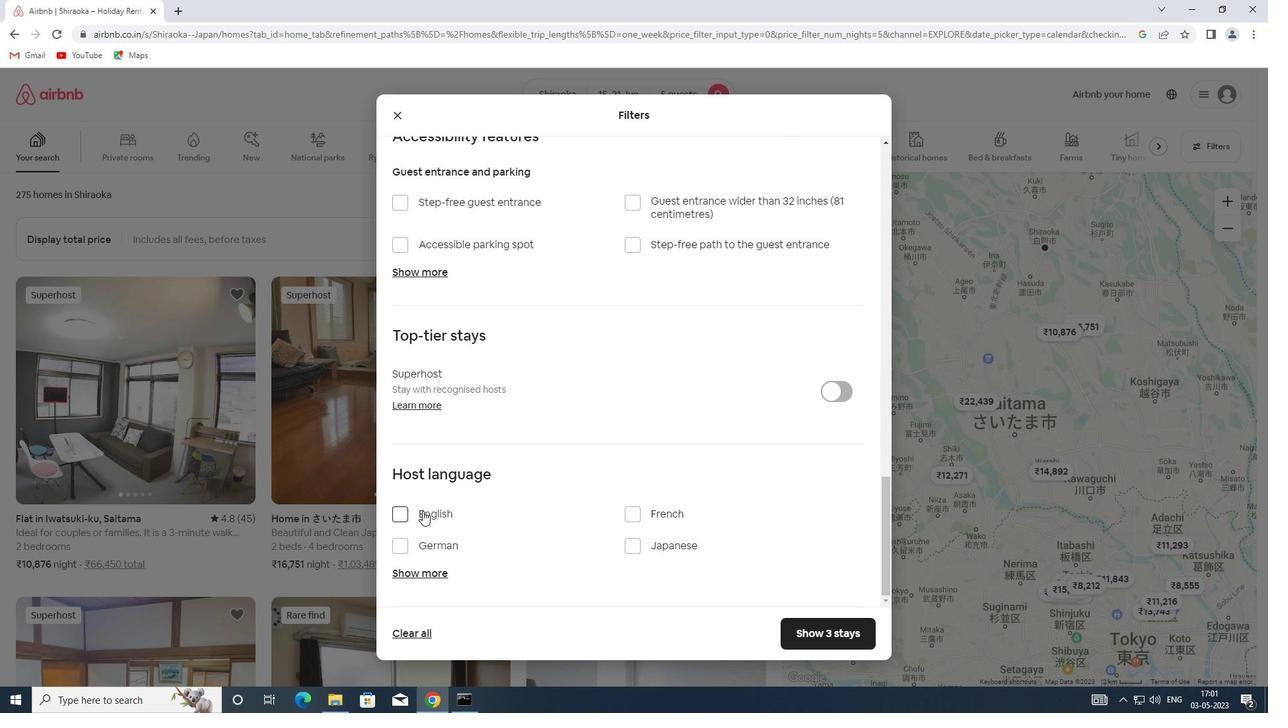 
Action: Mouse moved to (841, 629)
Screenshot: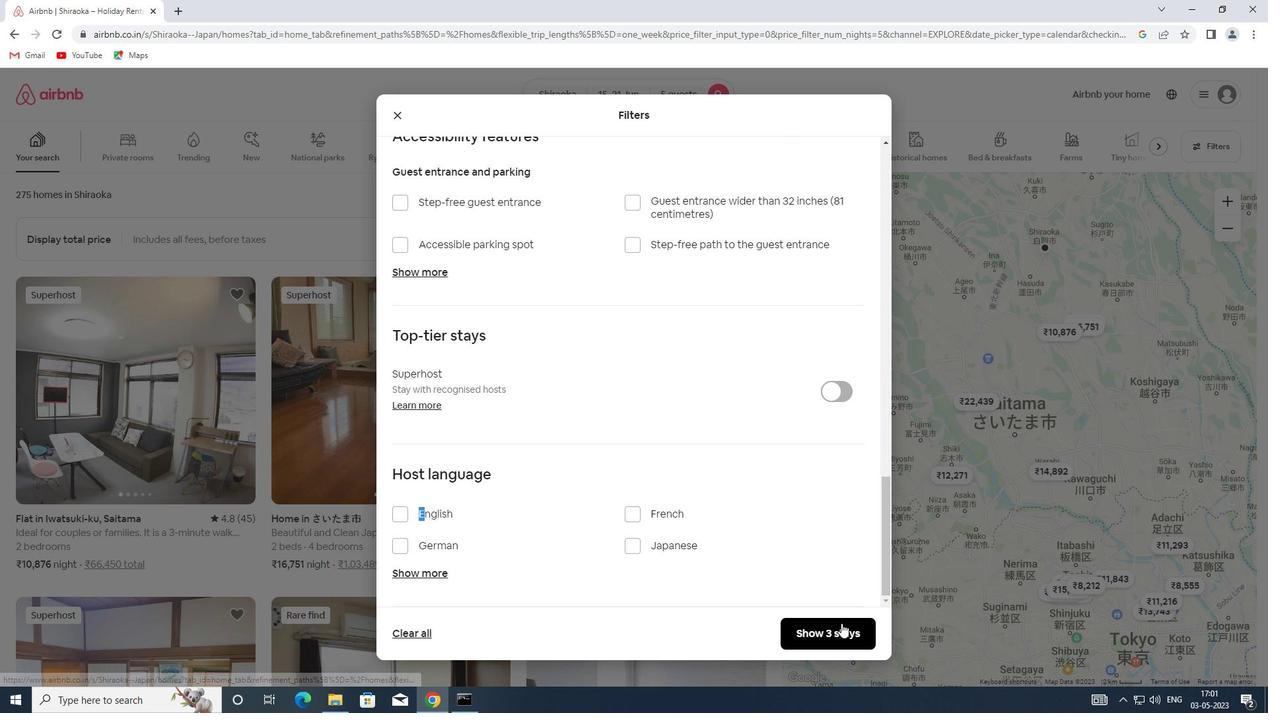 
Action: Mouse pressed left at (841, 629)
Screenshot: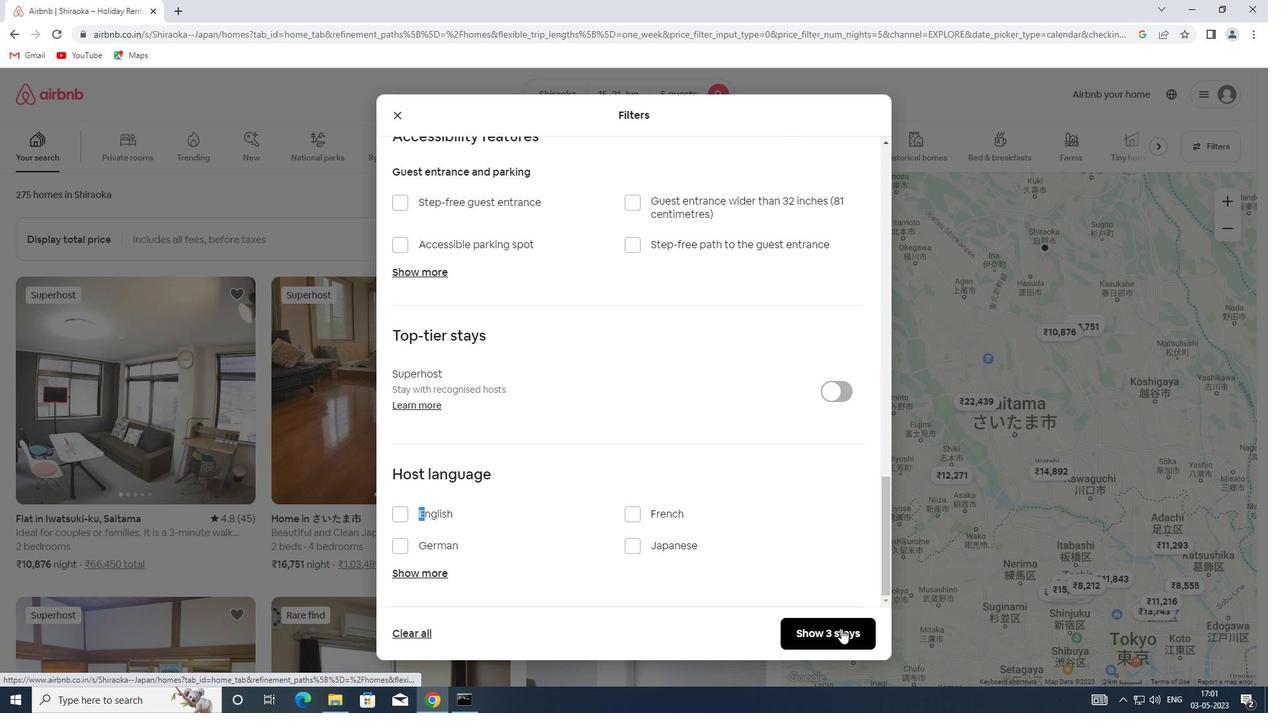 
